 Task: Plan a trip to Solna, Sweden from 12th December, 2023 to 16th December, 2023 for 8 adults. Place can be private room with 8 bedrooms having 8 beds and 8 bathrooms. Property type can be house. Amenities needed are: wifi, TV, free parkinig on premises, gym, breakfast.
Action: Mouse moved to (443, 165)
Screenshot: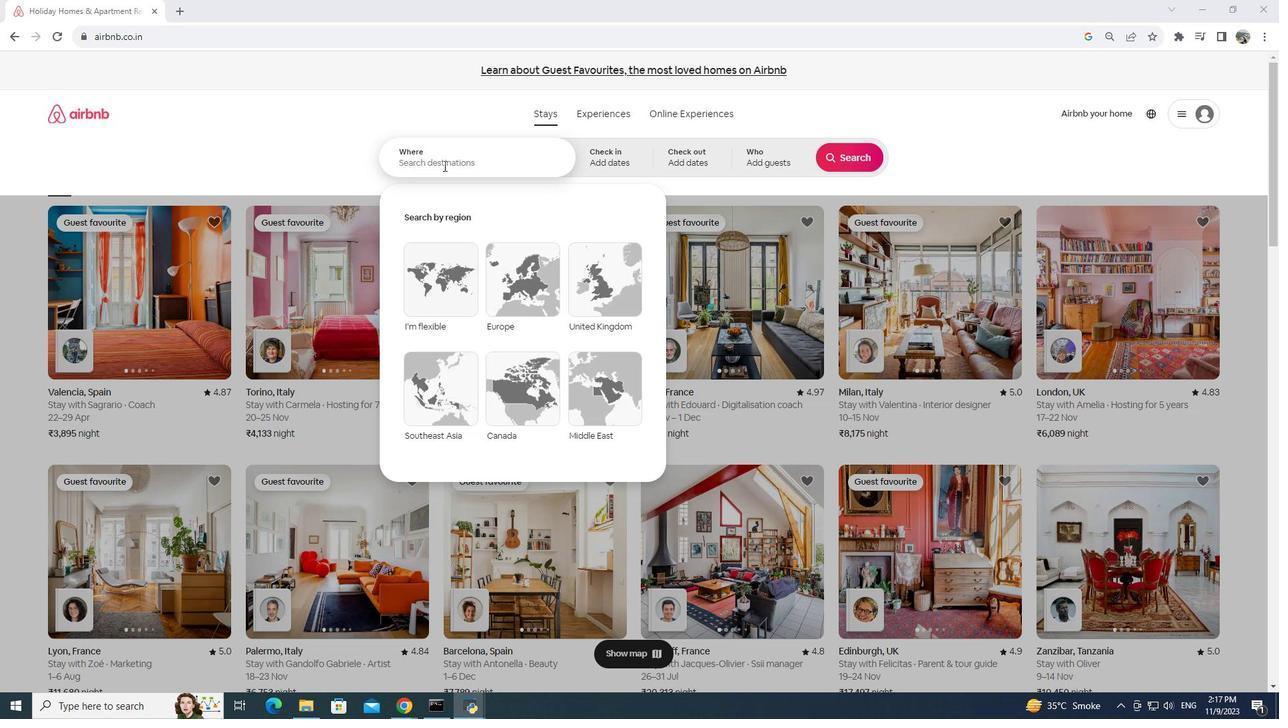
Action: Mouse pressed left at (443, 165)
Screenshot: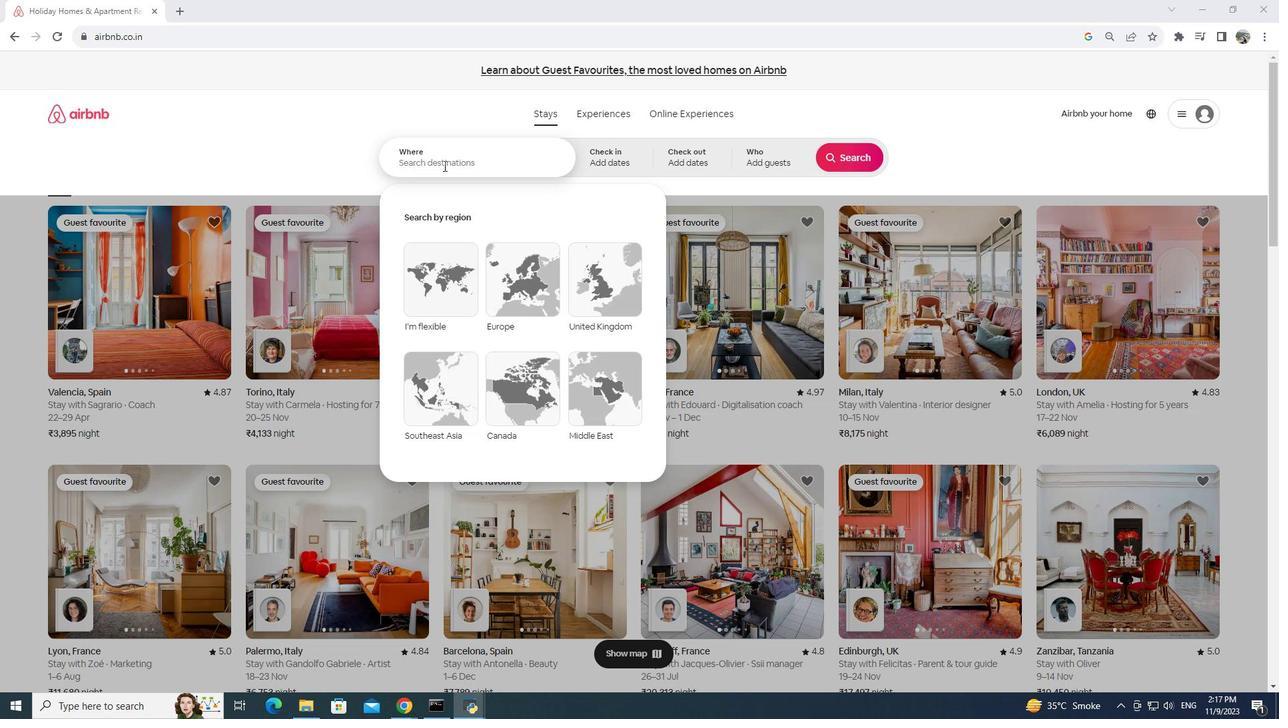 
Action: Mouse moved to (451, 163)
Screenshot: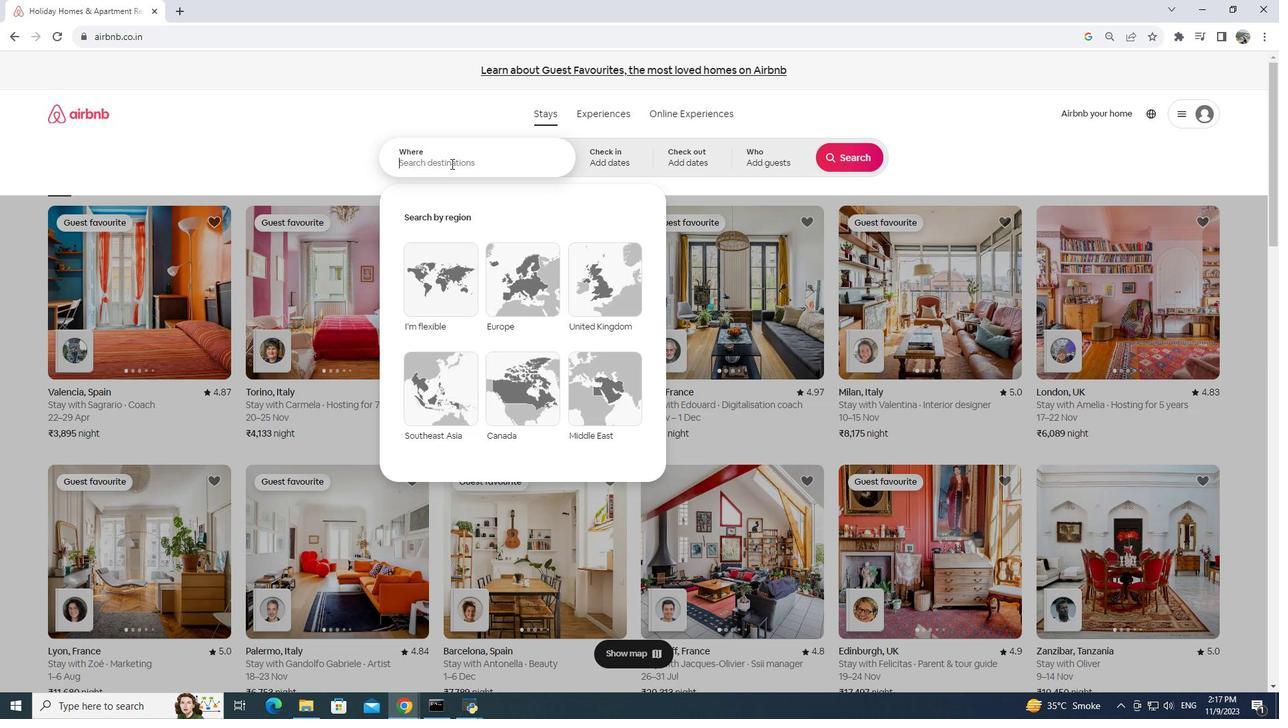 
Action: Key pressed solna,<Key.space>a<Key.backspace>sweden<Key.space>
Screenshot: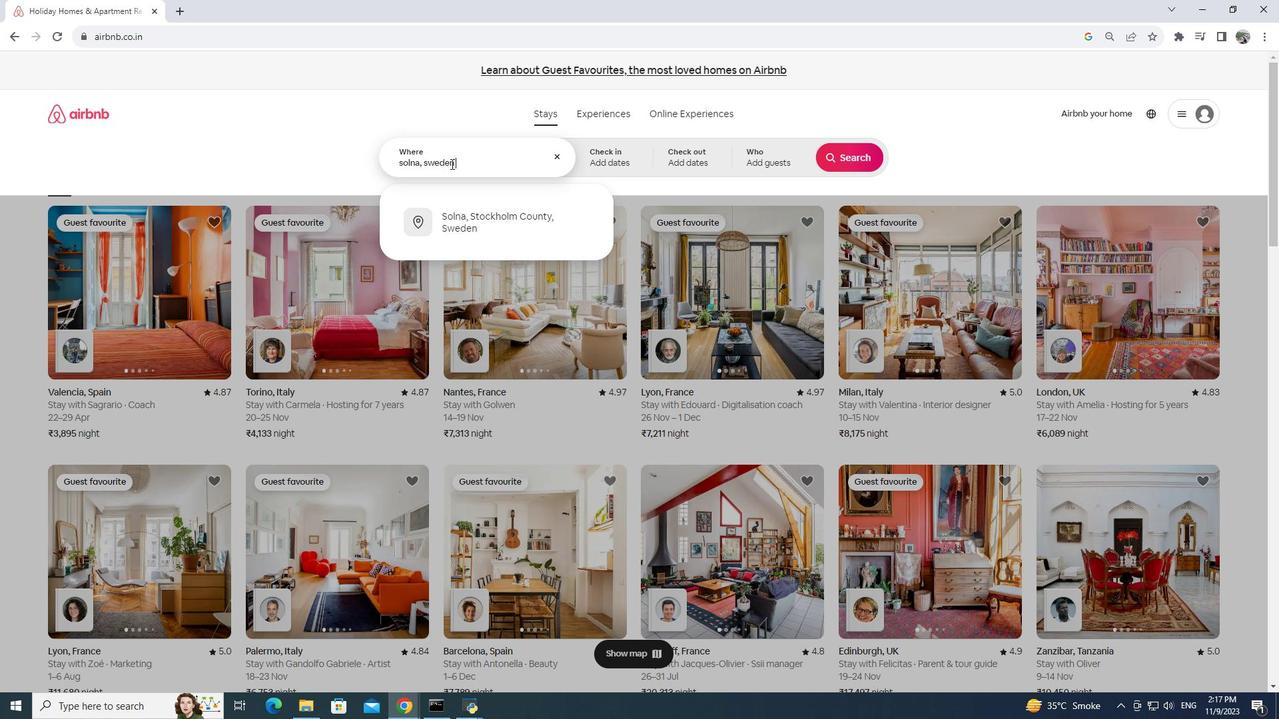 
Action: Mouse moved to (599, 153)
Screenshot: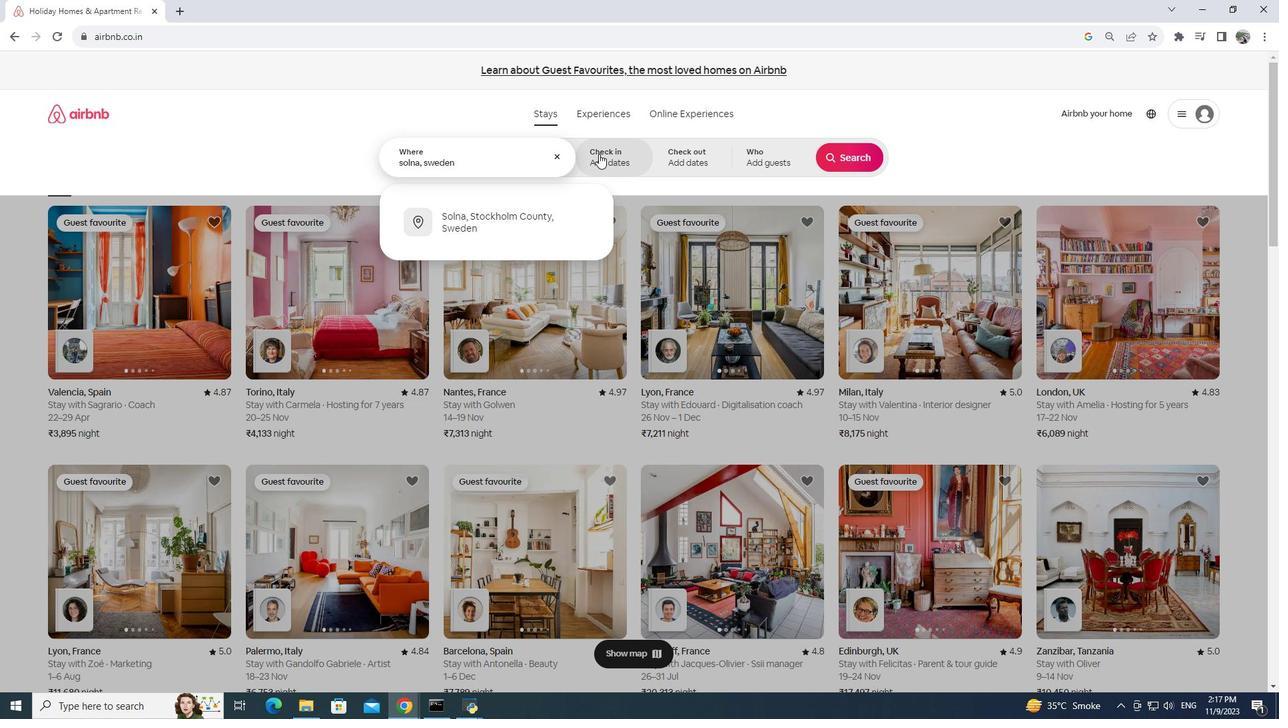 
Action: Mouse pressed left at (599, 153)
Screenshot: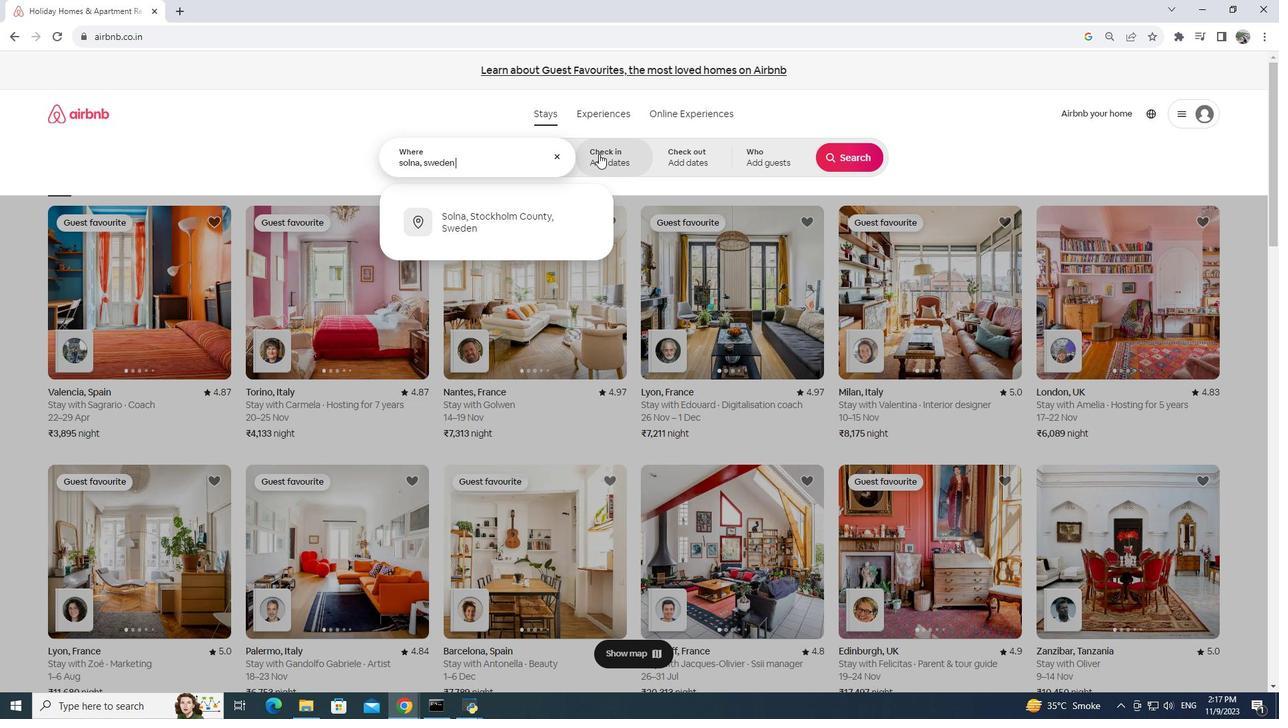 
Action: Mouse moved to (733, 362)
Screenshot: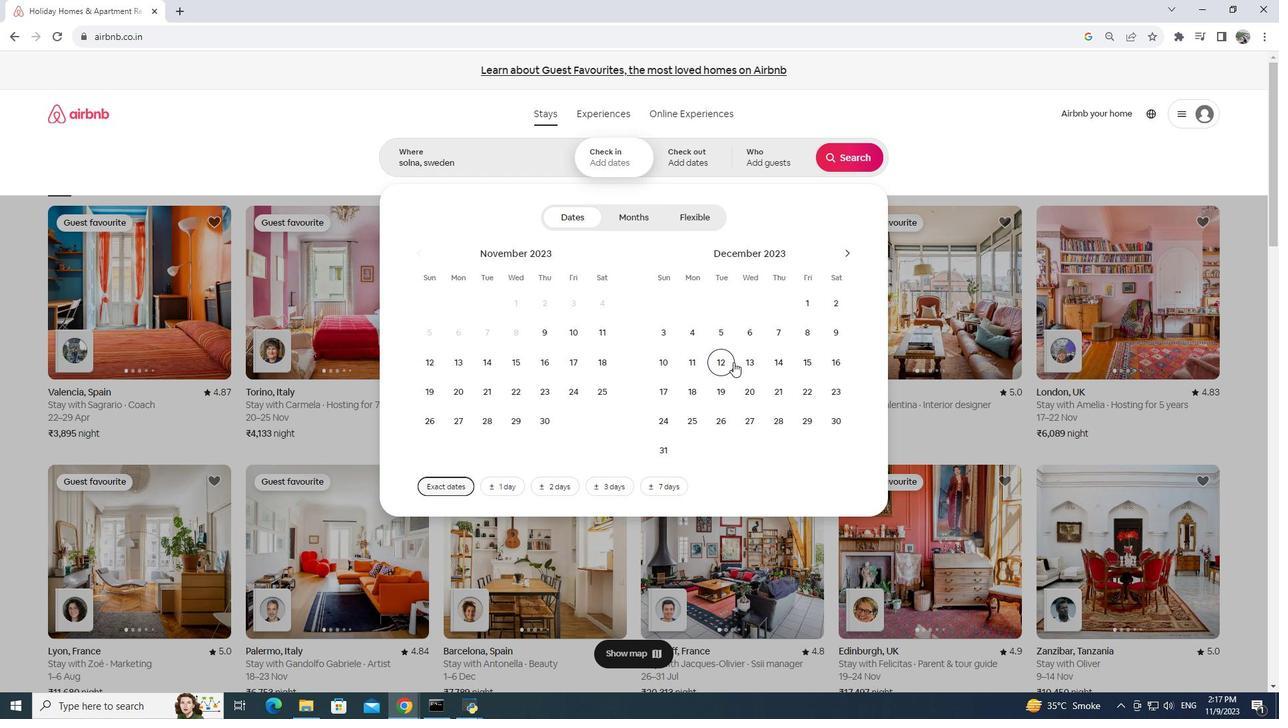 
Action: Mouse pressed left at (733, 362)
Screenshot: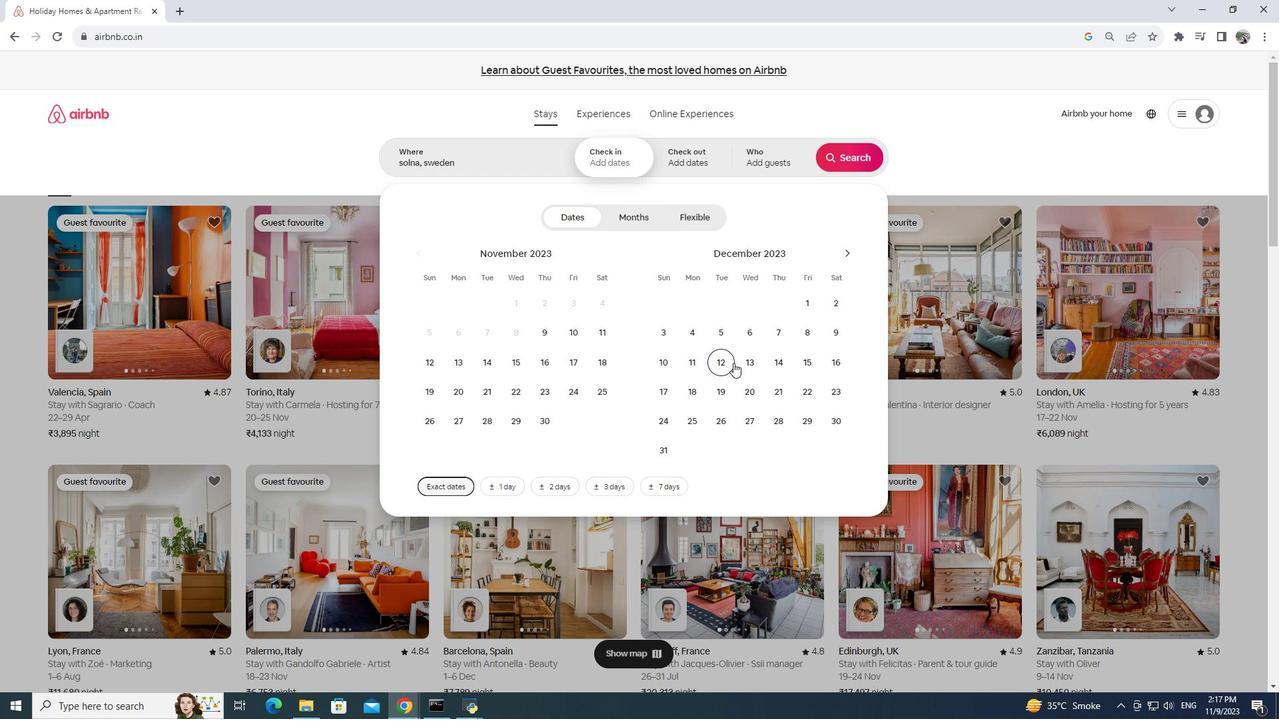 
Action: Mouse moved to (845, 364)
Screenshot: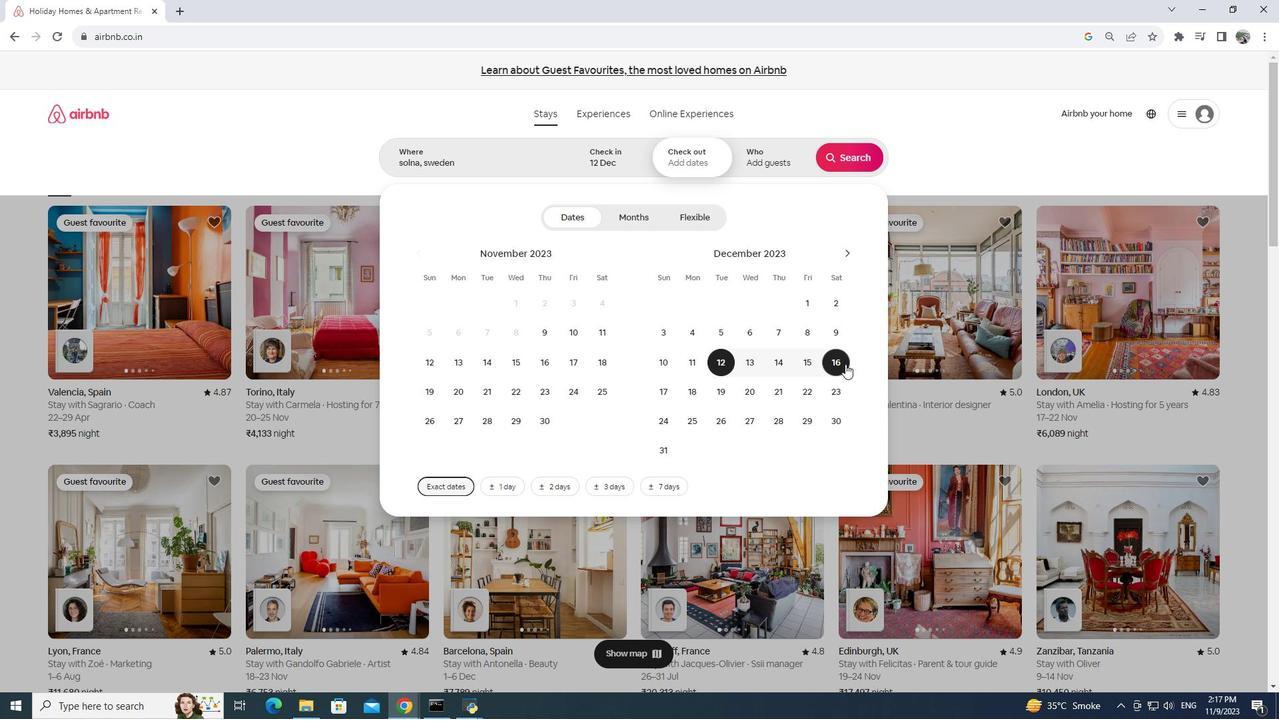 
Action: Mouse pressed left at (845, 364)
Screenshot: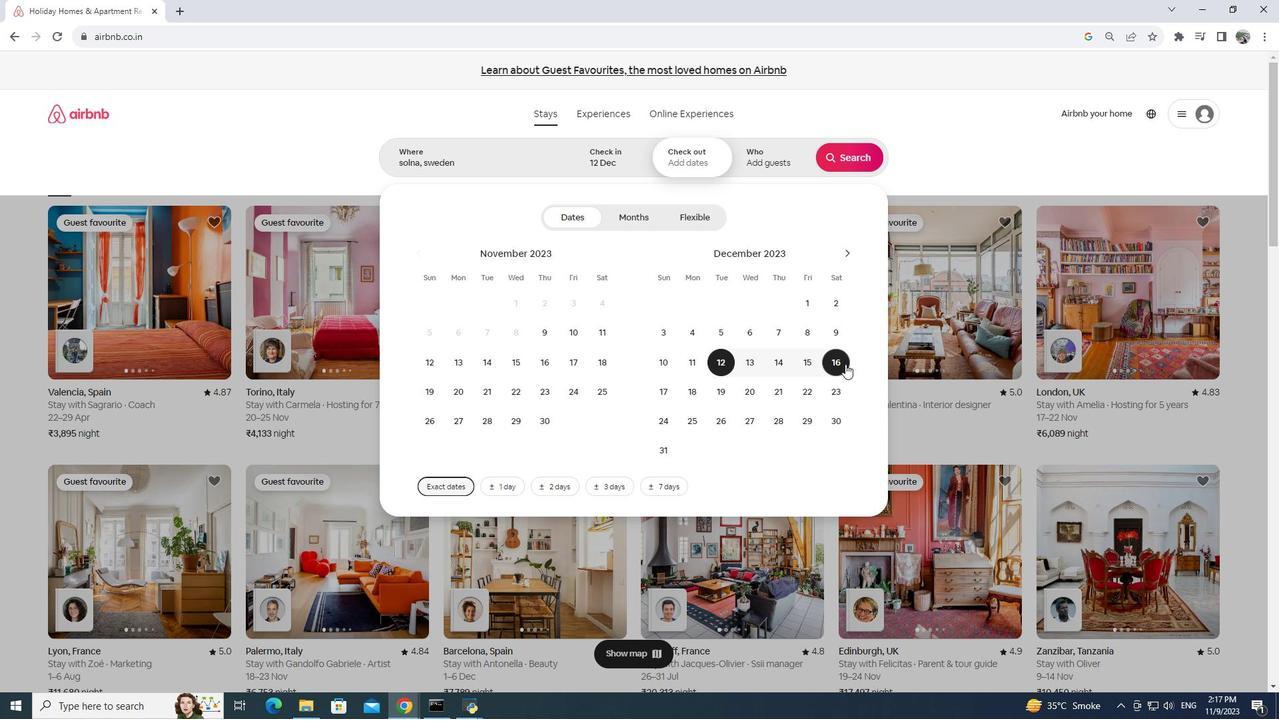 
Action: Mouse moved to (782, 157)
Screenshot: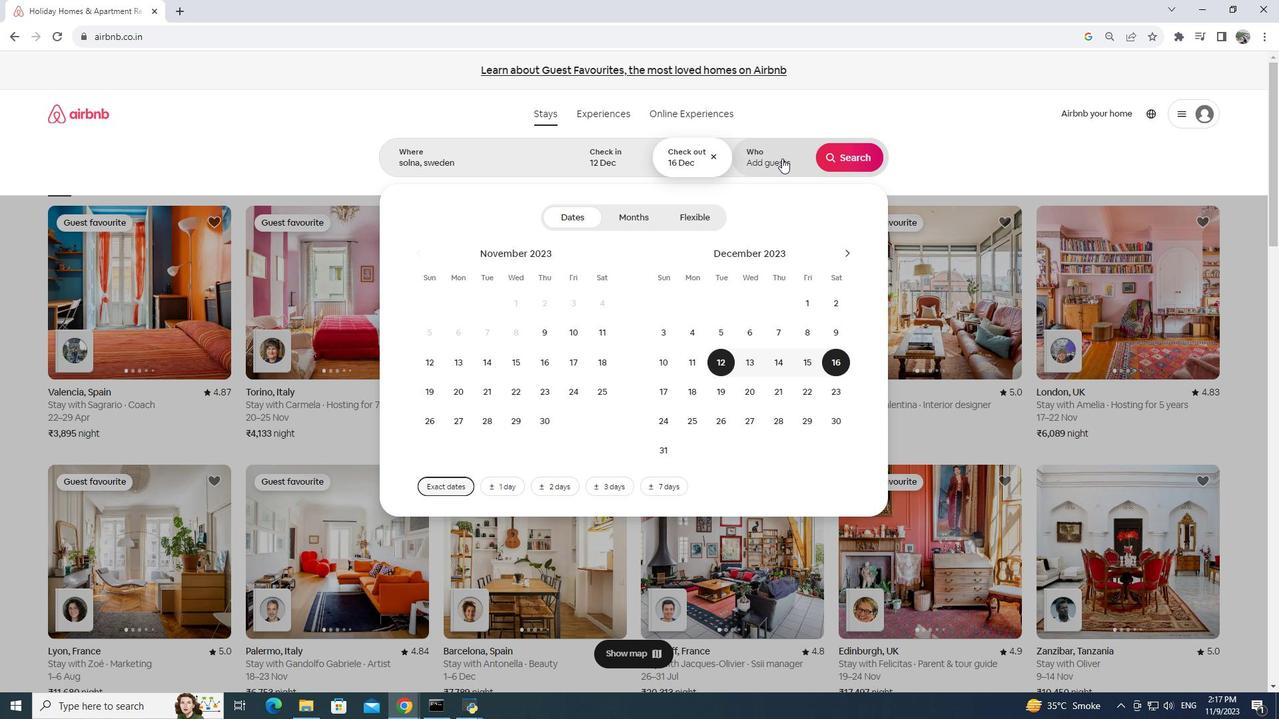 
Action: Mouse pressed left at (782, 157)
Screenshot: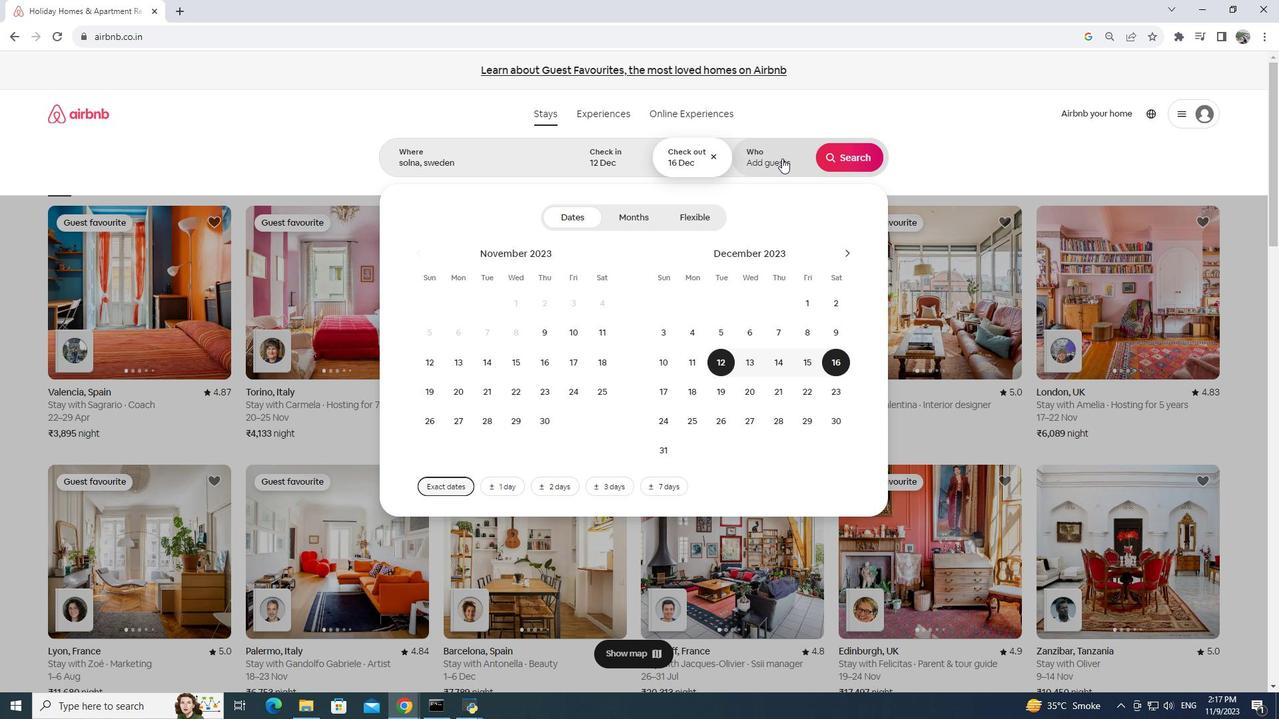 
Action: Mouse moved to (850, 215)
Screenshot: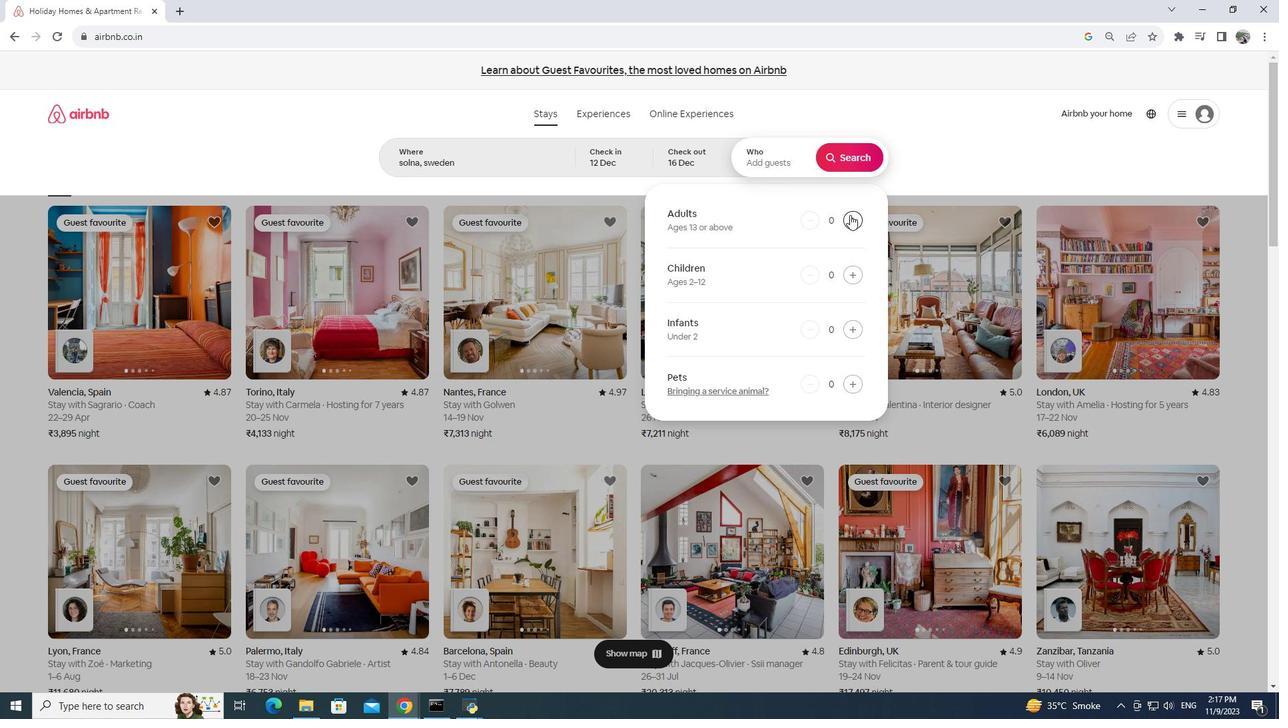 
Action: Mouse pressed left at (850, 215)
Screenshot: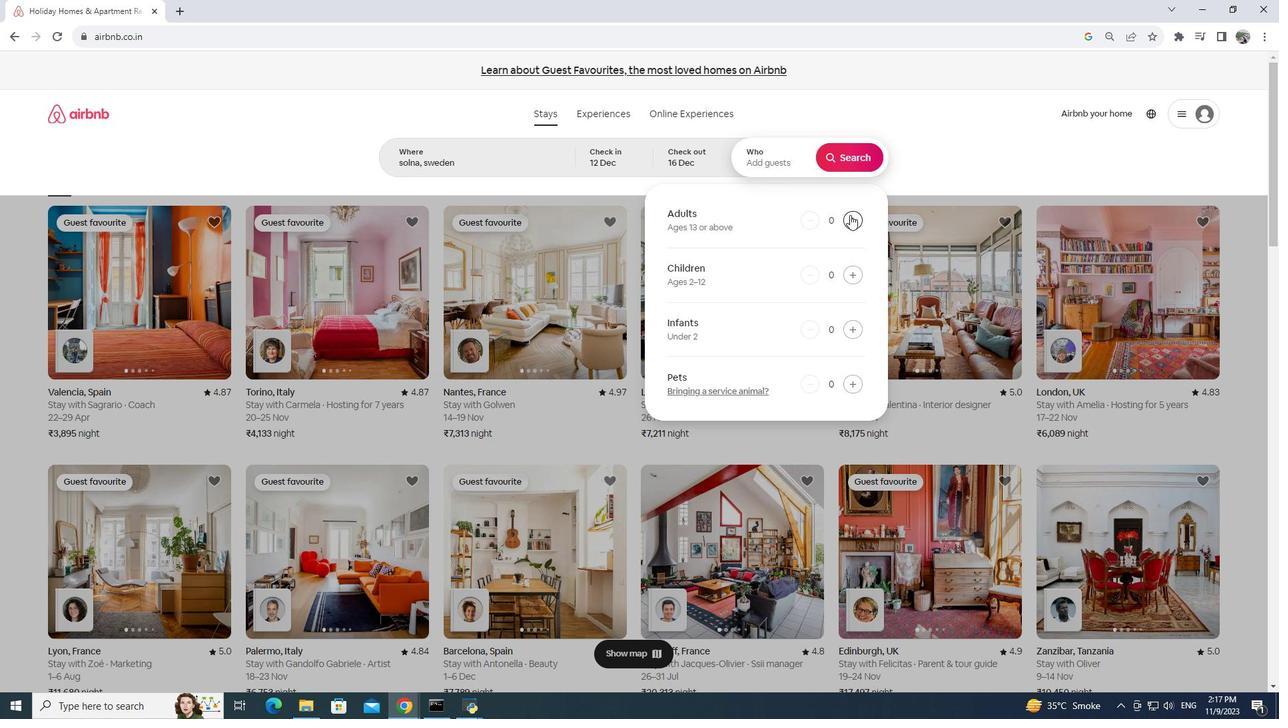 
Action: Mouse pressed left at (850, 215)
Screenshot: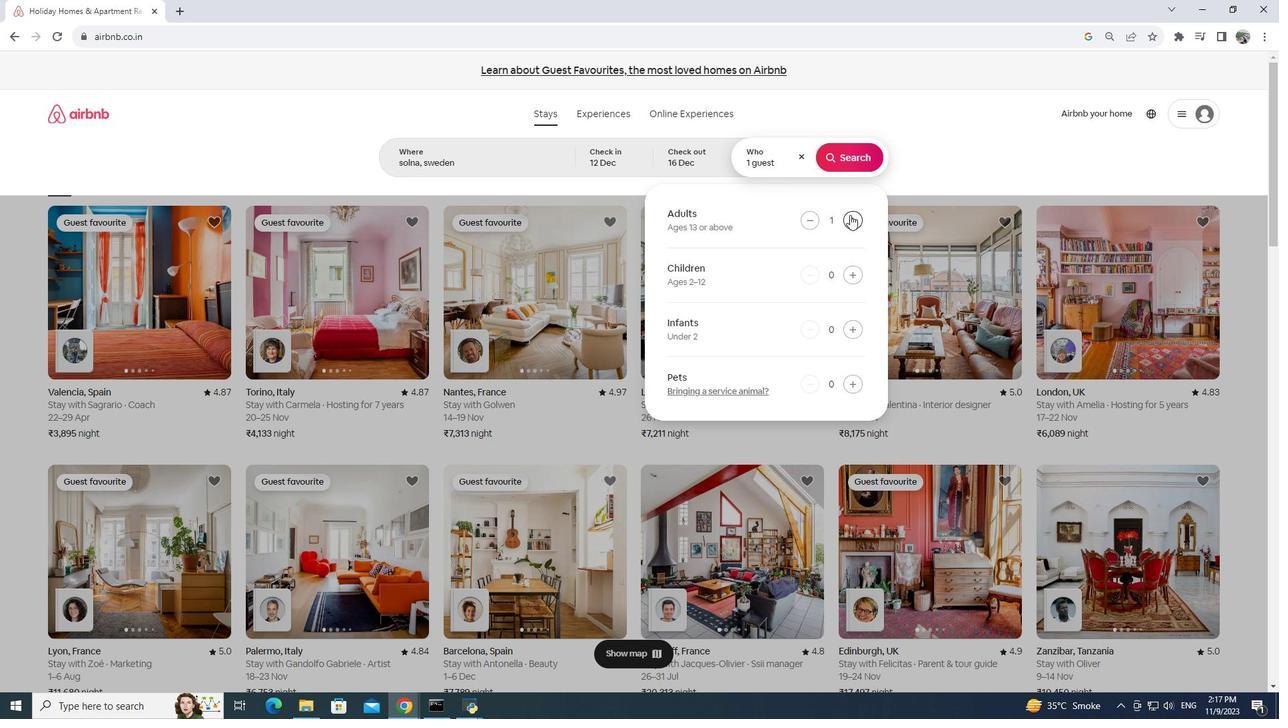 
Action: Mouse pressed left at (850, 215)
Screenshot: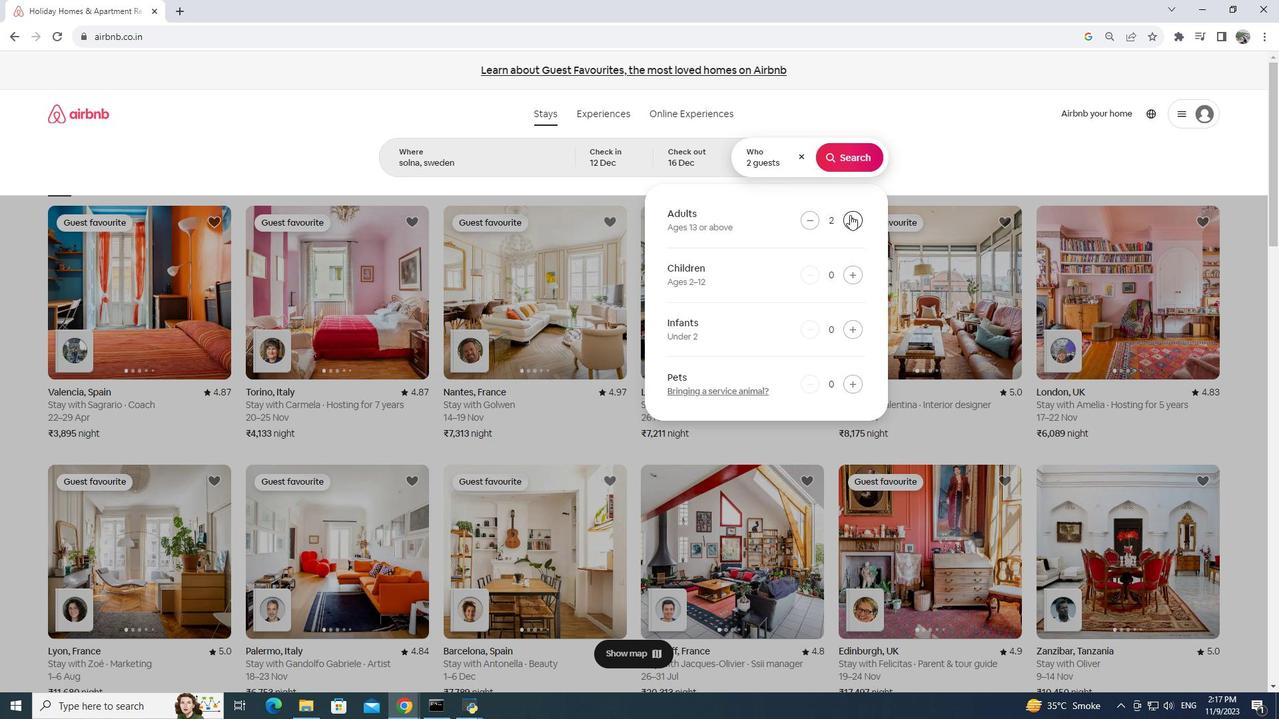 
Action: Mouse pressed left at (850, 215)
Screenshot: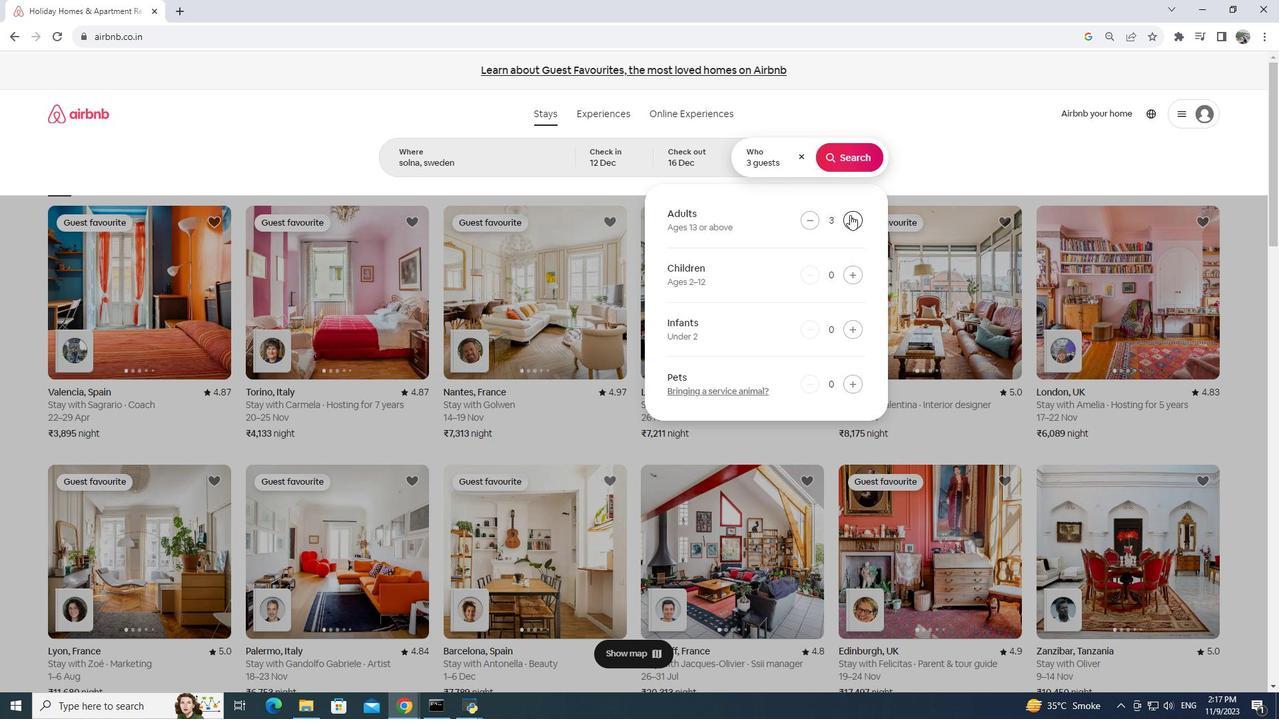 
Action: Mouse pressed left at (850, 215)
Screenshot: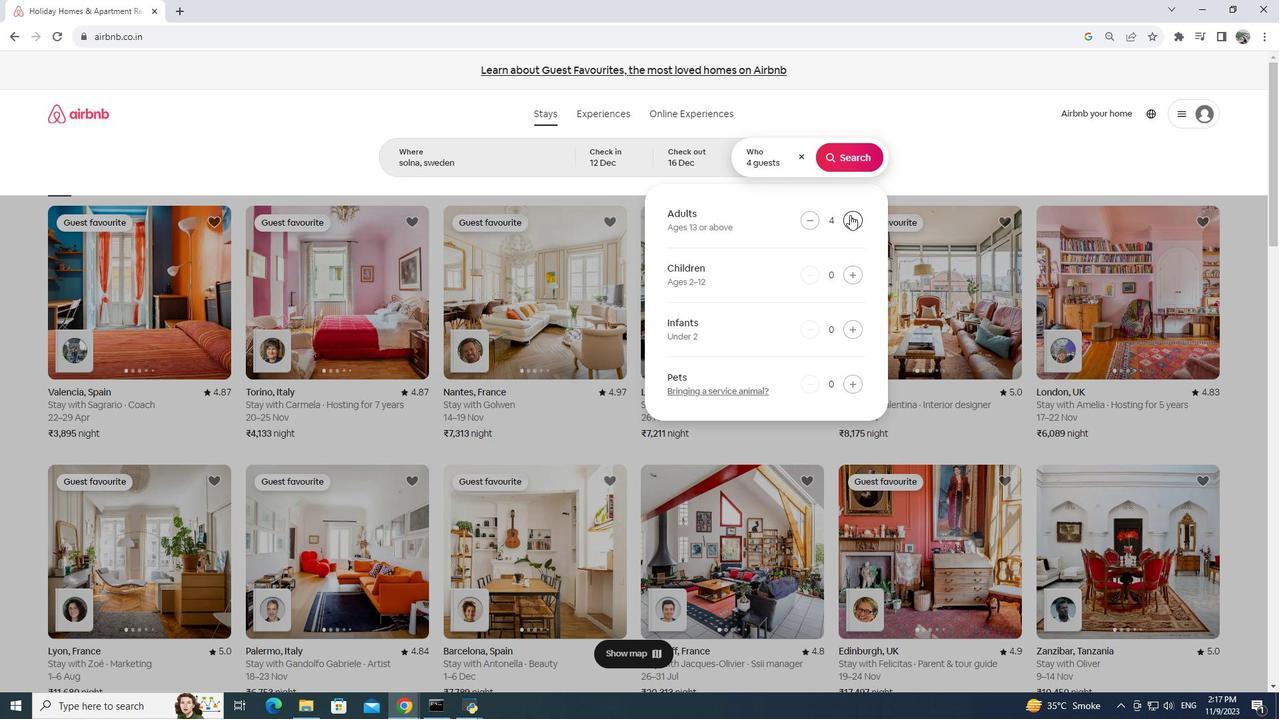 
Action: Mouse pressed left at (850, 215)
Screenshot: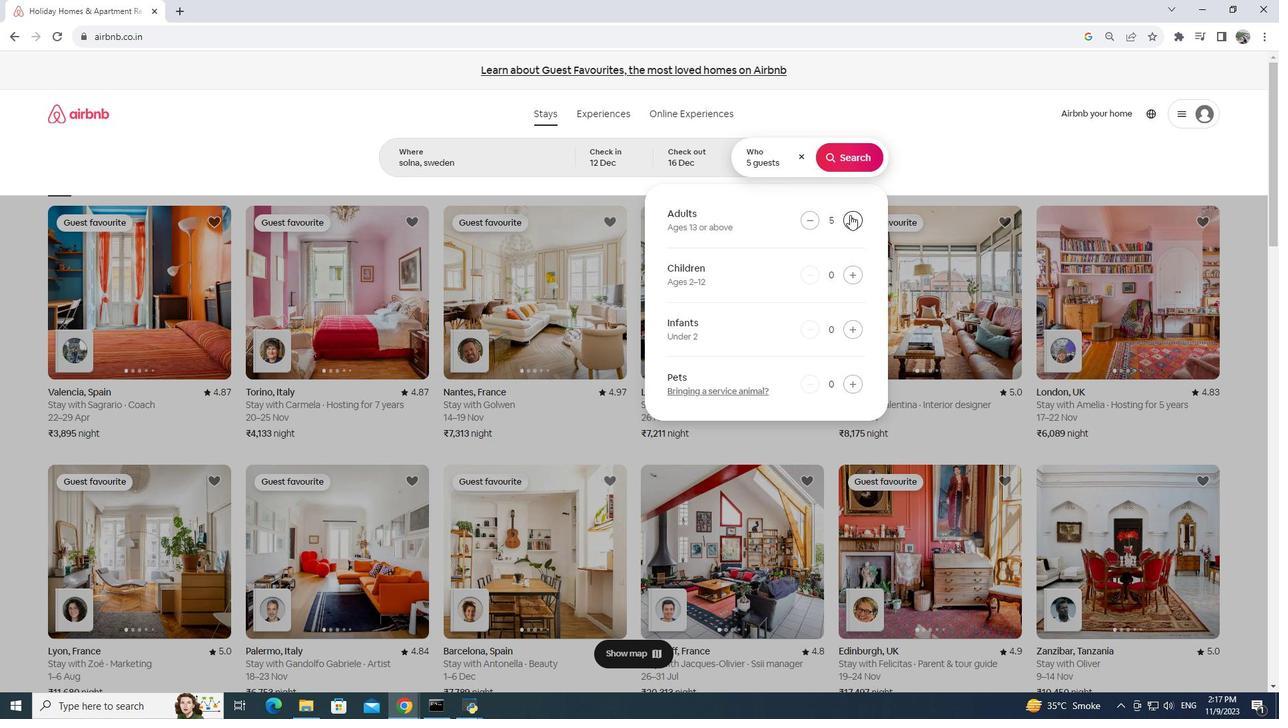
Action: Mouse pressed left at (850, 215)
Screenshot: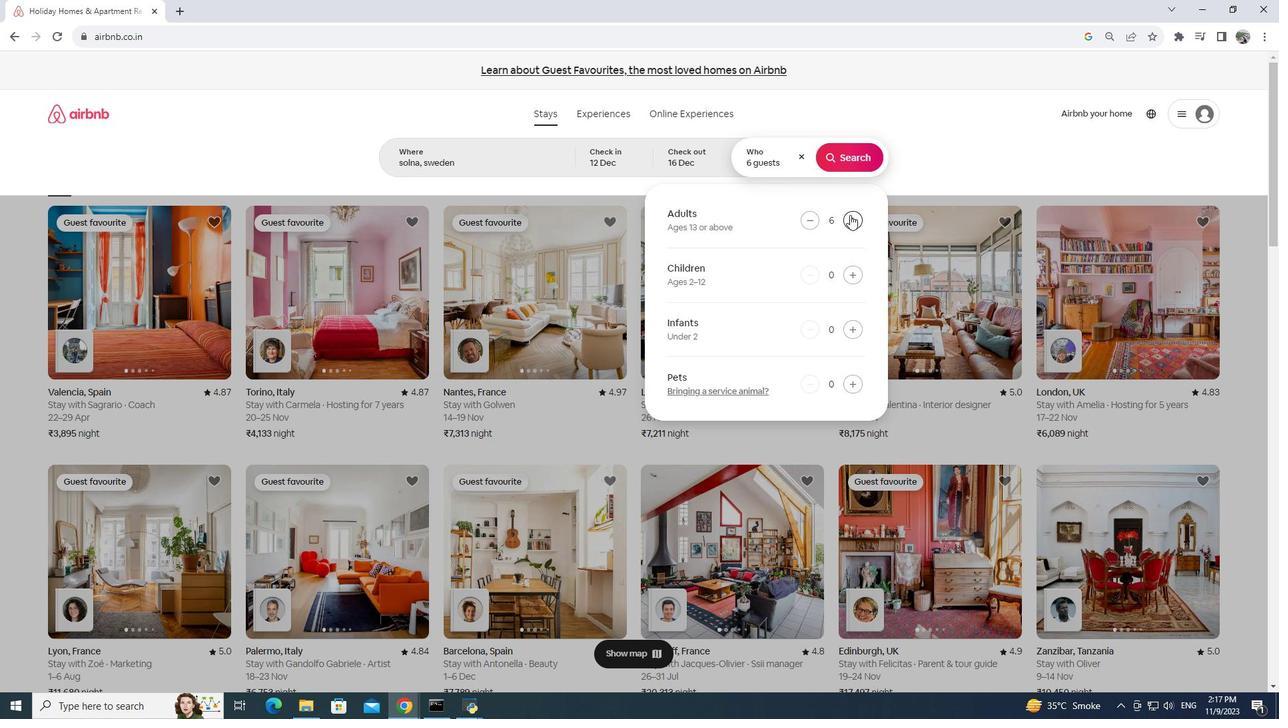 
Action: Mouse moved to (850, 215)
Screenshot: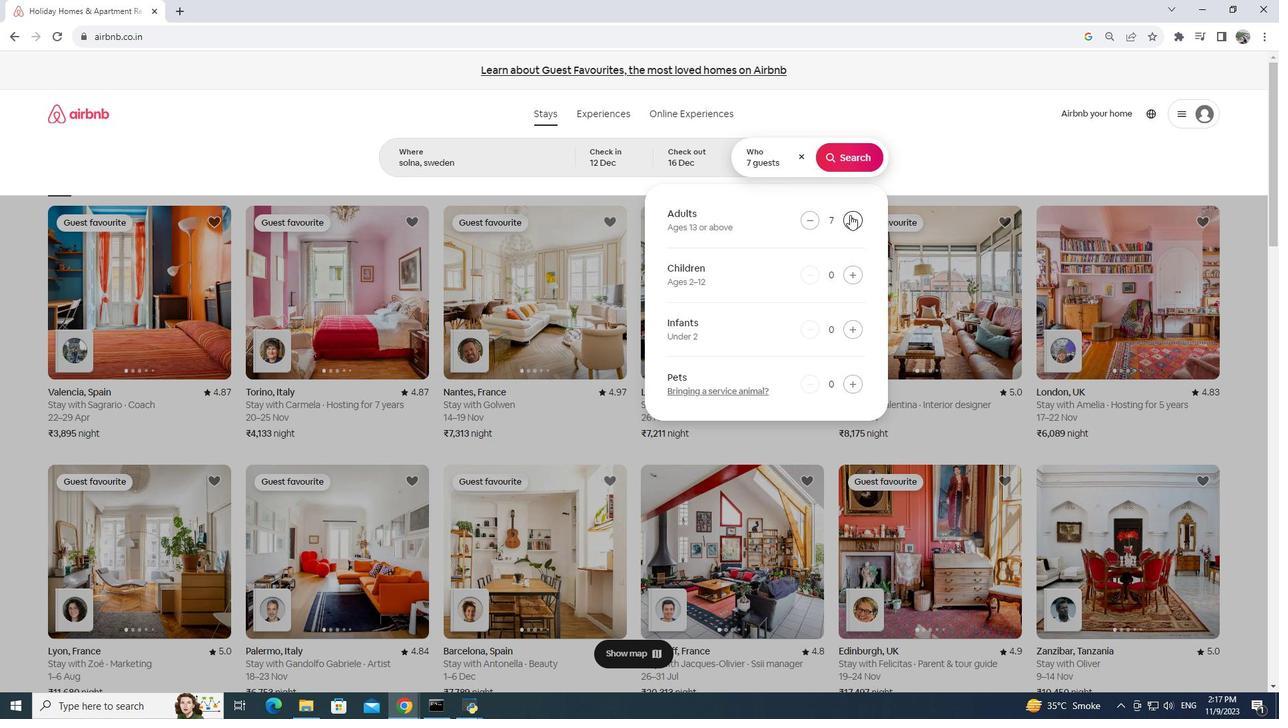 
Action: Mouse pressed left at (850, 215)
Screenshot: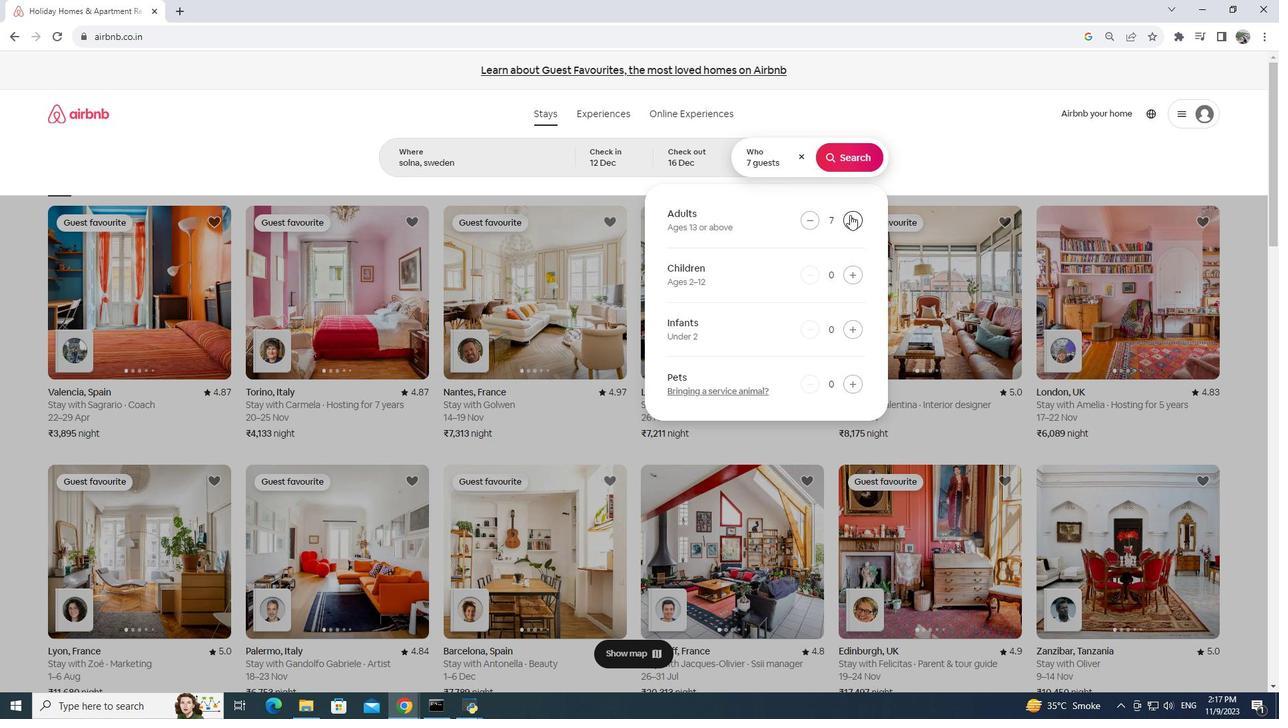 
Action: Mouse moved to (837, 147)
Screenshot: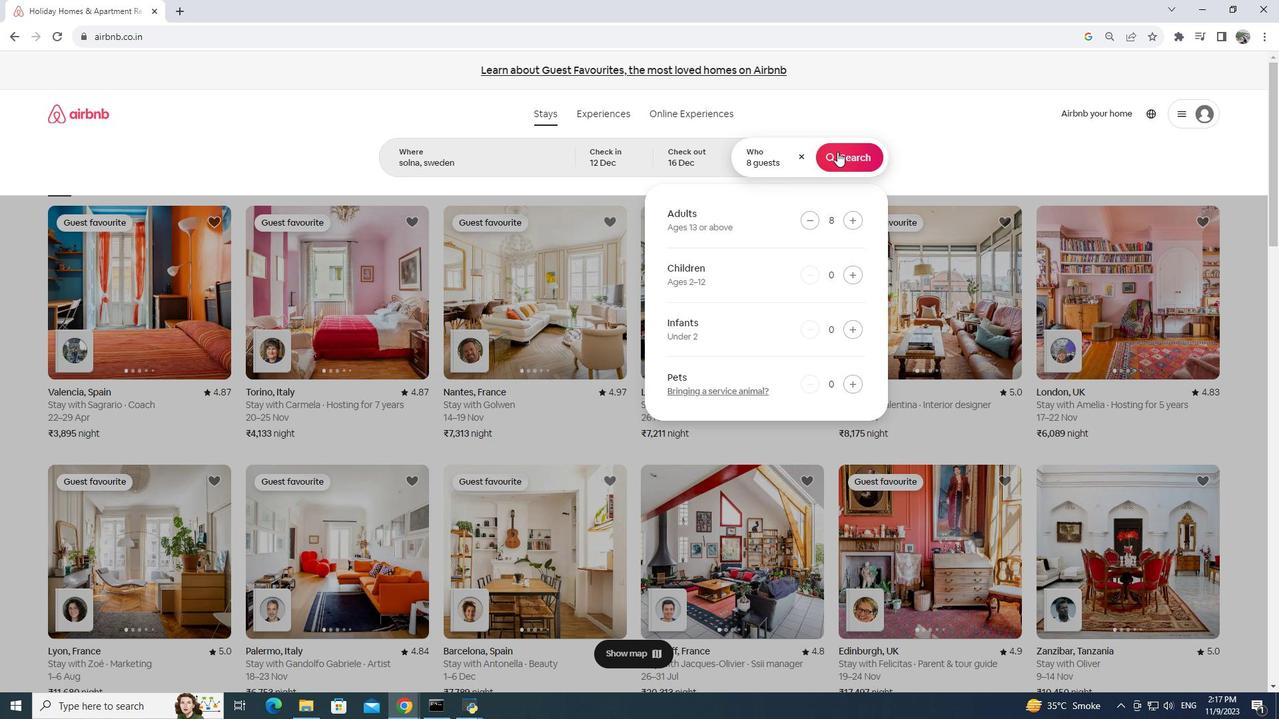 
Action: Mouse pressed left at (837, 147)
Screenshot: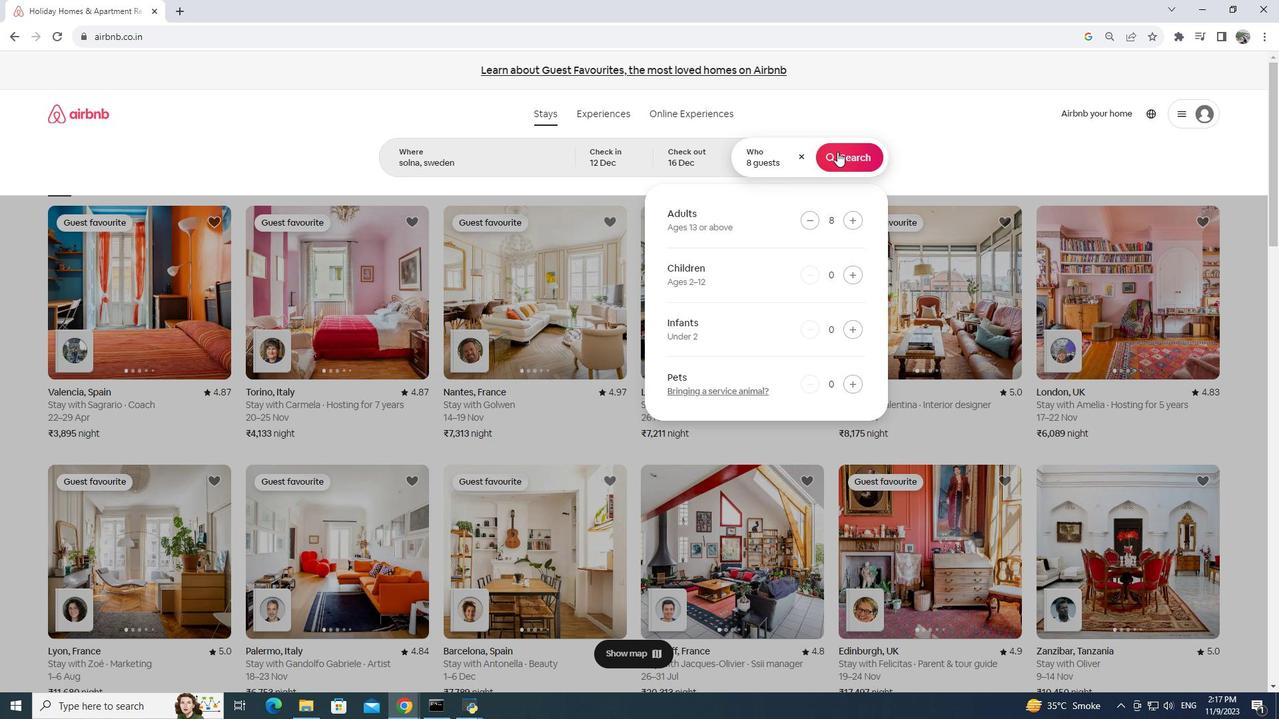 
Action: Mouse moved to (1080, 123)
Screenshot: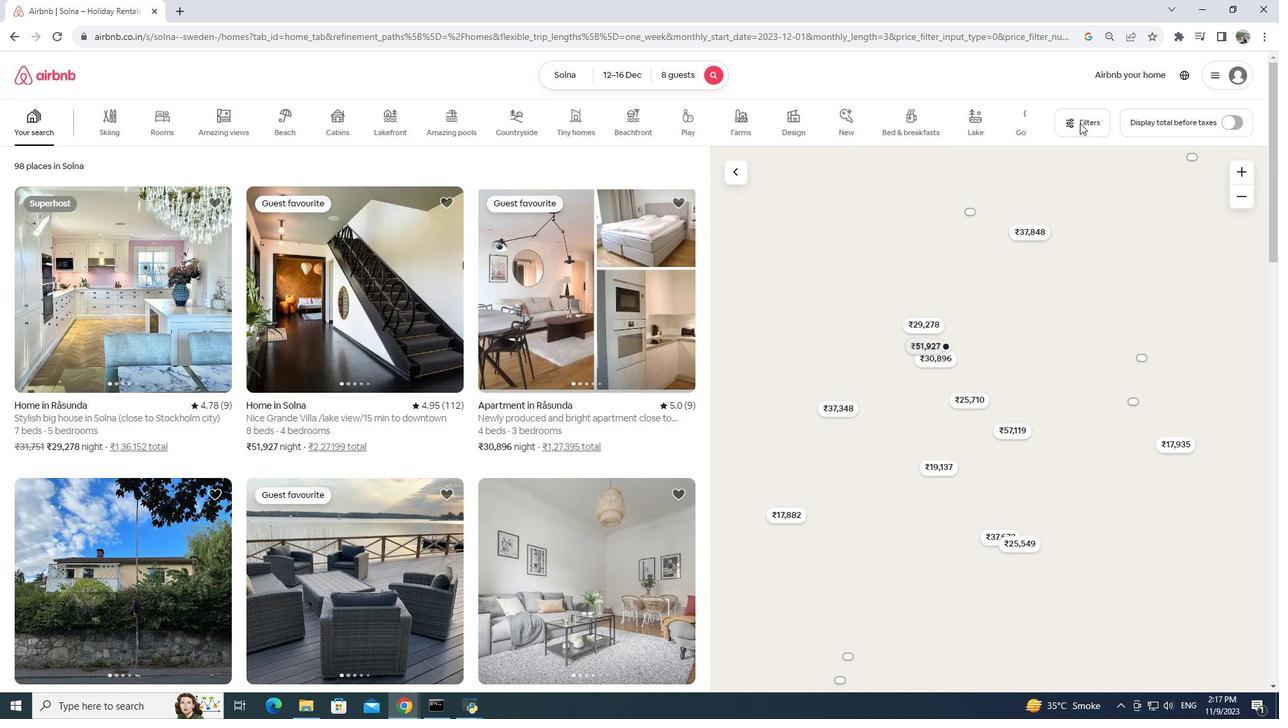 
Action: Mouse pressed left at (1080, 123)
Screenshot: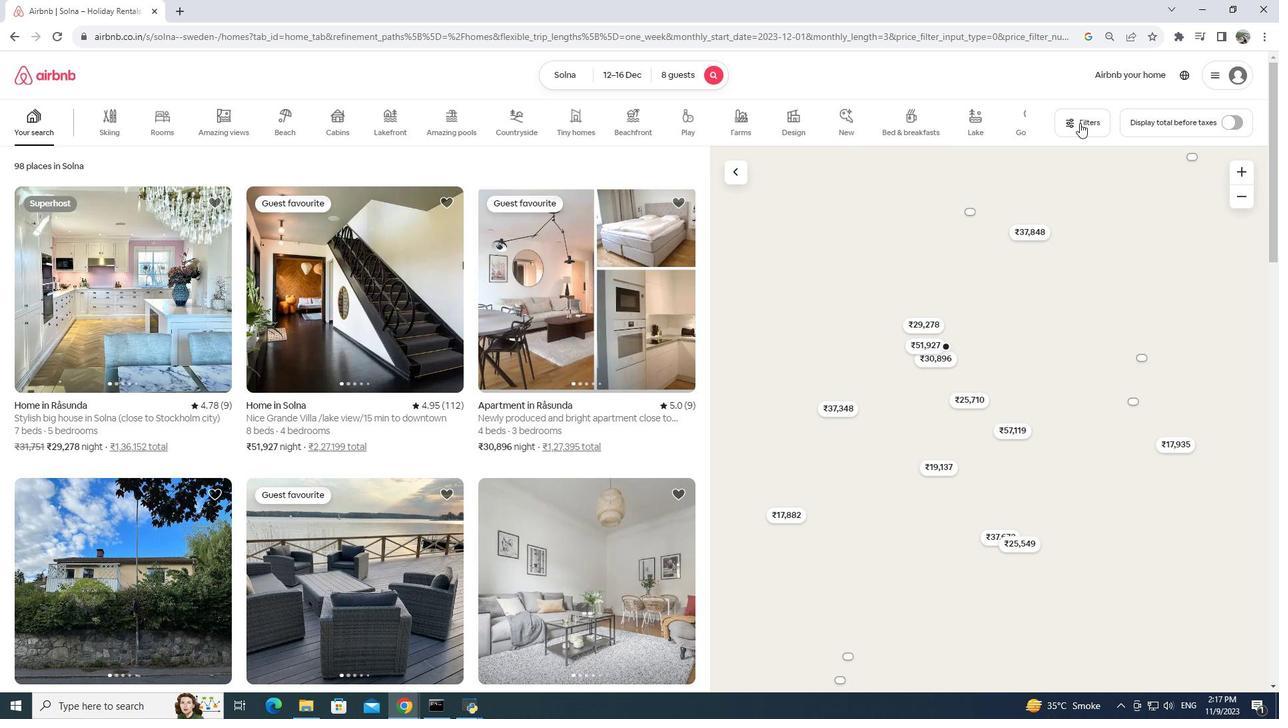 
Action: Mouse moved to (723, 420)
Screenshot: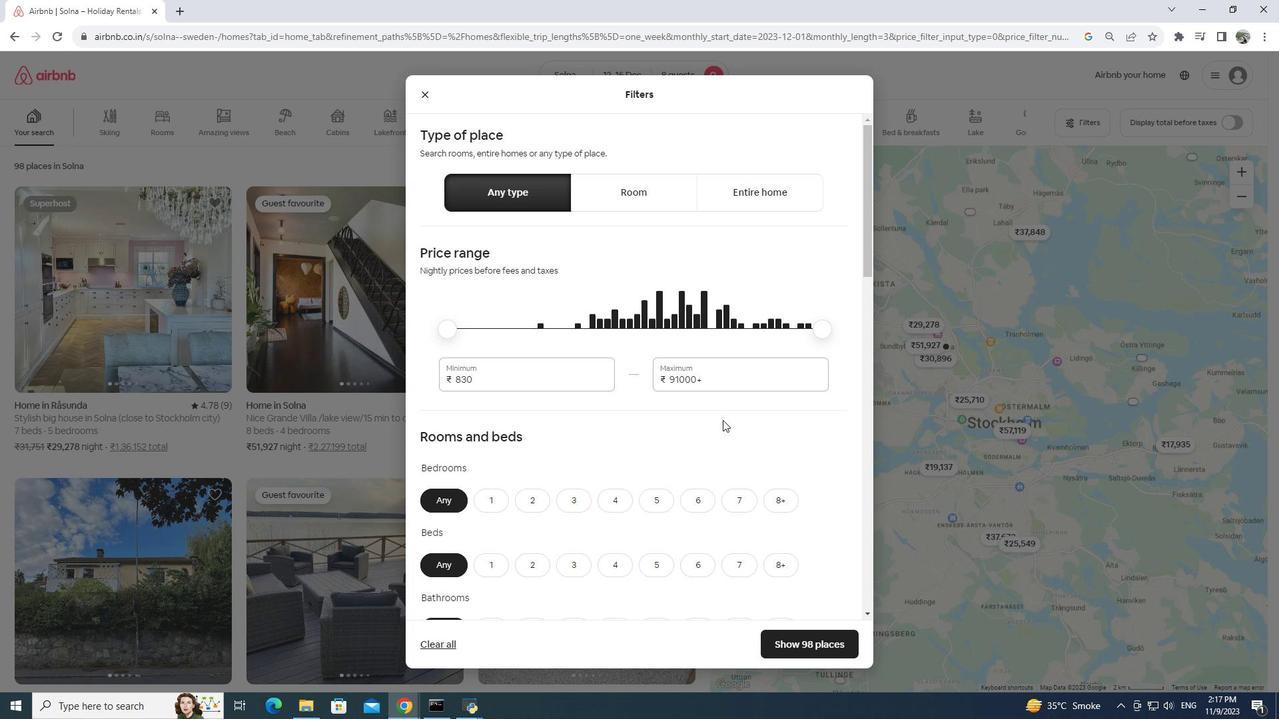 
Action: Mouse scrolled (723, 419) with delta (0, 0)
Screenshot: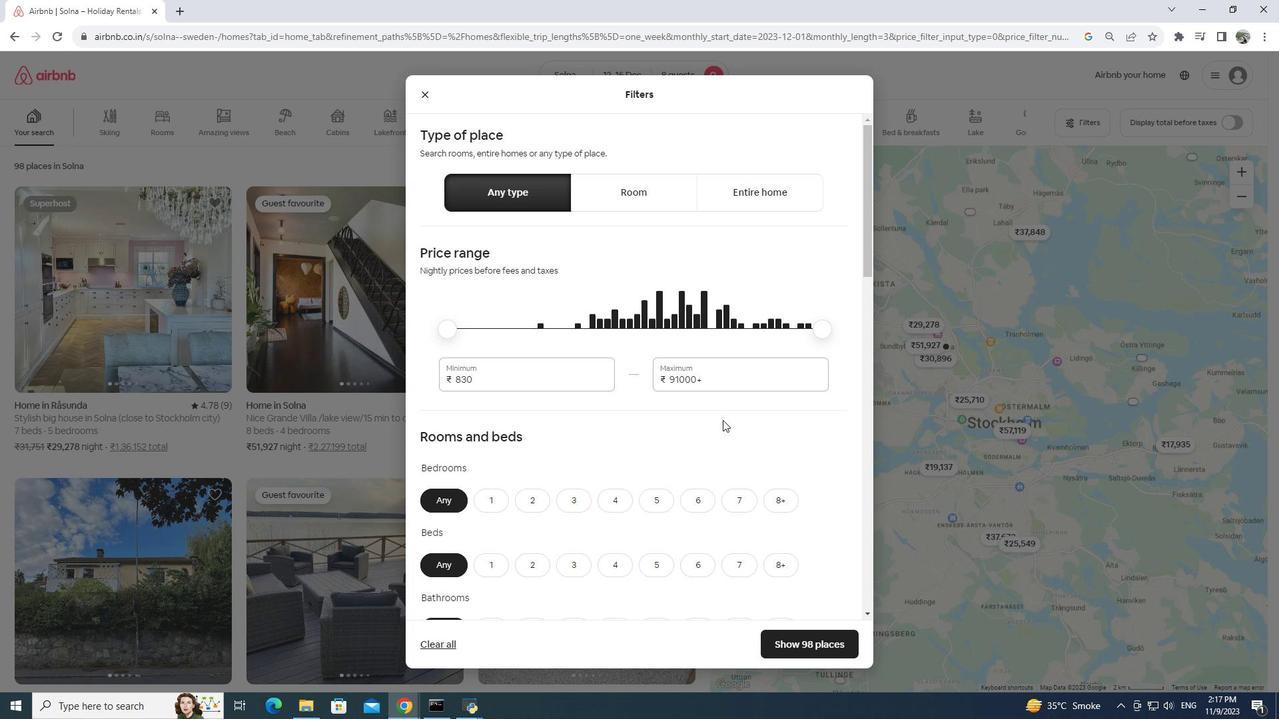 
Action: Mouse scrolled (723, 419) with delta (0, 0)
Screenshot: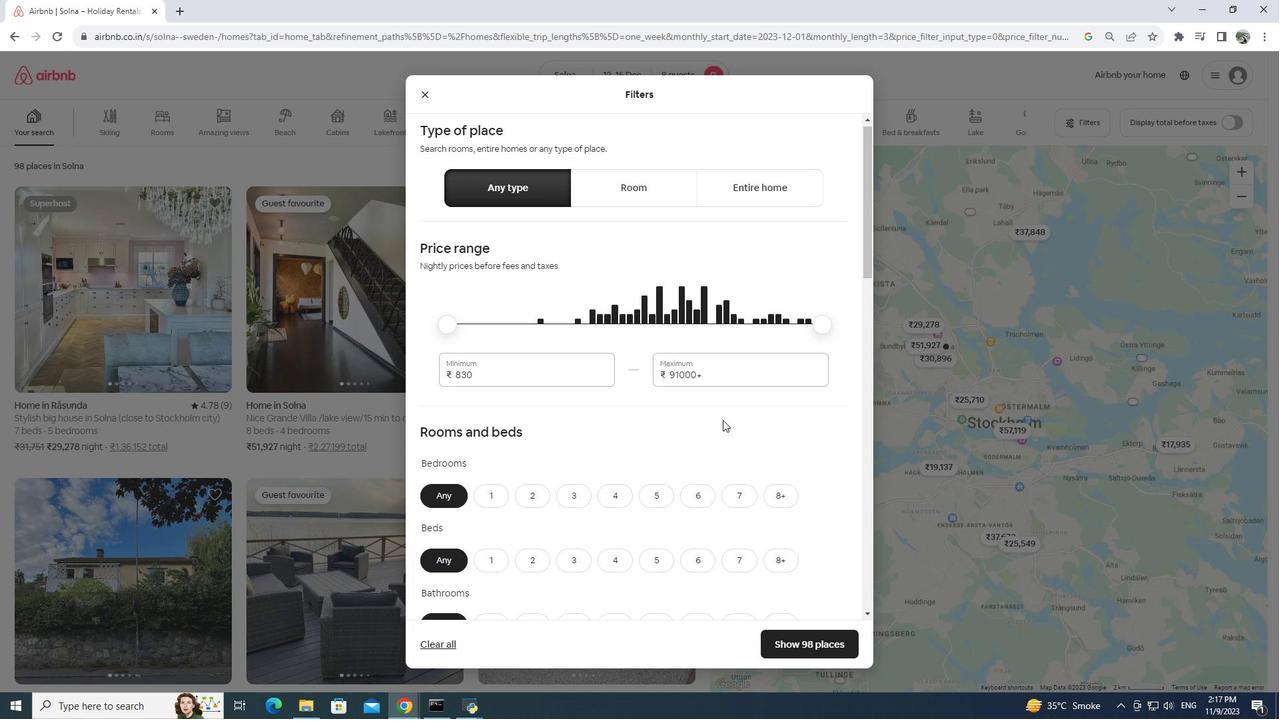 
Action: Mouse scrolled (723, 419) with delta (0, 0)
Screenshot: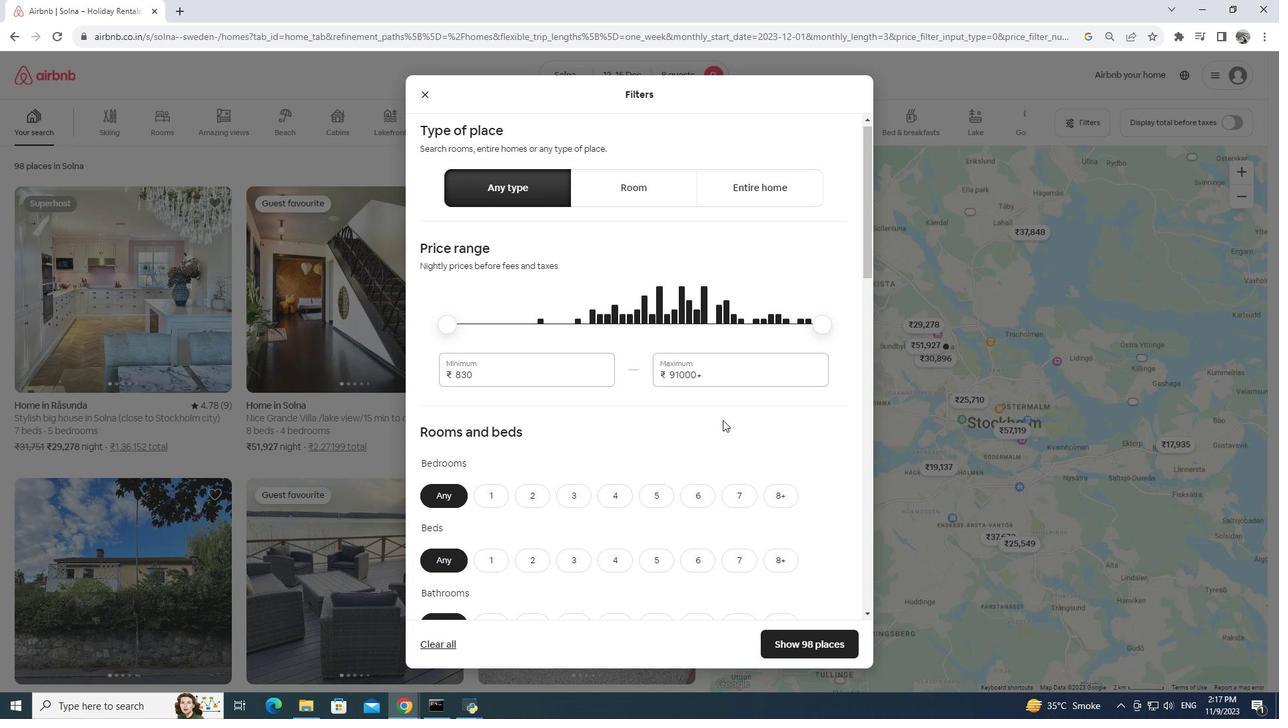 
Action: Mouse moved to (781, 301)
Screenshot: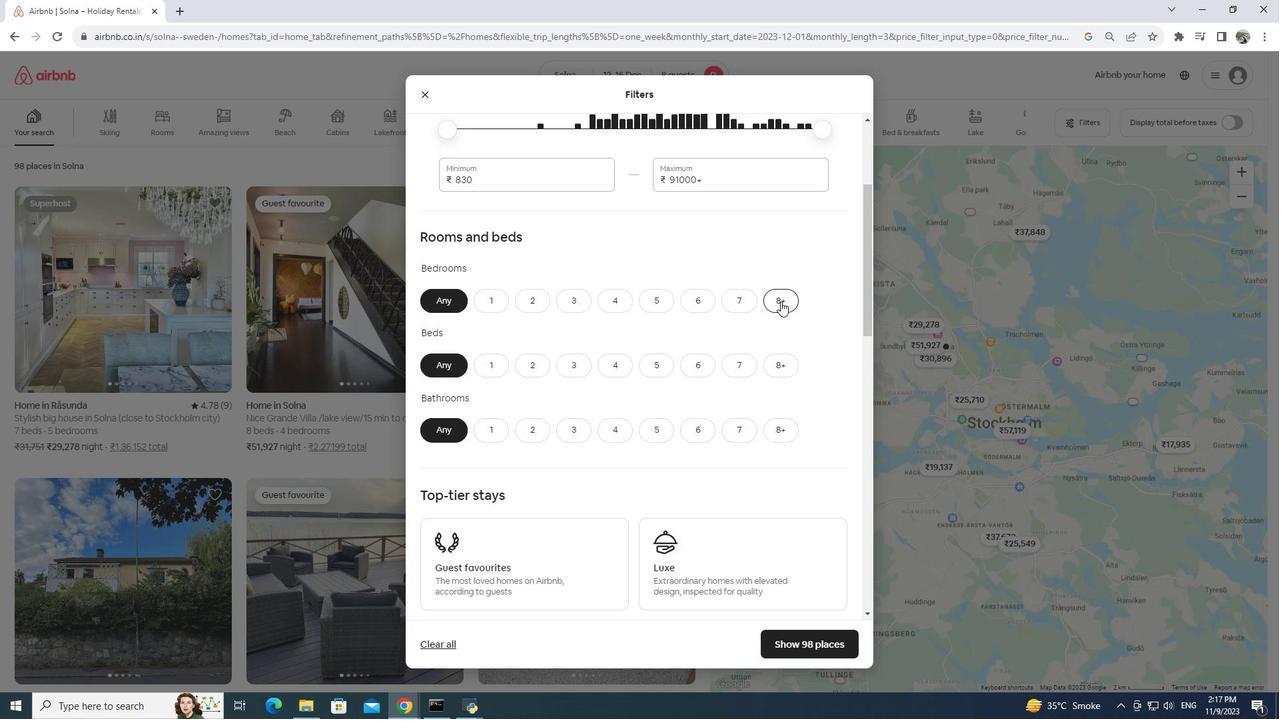 
Action: Mouse pressed left at (781, 301)
Screenshot: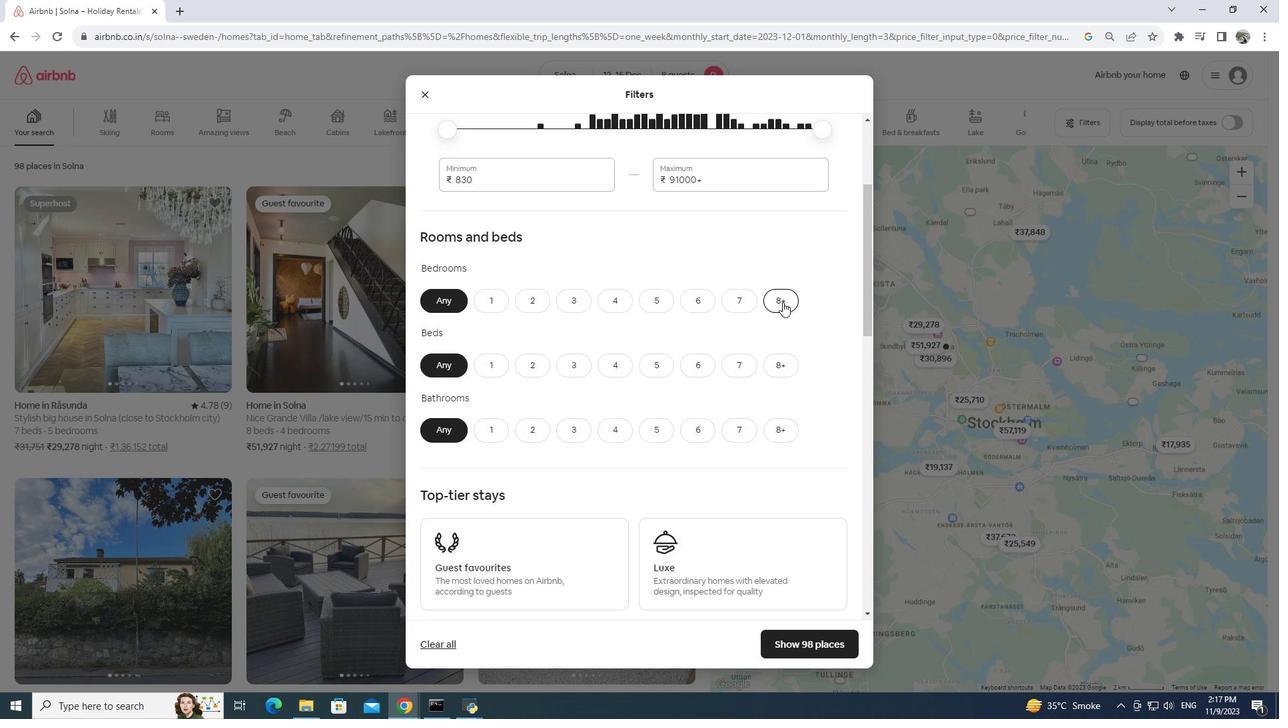 
Action: Mouse moved to (778, 370)
Screenshot: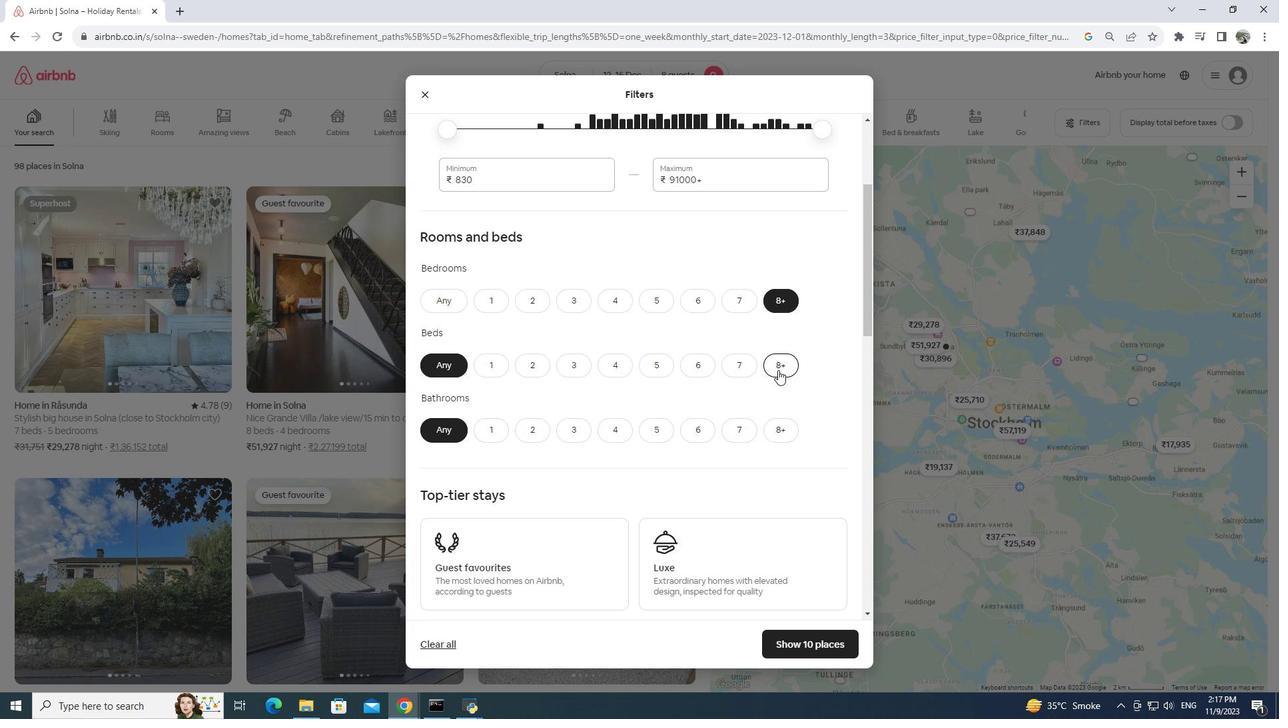 
Action: Mouse pressed left at (778, 370)
Screenshot: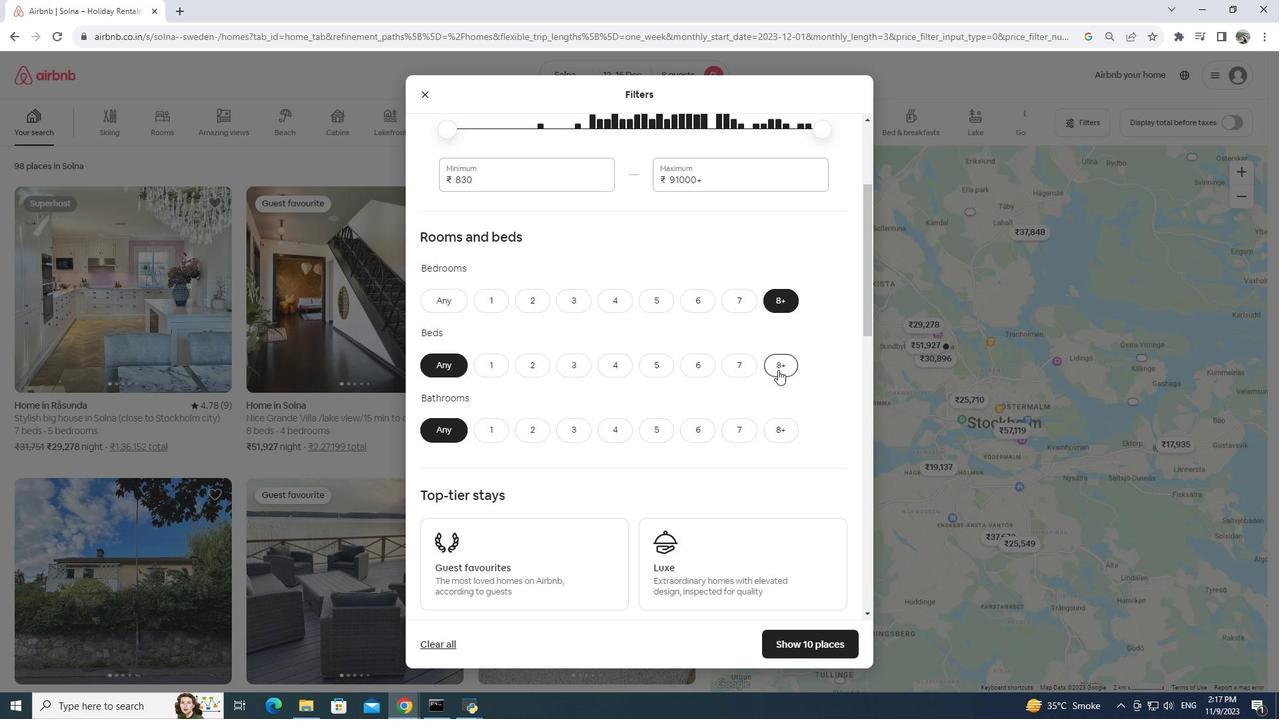 
Action: Mouse moved to (774, 433)
Screenshot: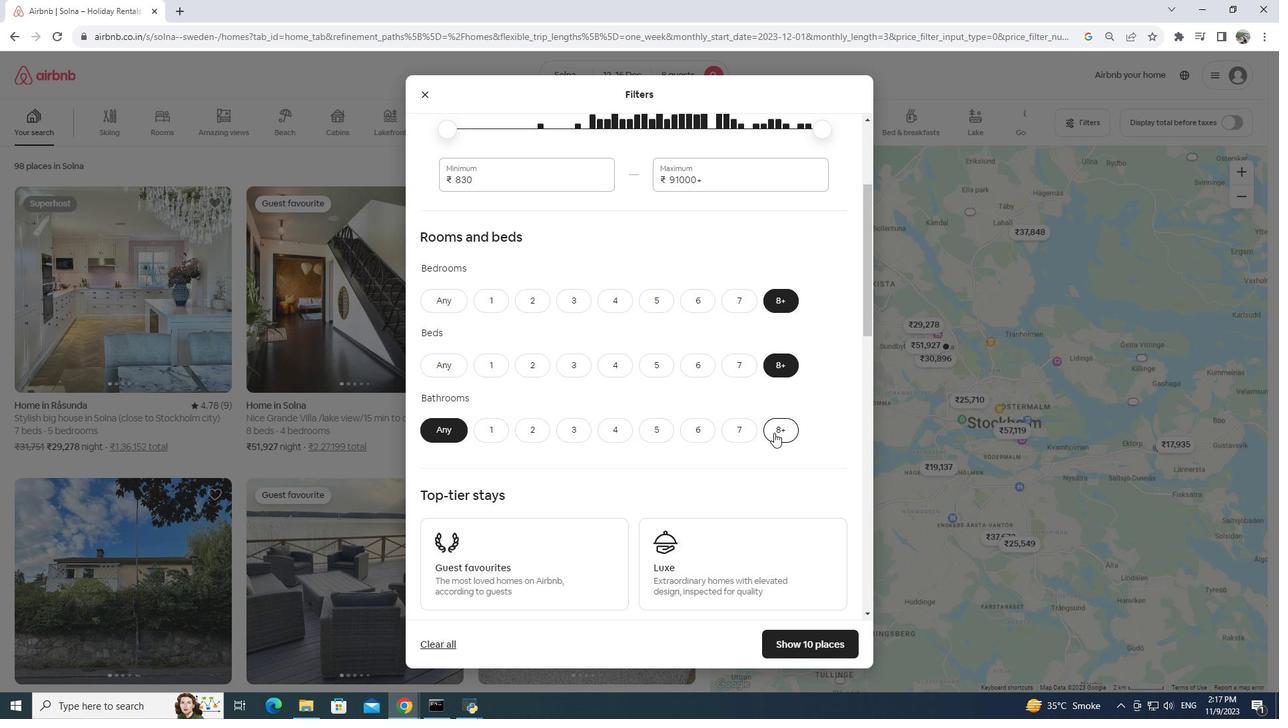 
Action: Mouse pressed left at (774, 433)
Screenshot: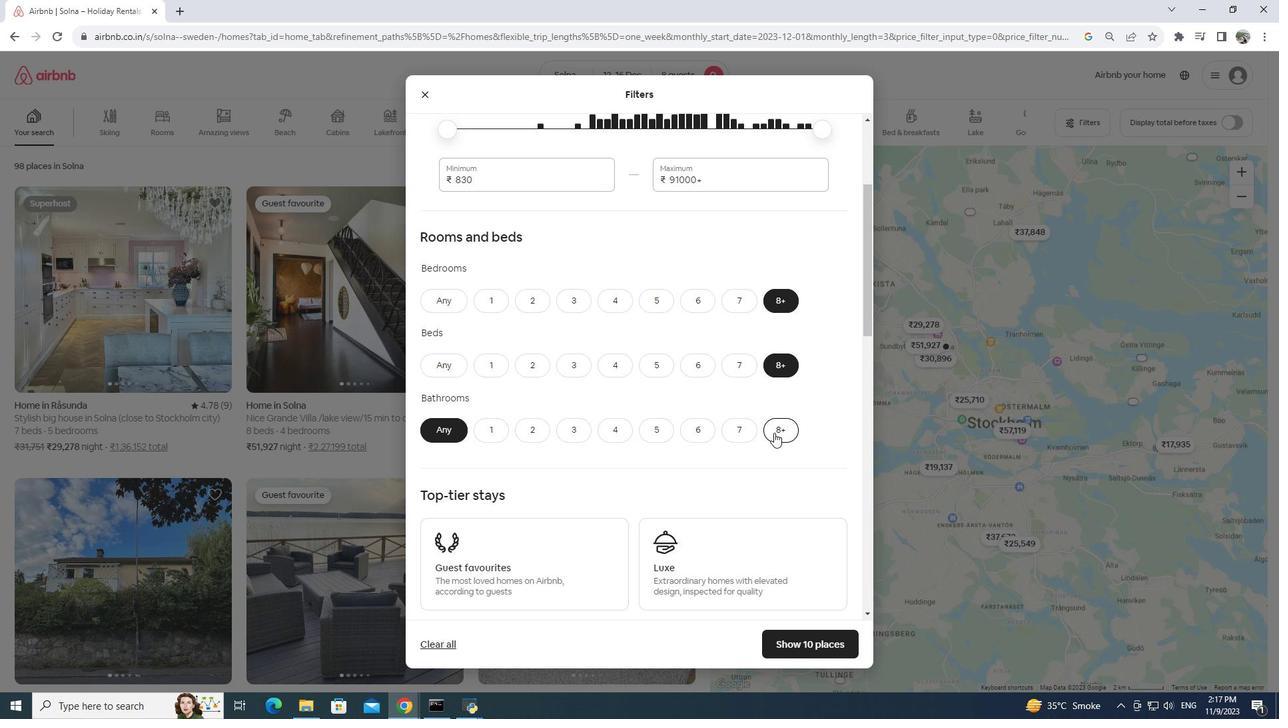 
Action: Mouse moved to (688, 390)
Screenshot: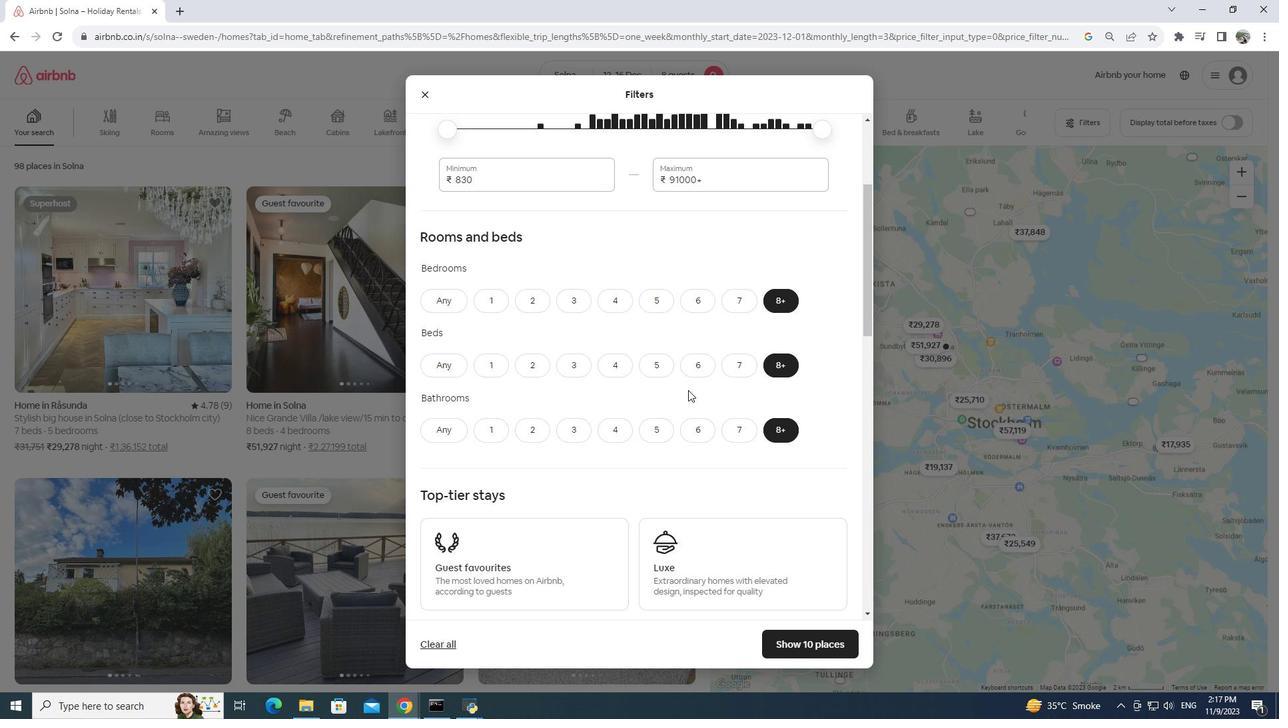 
Action: Mouse scrolled (688, 391) with delta (0, 0)
Screenshot: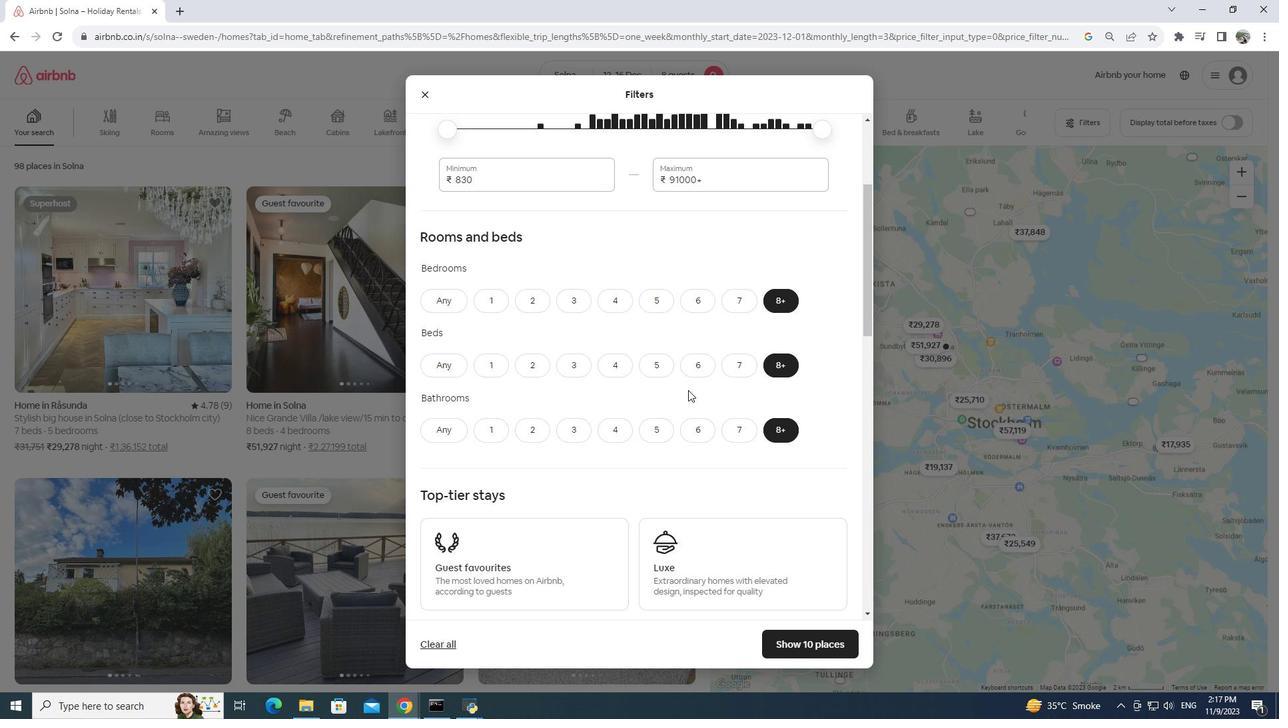 
Action: Mouse scrolled (688, 391) with delta (0, 0)
Screenshot: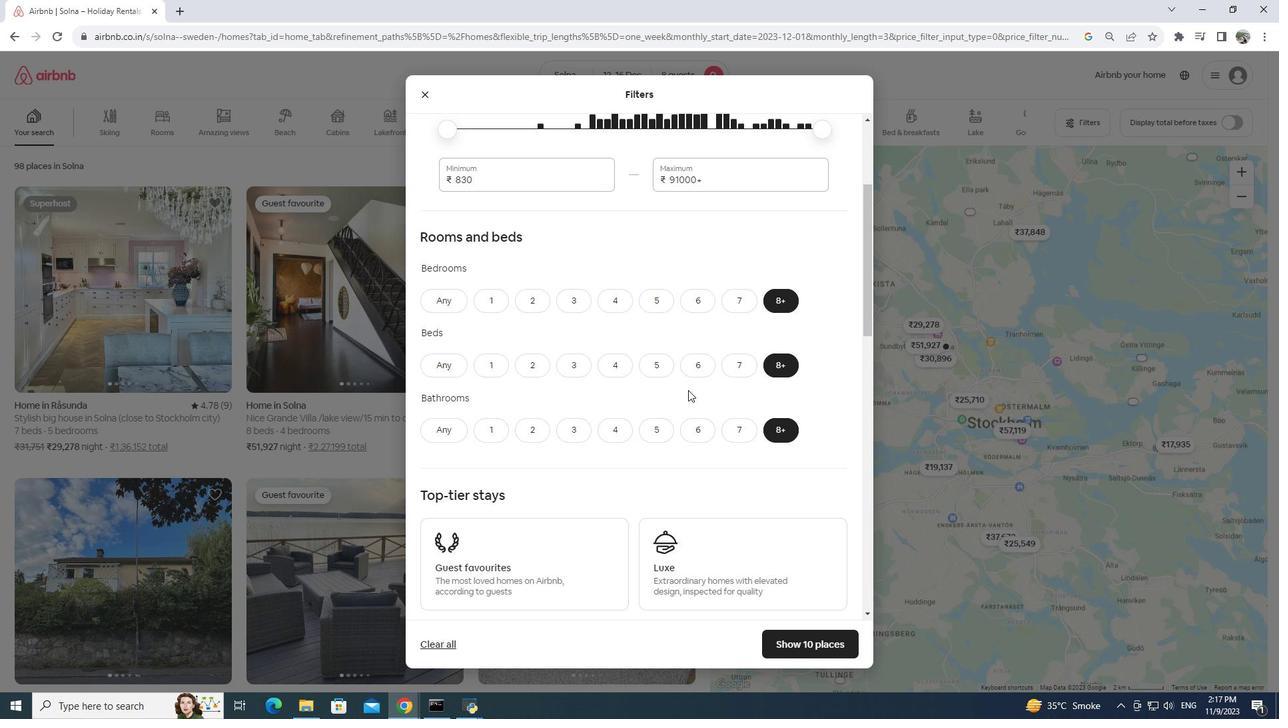 
Action: Mouse scrolled (688, 391) with delta (0, 0)
Screenshot: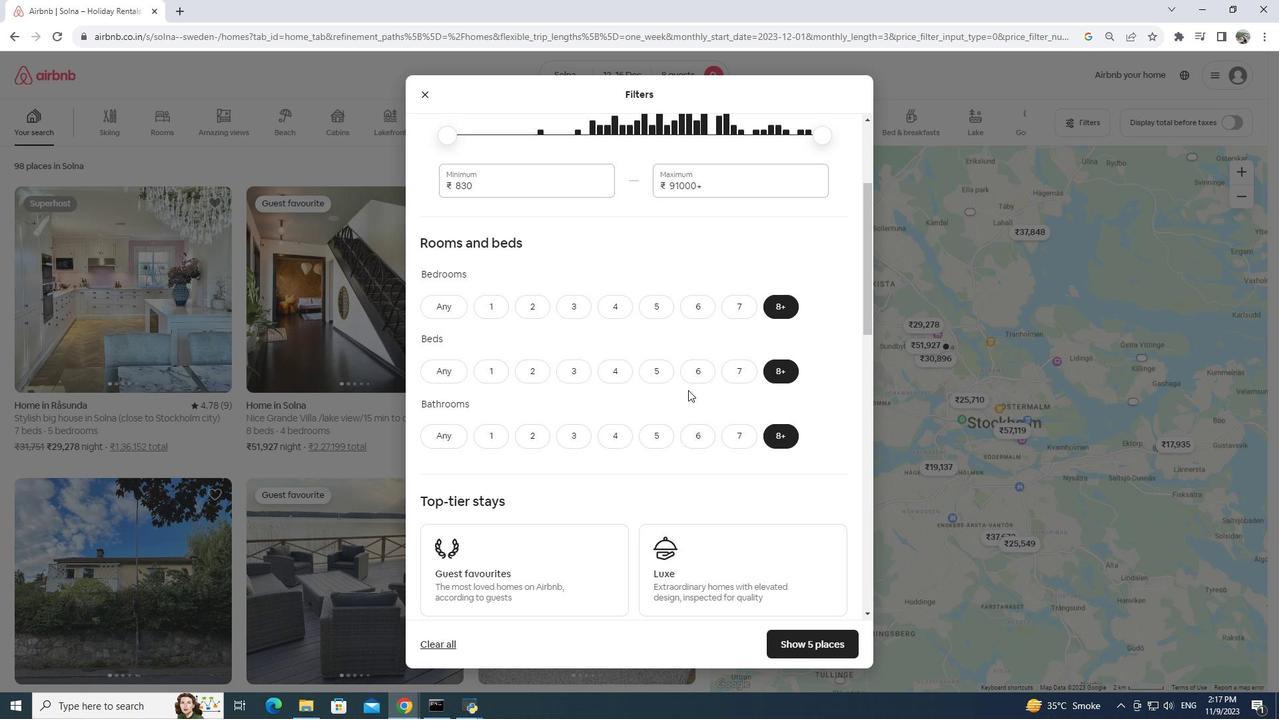 
Action: Mouse moved to (671, 197)
Screenshot: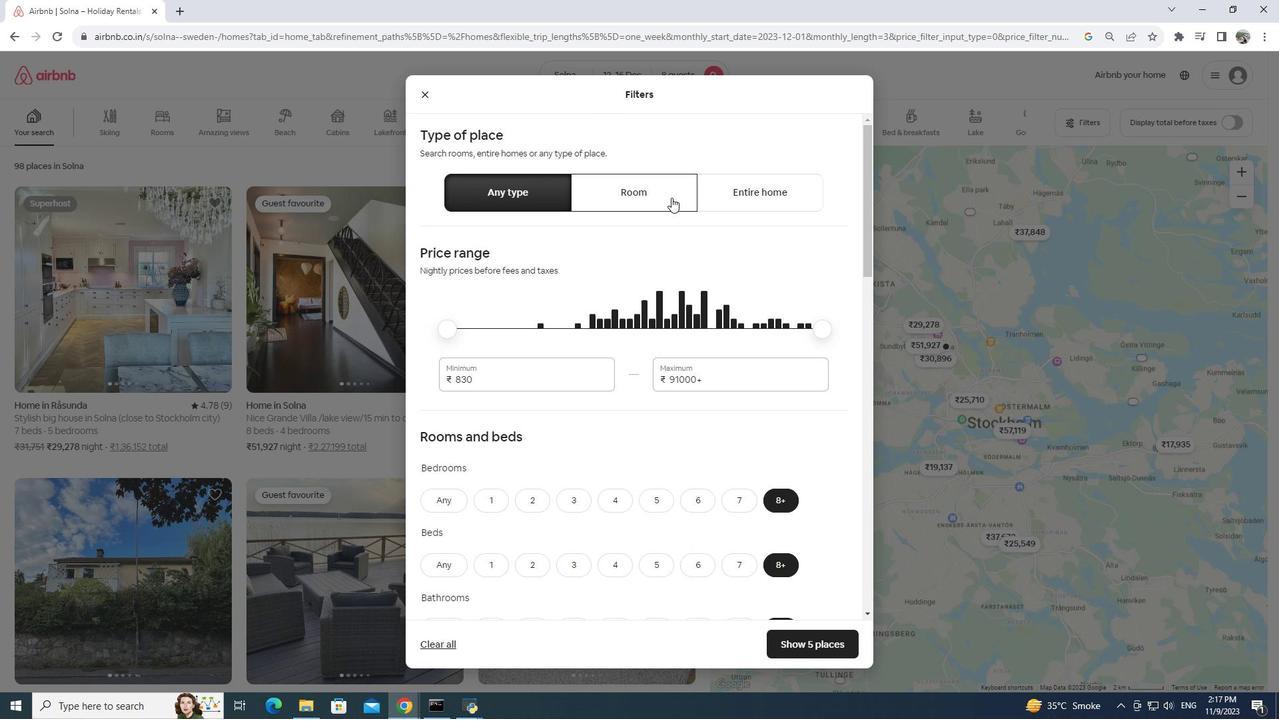 
Action: Mouse pressed left at (671, 197)
Screenshot: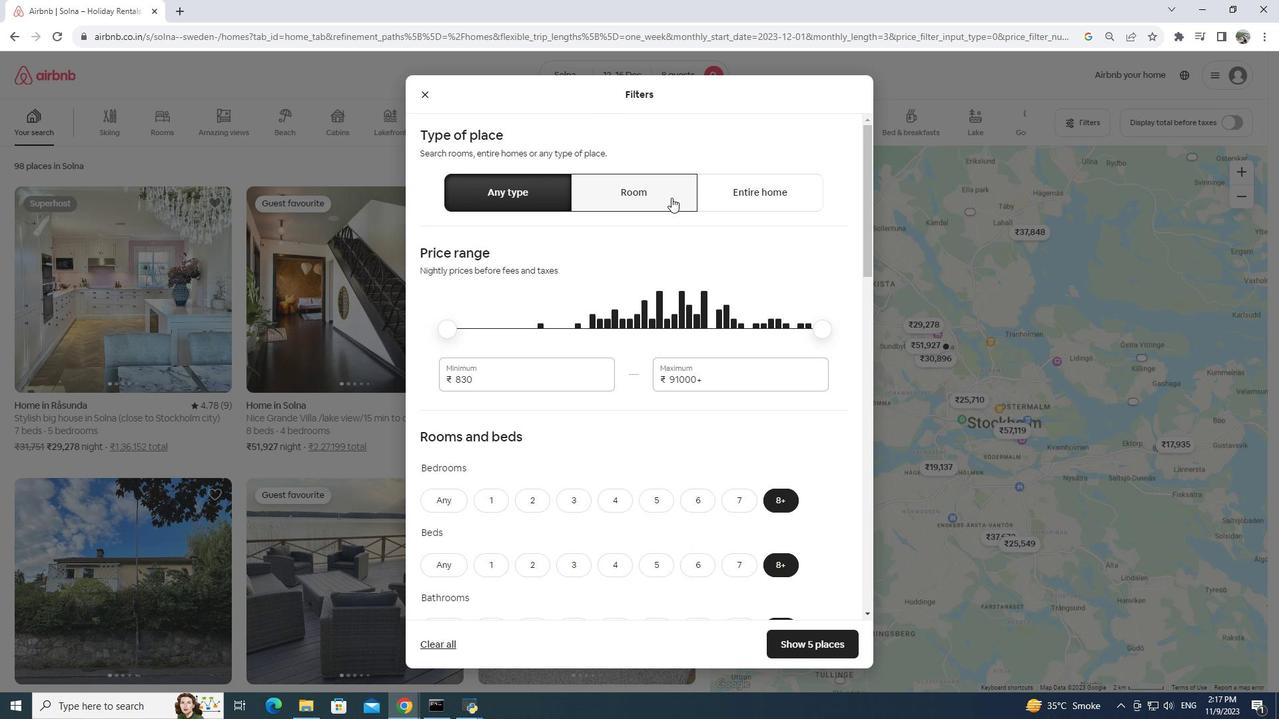 
Action: Mouse moved to (623, 377)
Screenshot: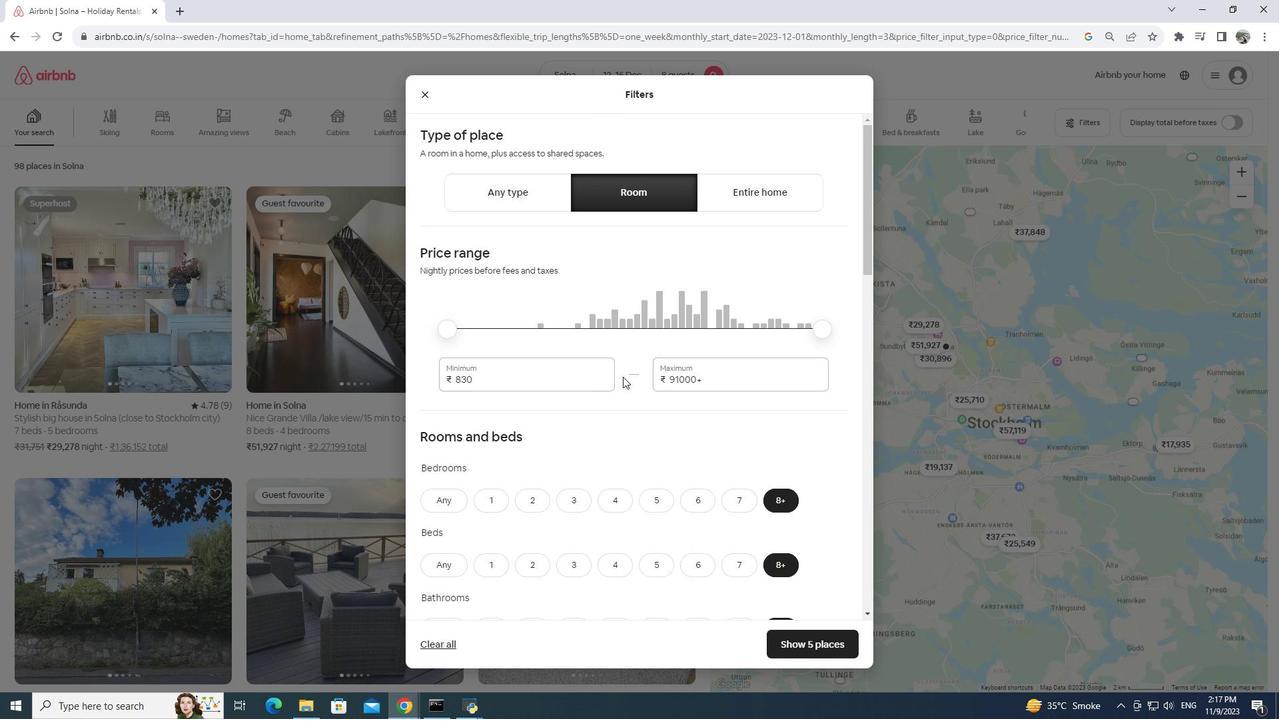 
Action: Mouse scrolled (623, 378) with delta (0, 0)
Screenshot: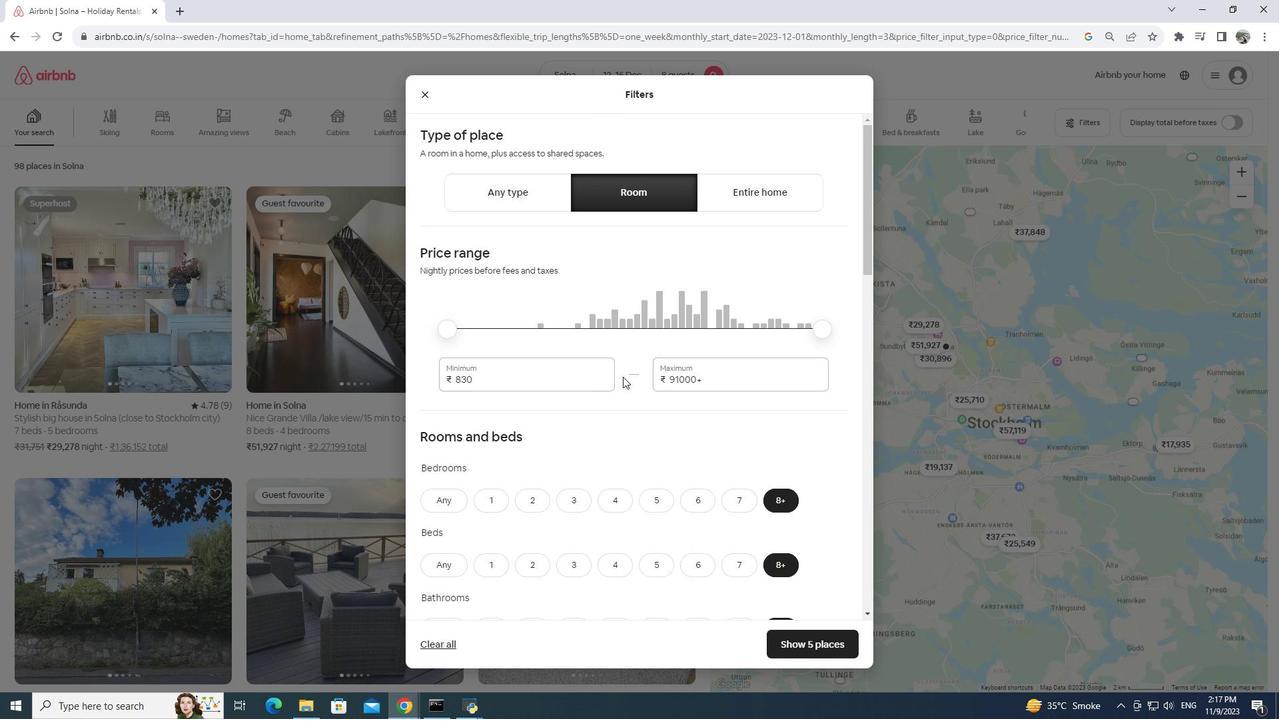 
Action: Mouse moved to (623, 377)
Screenshot: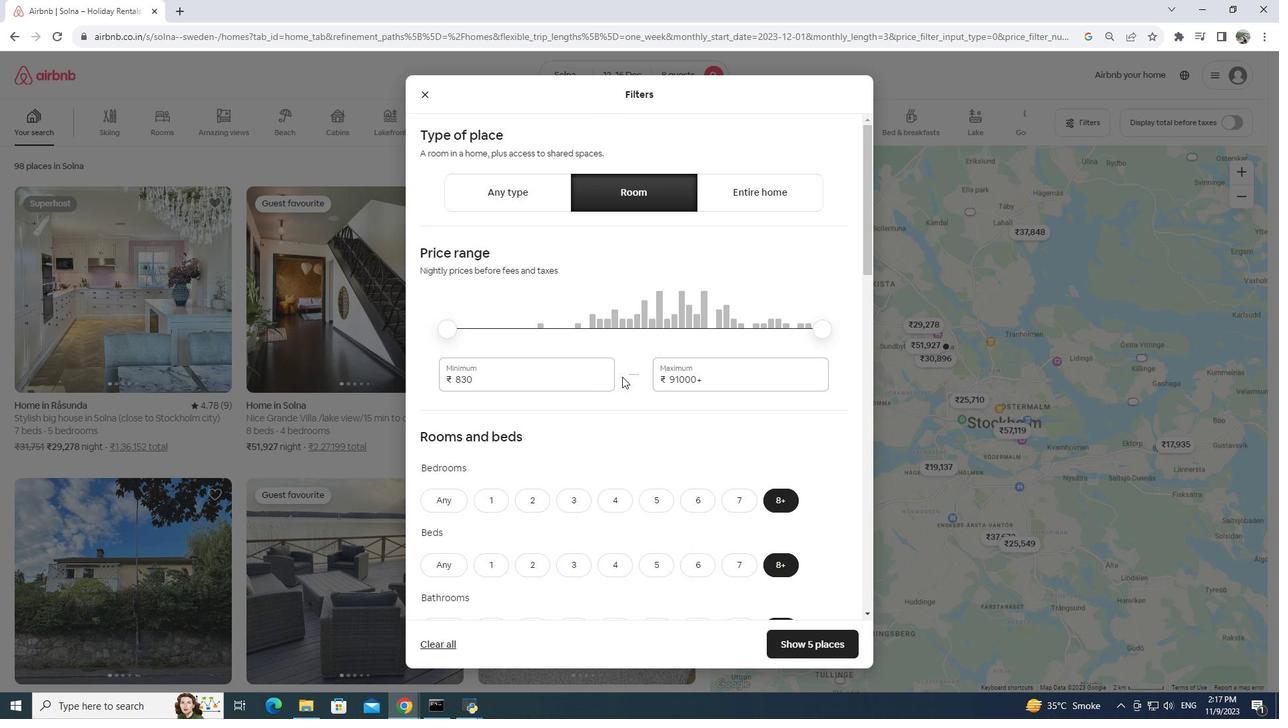 
Action: Mouse scrolled (623, 377) with delta (0, 0)
Screenshot: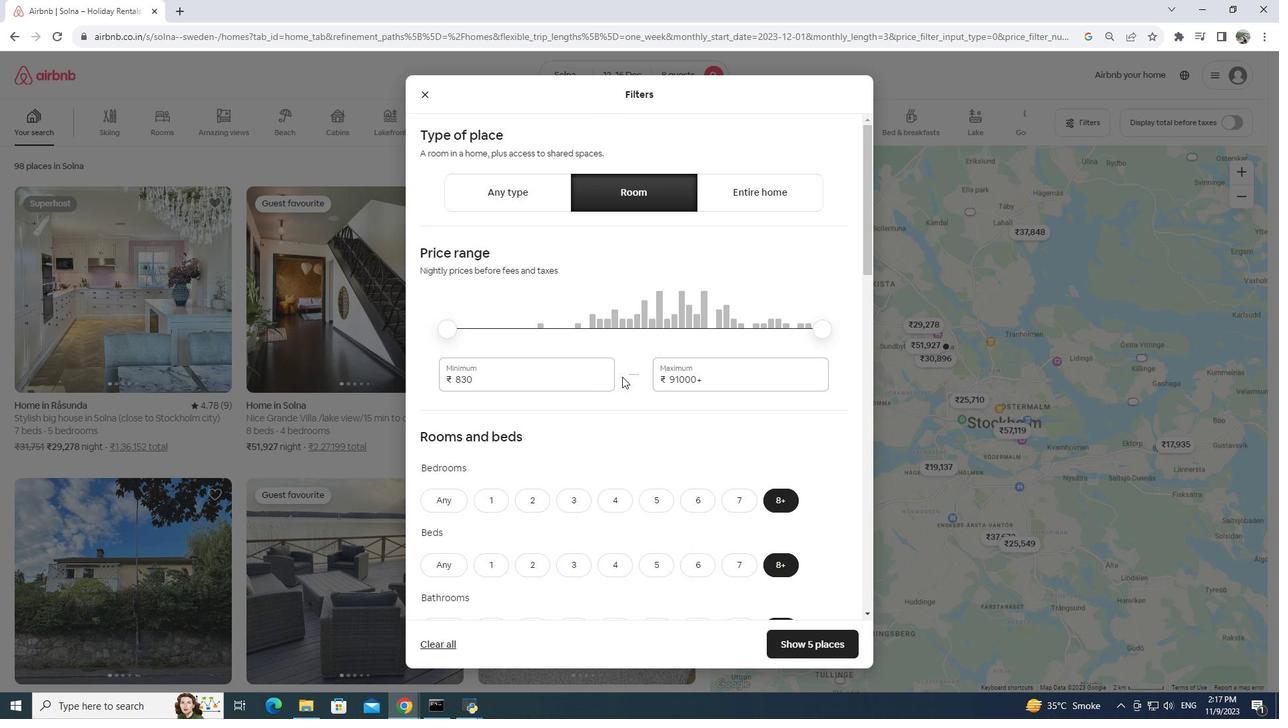
Action: Mouse moved to (622, 377)
Screenshot: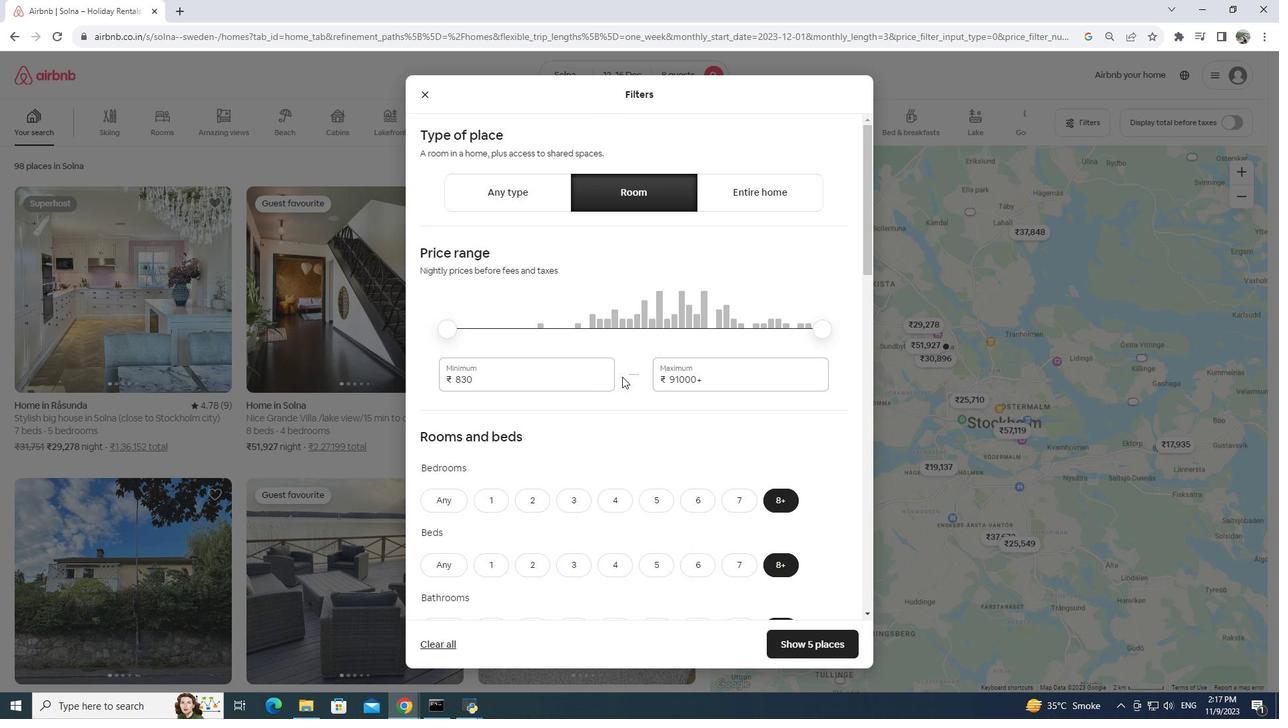 
Action: Mouse scrolled (622, 377) with delta (0, 0)
Screenshot: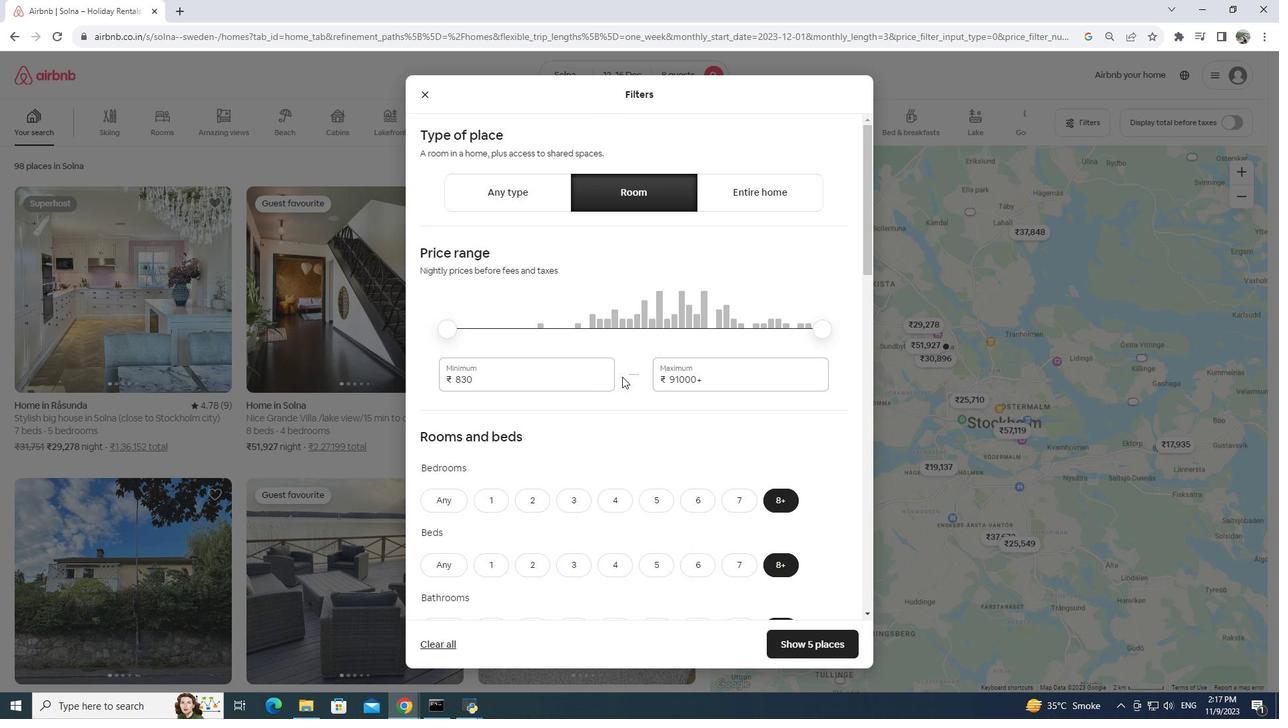 
Action: Mouse moved to (621, 377)
Screenshot: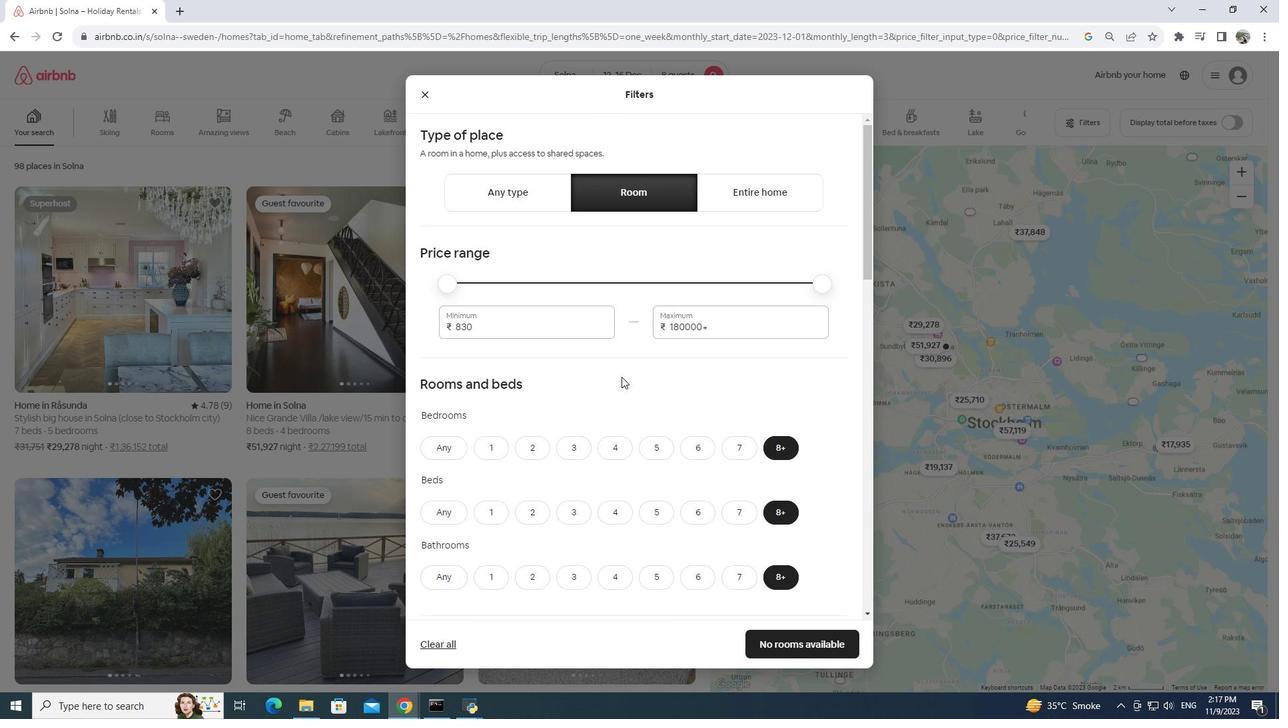 
Action: Mouse scrolled (621, 376) with delta (0, 0)
Screenshot: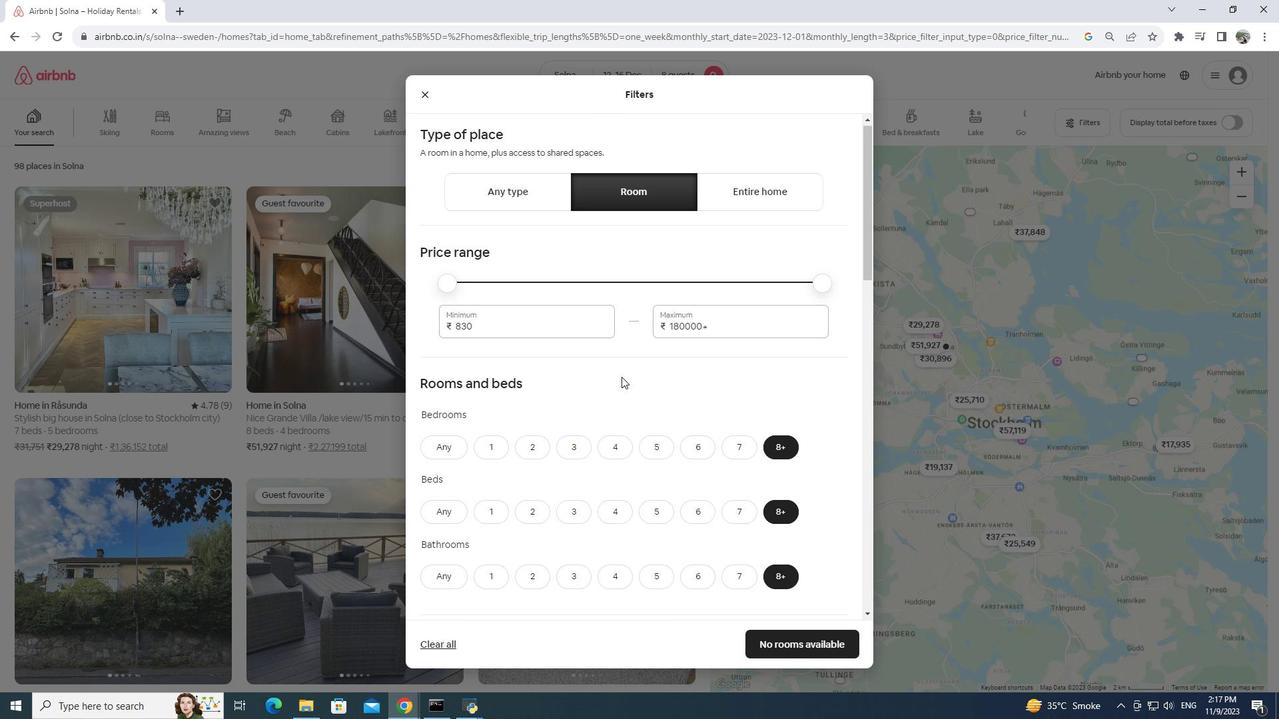 
Action: Mouse scrolled (621, 376) with delta (0, 0)
Screenshot: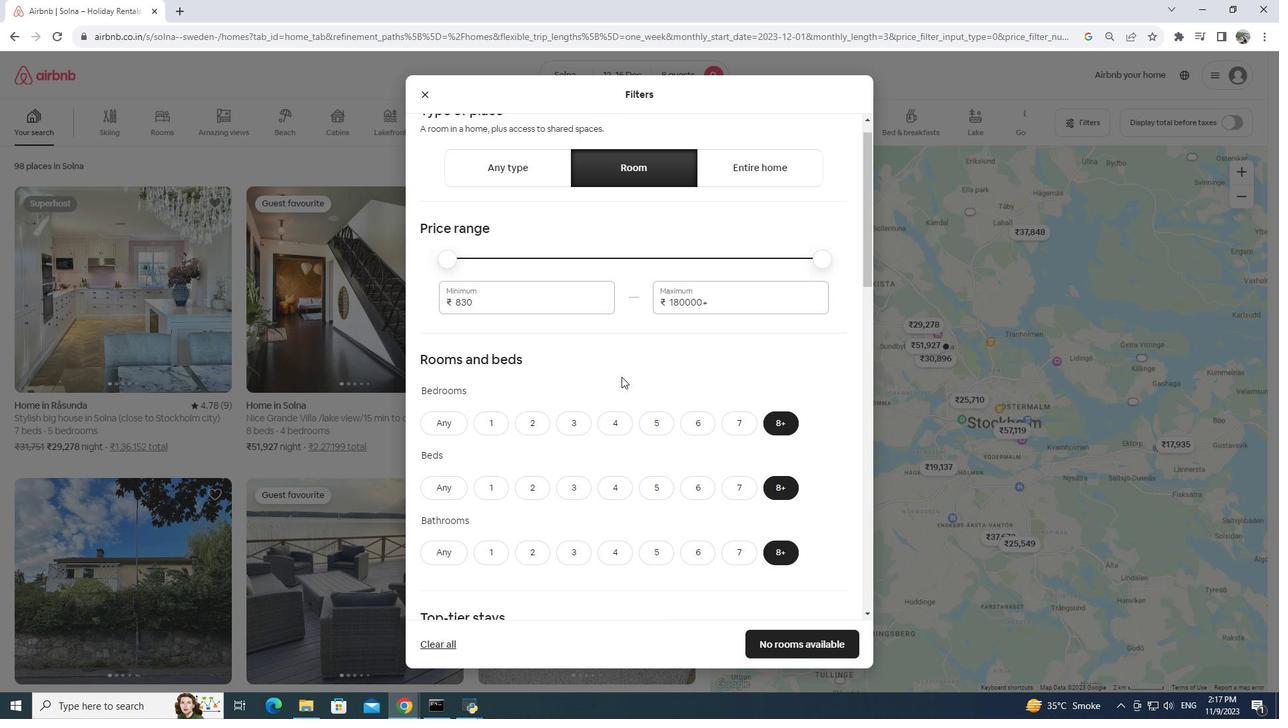 
Action: Mouse scrolled (621, 376) with delta (0, 0)
Screenshot: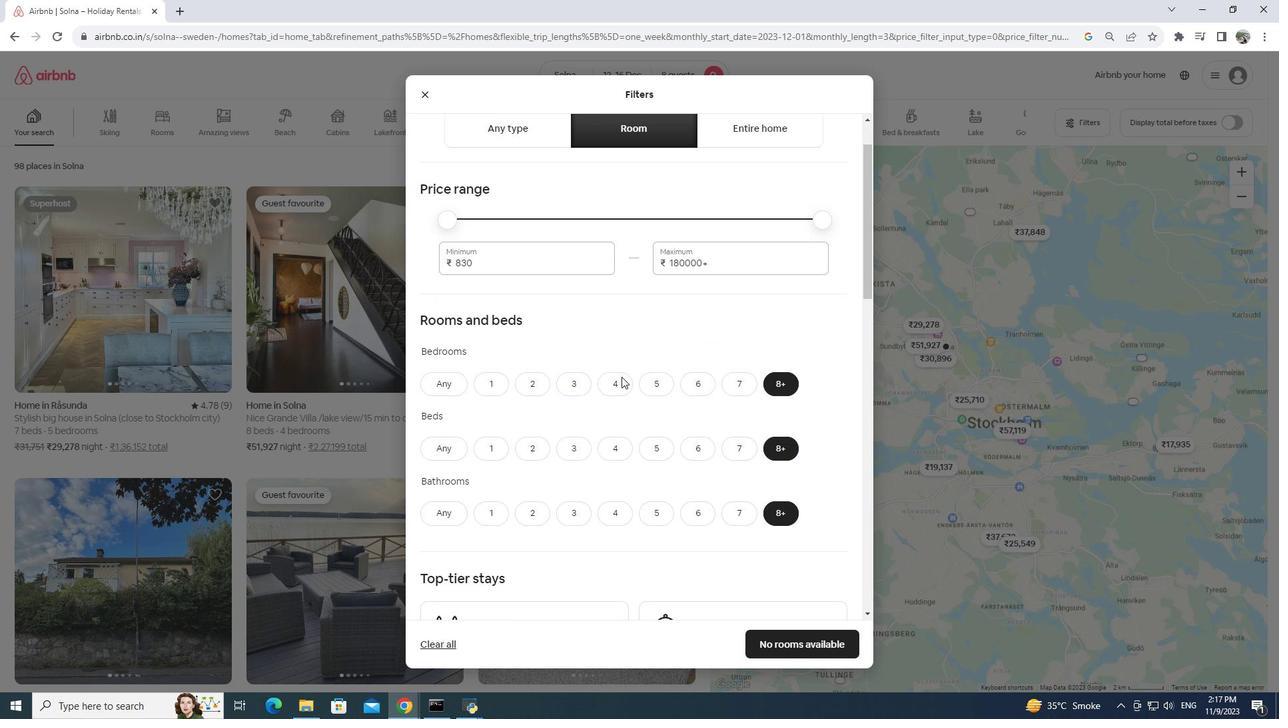 
Action: Mouse scrolled (621, 376) with delta (0, 0)
Screenshot: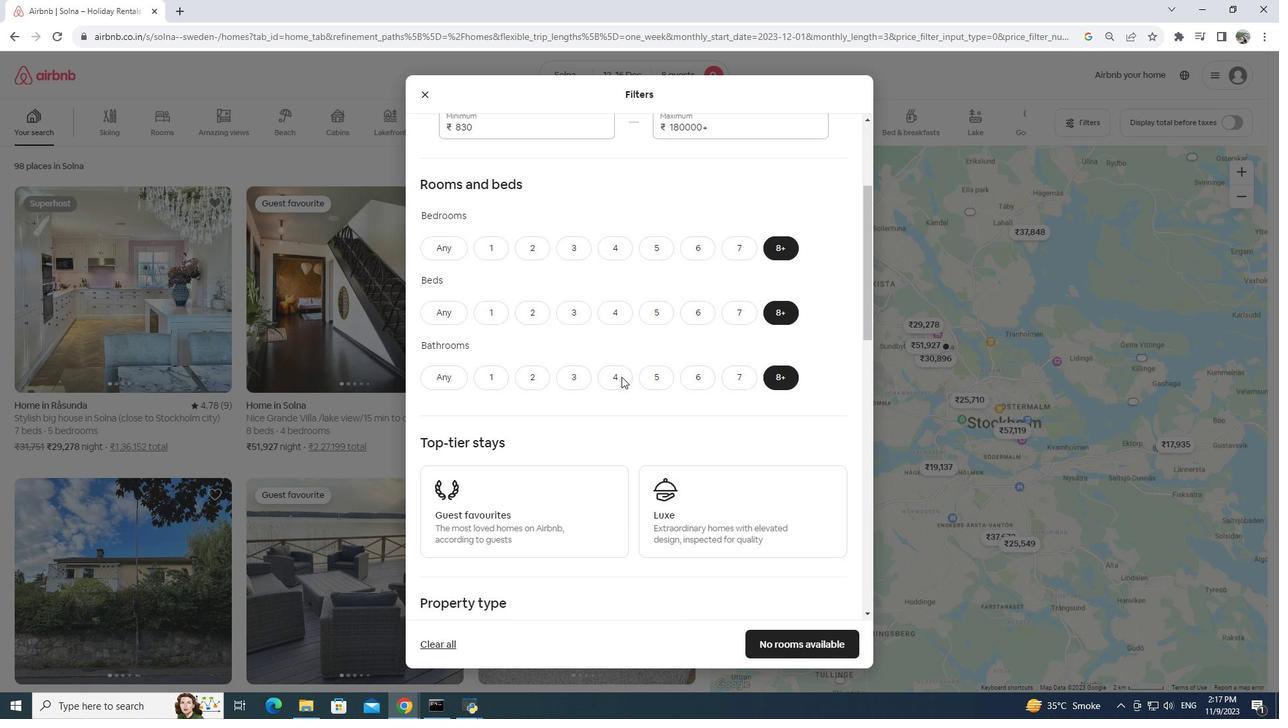 
Action: Mouse moved to (619, 365)
Screenshot: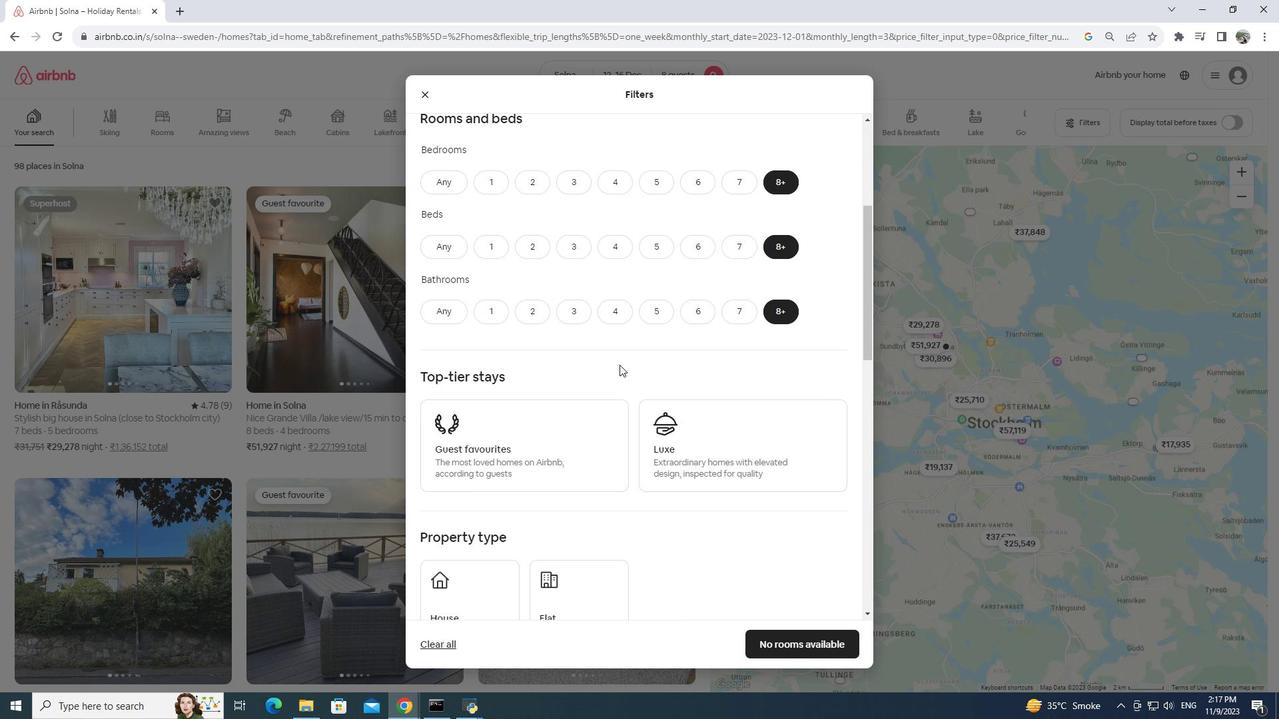 
Action: Mouse scrolled (619, 366) with delta (0, 0)
Screenshot: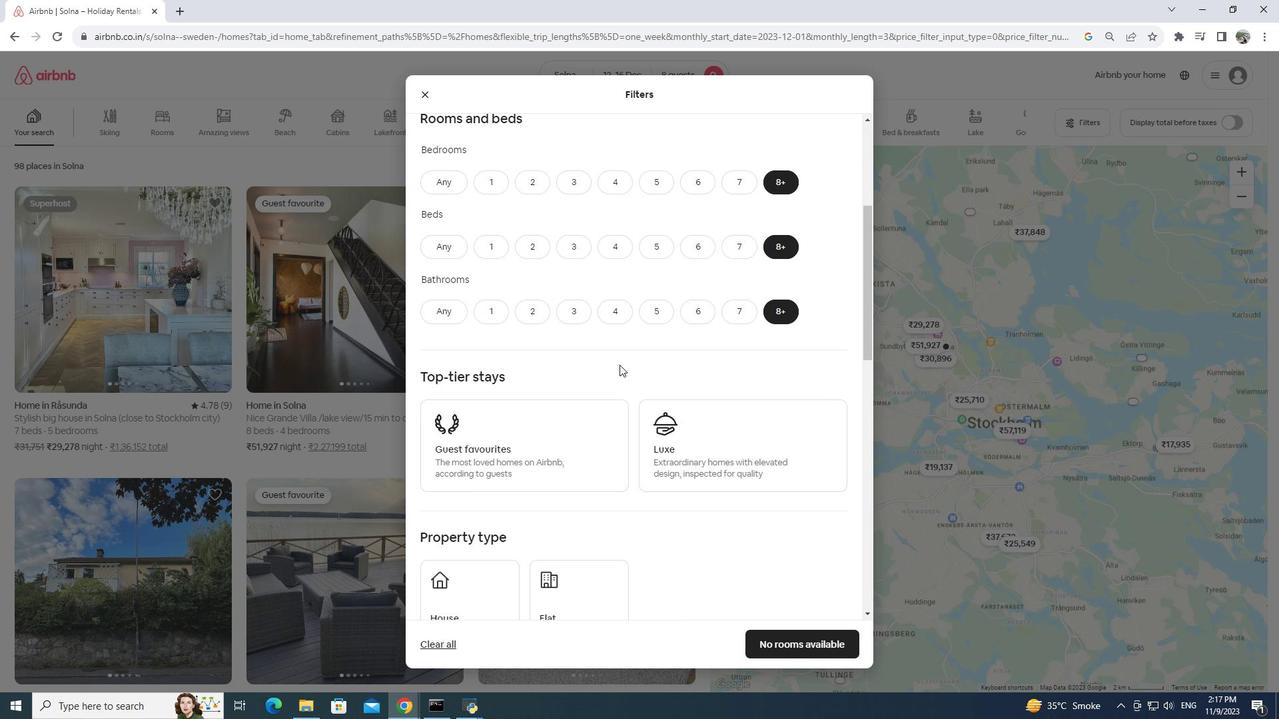 
Action: Mouse moved to (620, 361)
Screenshot: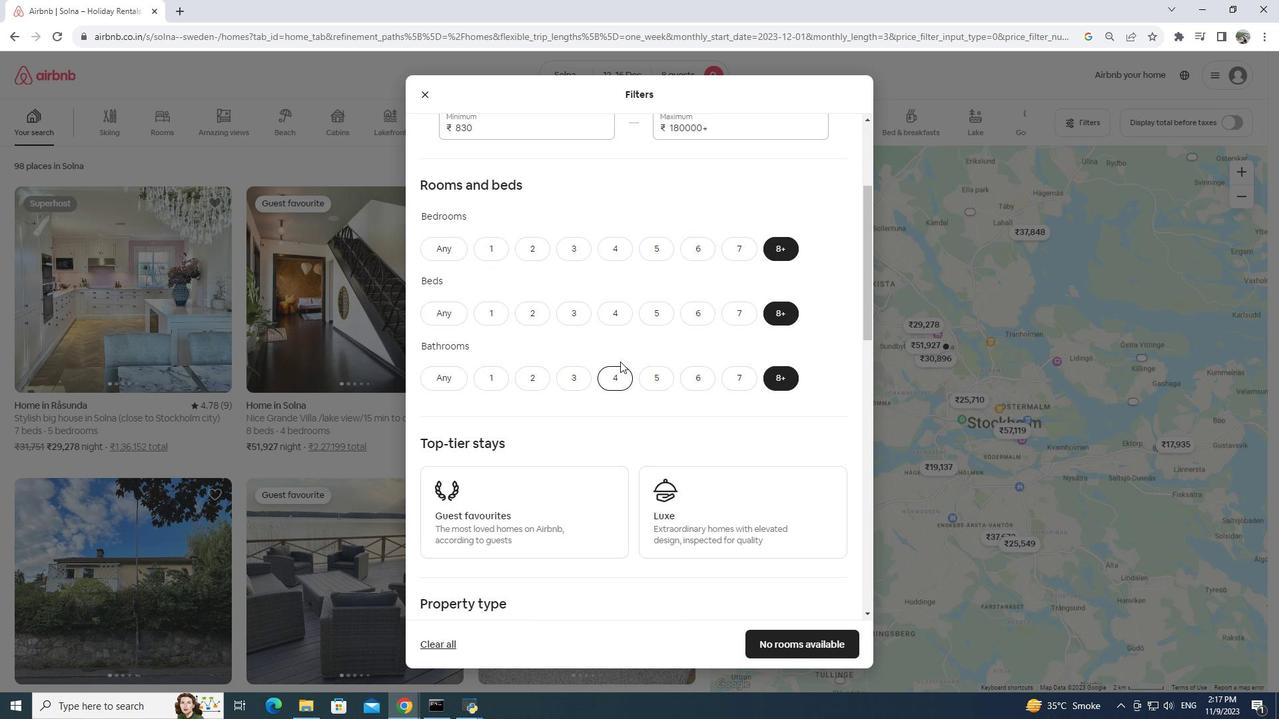 
Action: Mouse scrolled (620, 362) with delta (0, 0)
Screenshot: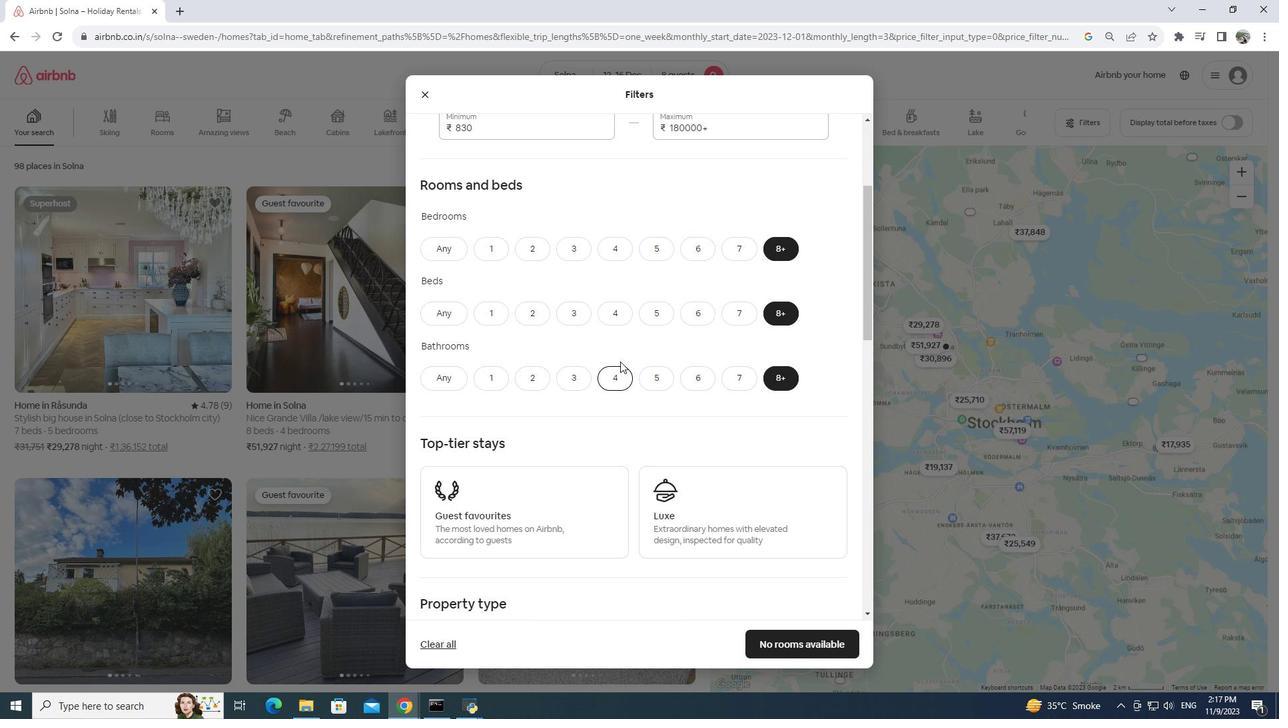 
Action: Mouse moved to (615, 357)
Screenshot: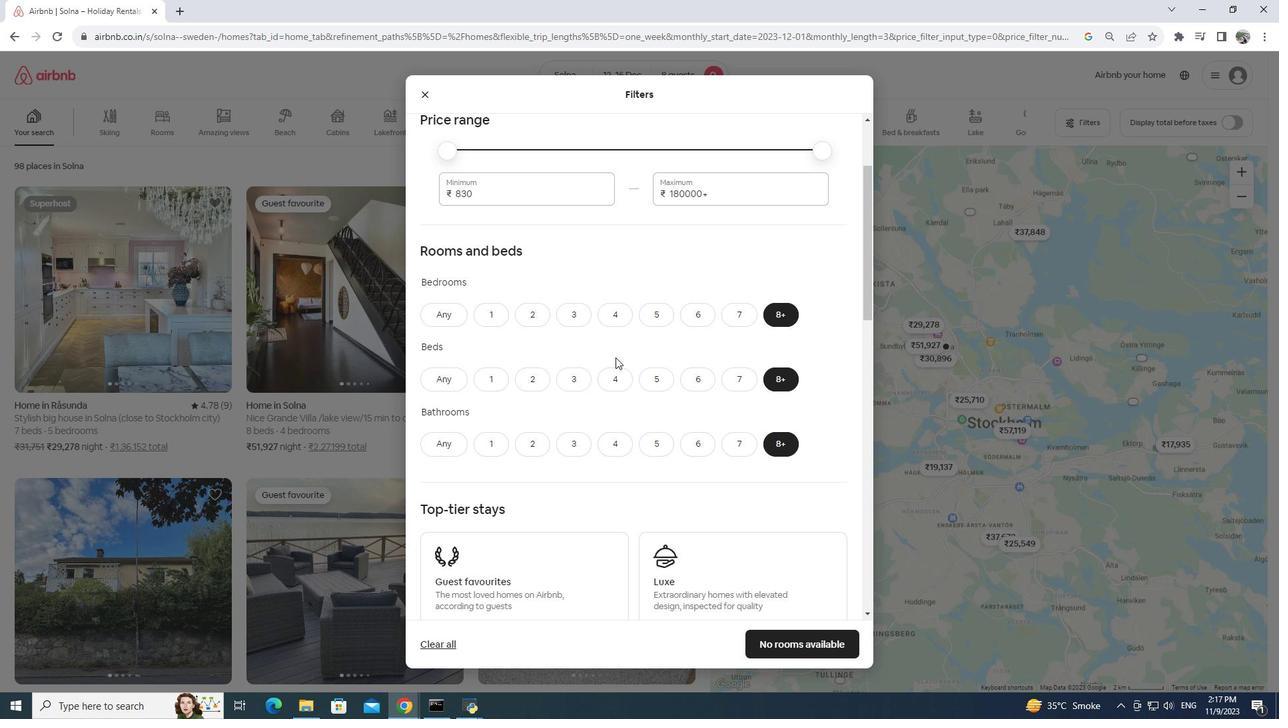 
Action: Mouse scrolled (615, 357) with delta (0, 0)
Screenshot: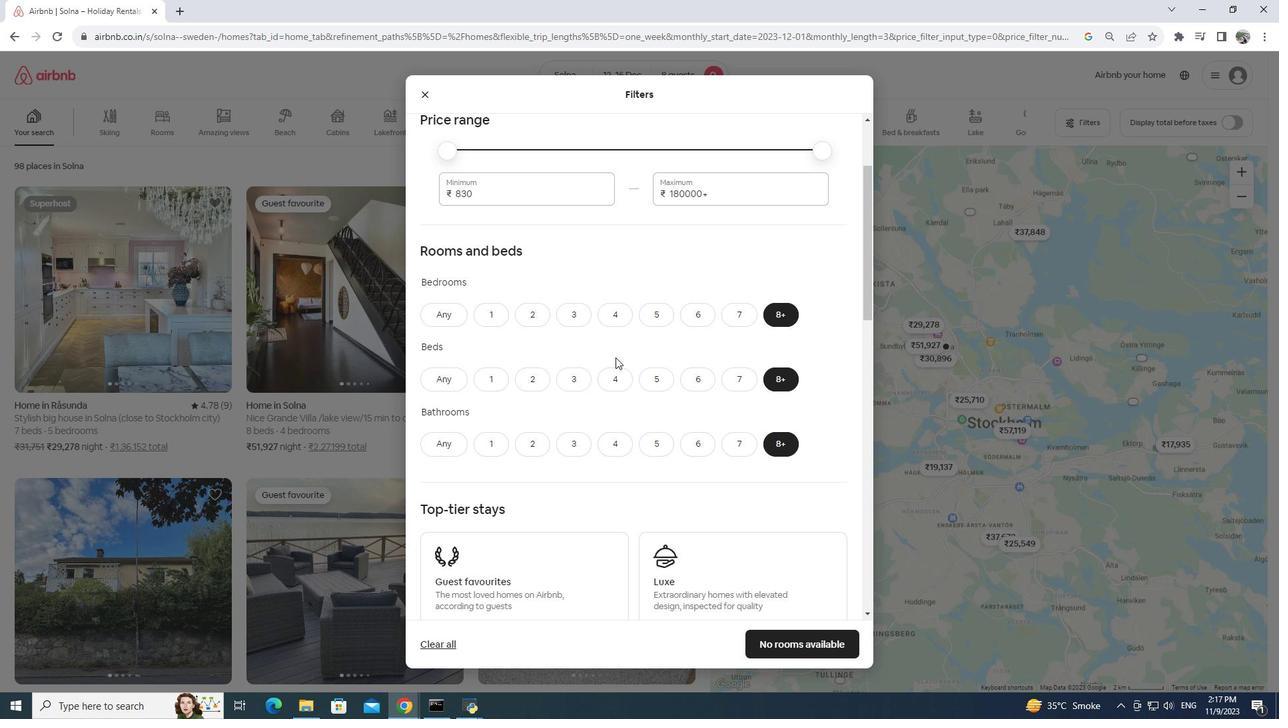 
Action: Mouse scrolled (615, 357) with delta (0, 0)
Screenshot: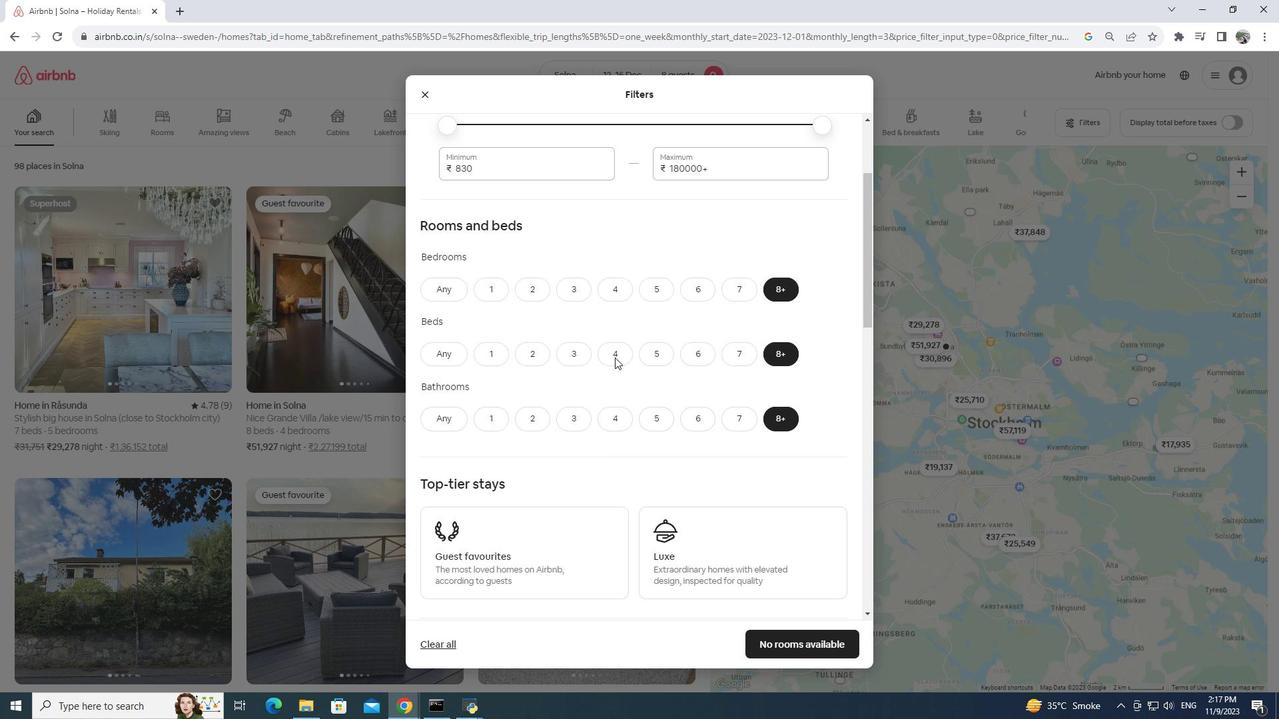 
Action: Mouse scrolled (615, 357) with delta (0, 0)
Screenshot: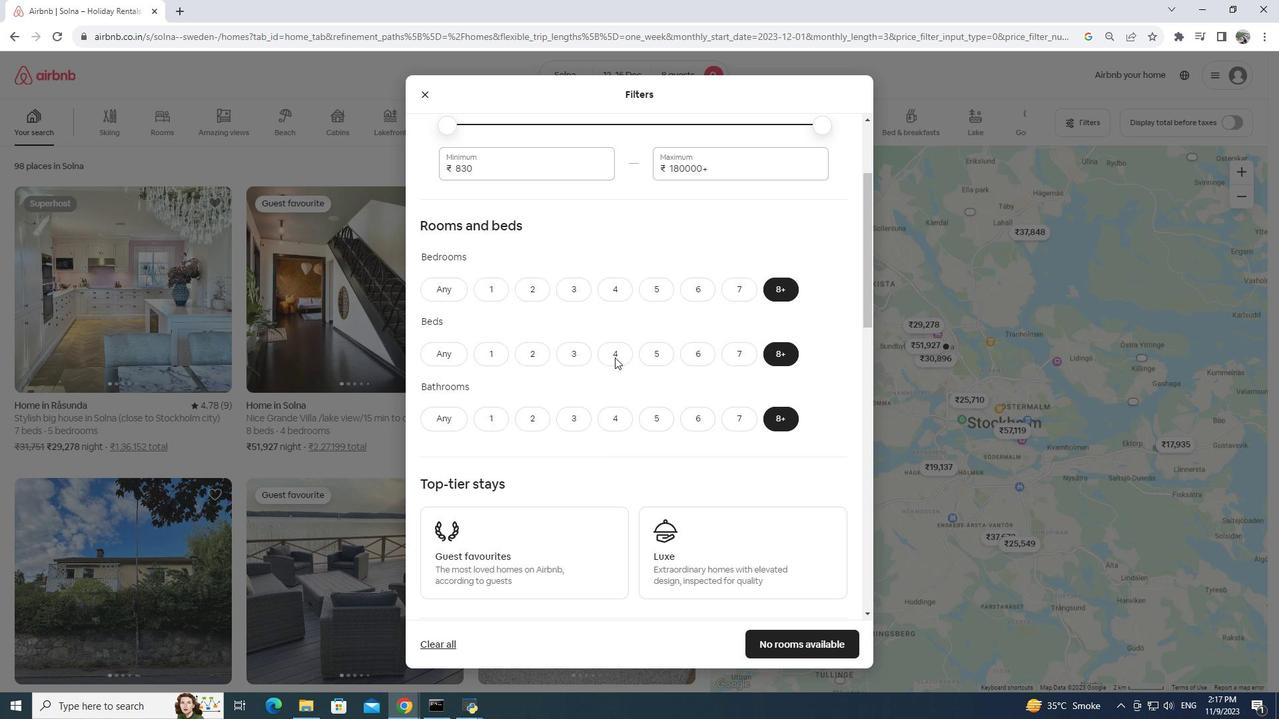 
Action: Mouse moved to (614, 355)
Screenshot: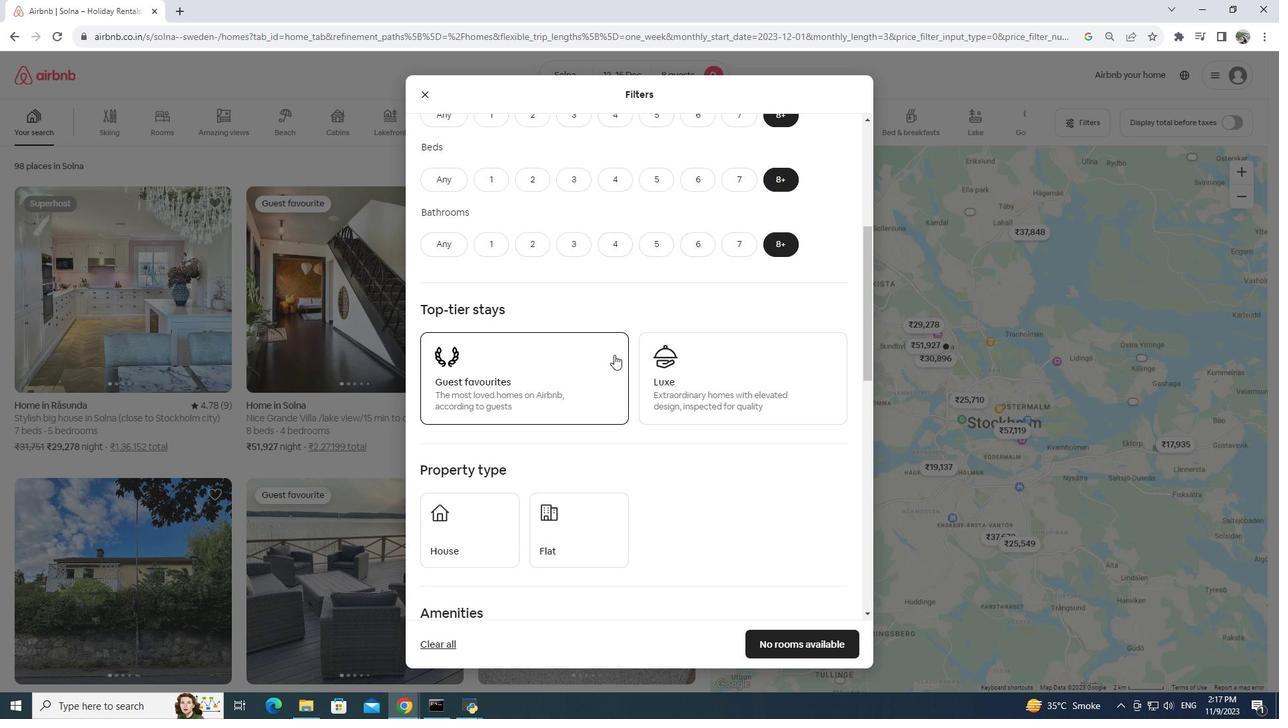 
Action: Mouse scrolled (614, 354) with delta (0, 0)
Screenshot: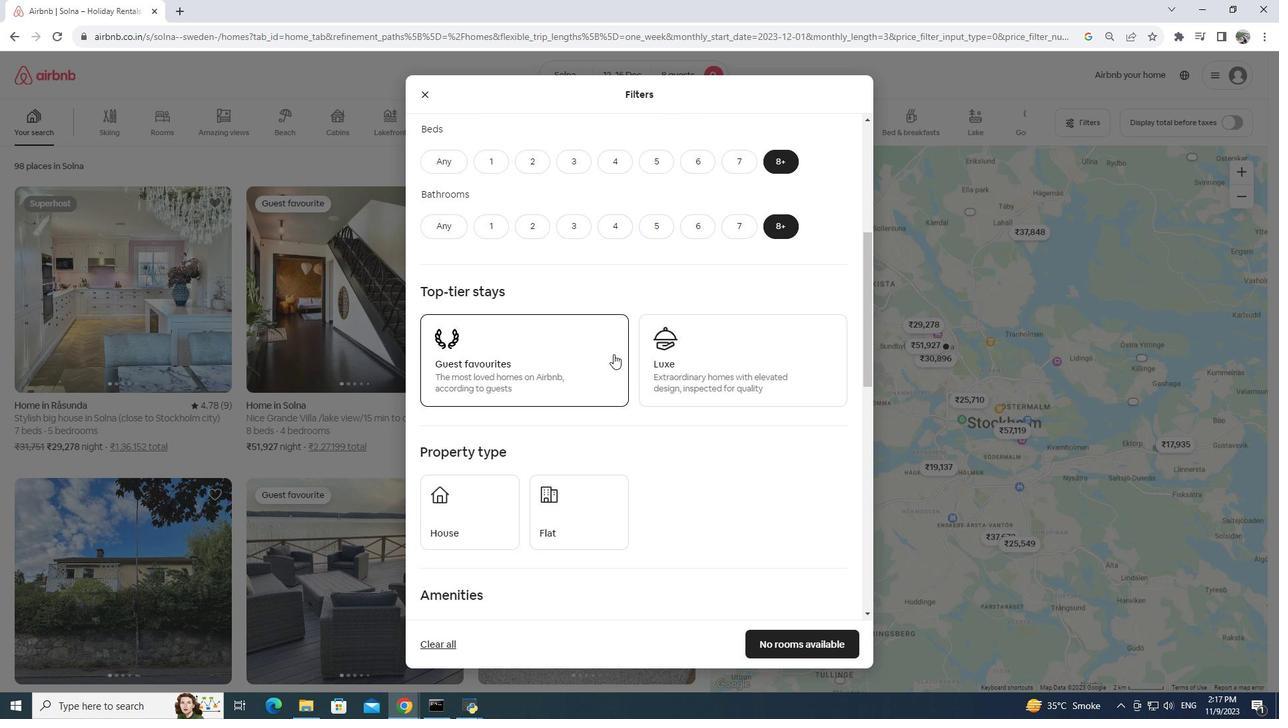 
Action: Mouse scrolled (614, 354) with delta (0, 0)
Screenshot: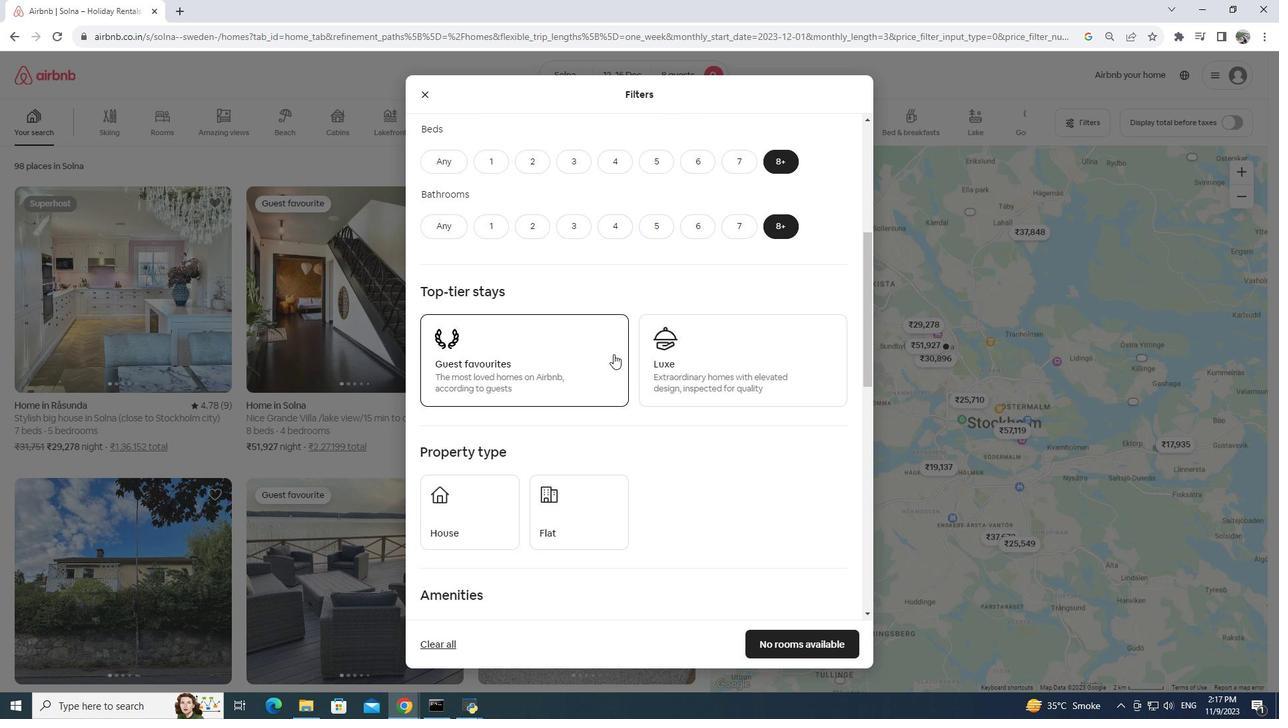 
Action: Mouse scrolled (614, 354) with delta (0, 0)
Screenshot: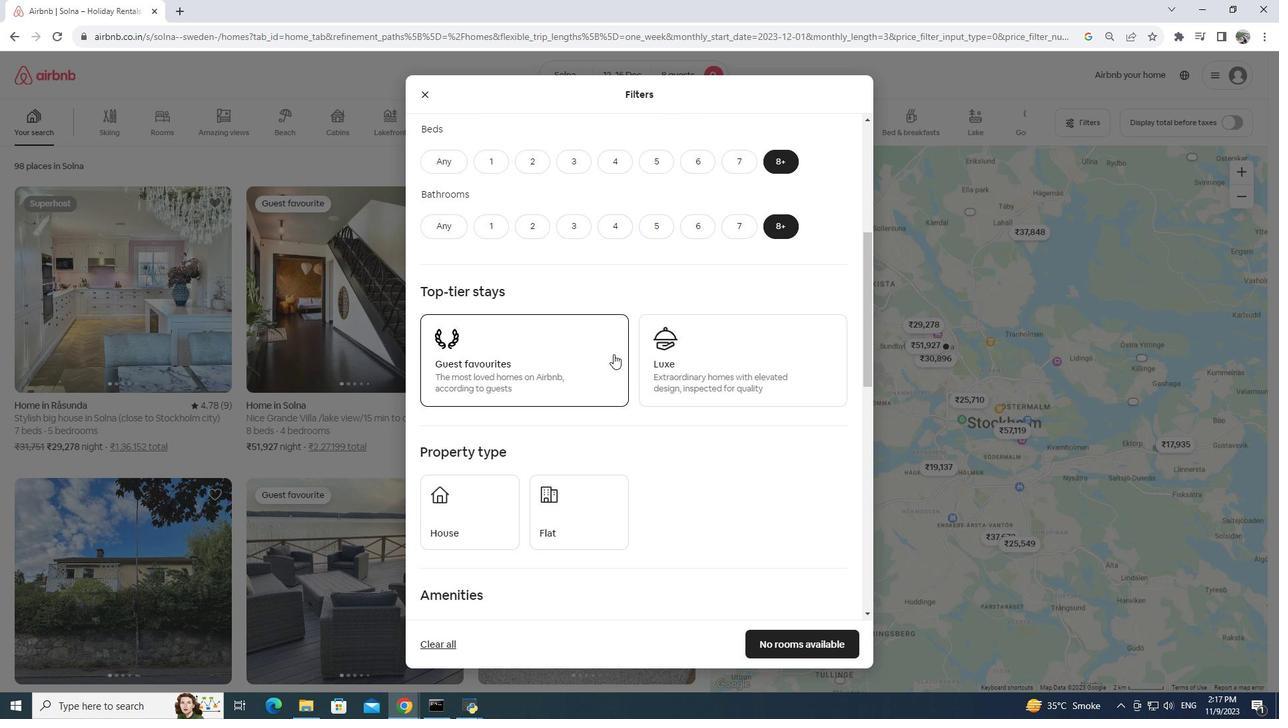 
Action: Mouse moved to (467, 358)
Screenshot: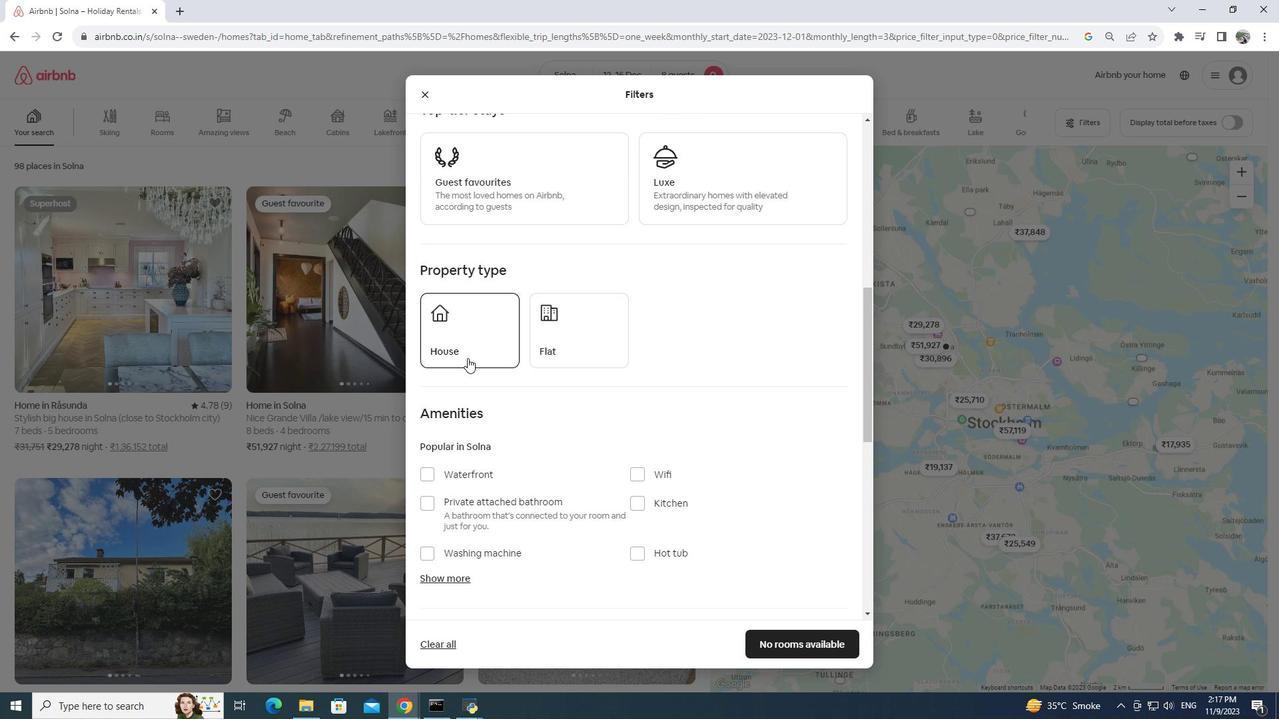
Action: Mouse pressed left at (467, 358)
Screenshot: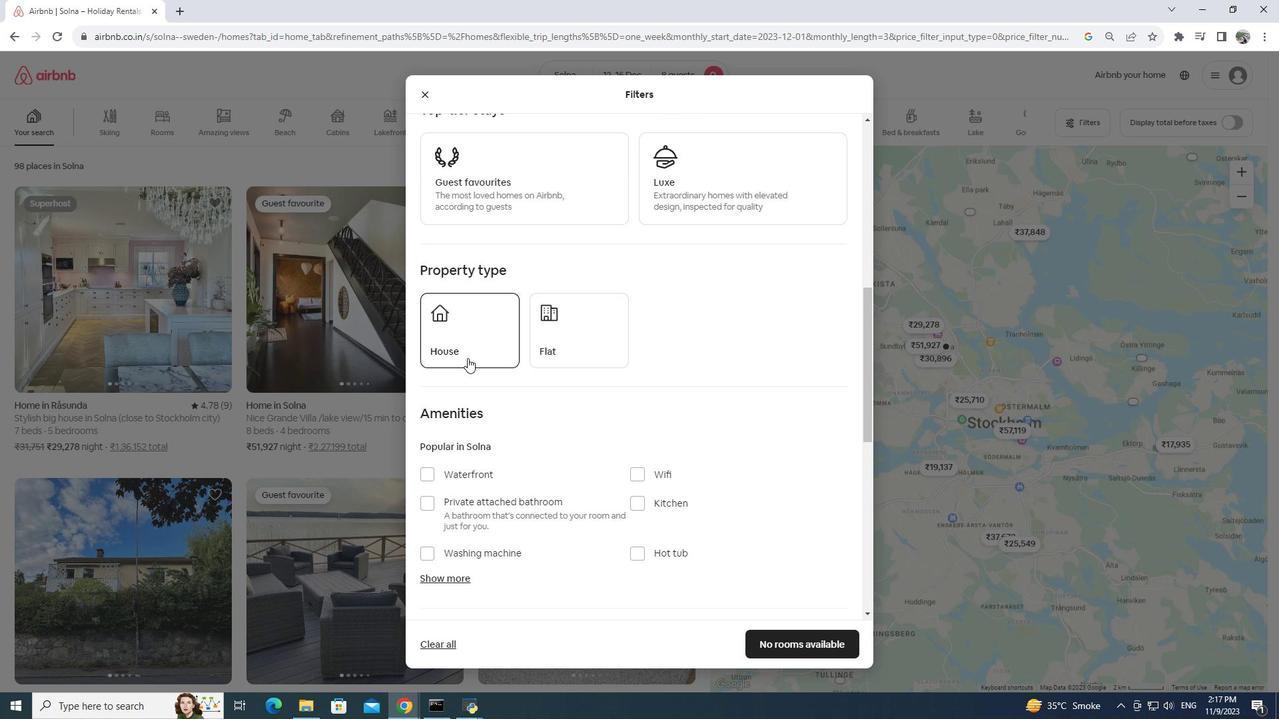 
Action: Mouse moved to (575, 366)
Screenshot: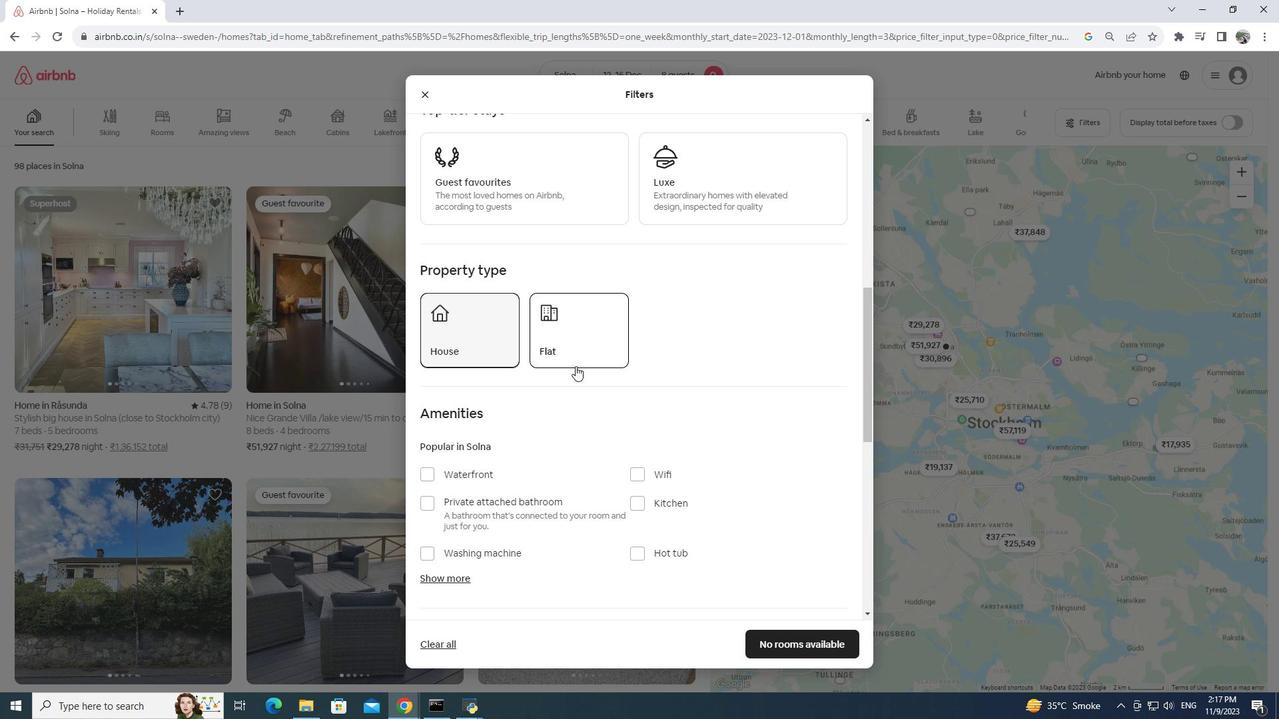 
Action: Mouse scrolled (575, 365) with delta (0, 0)
Screenshot: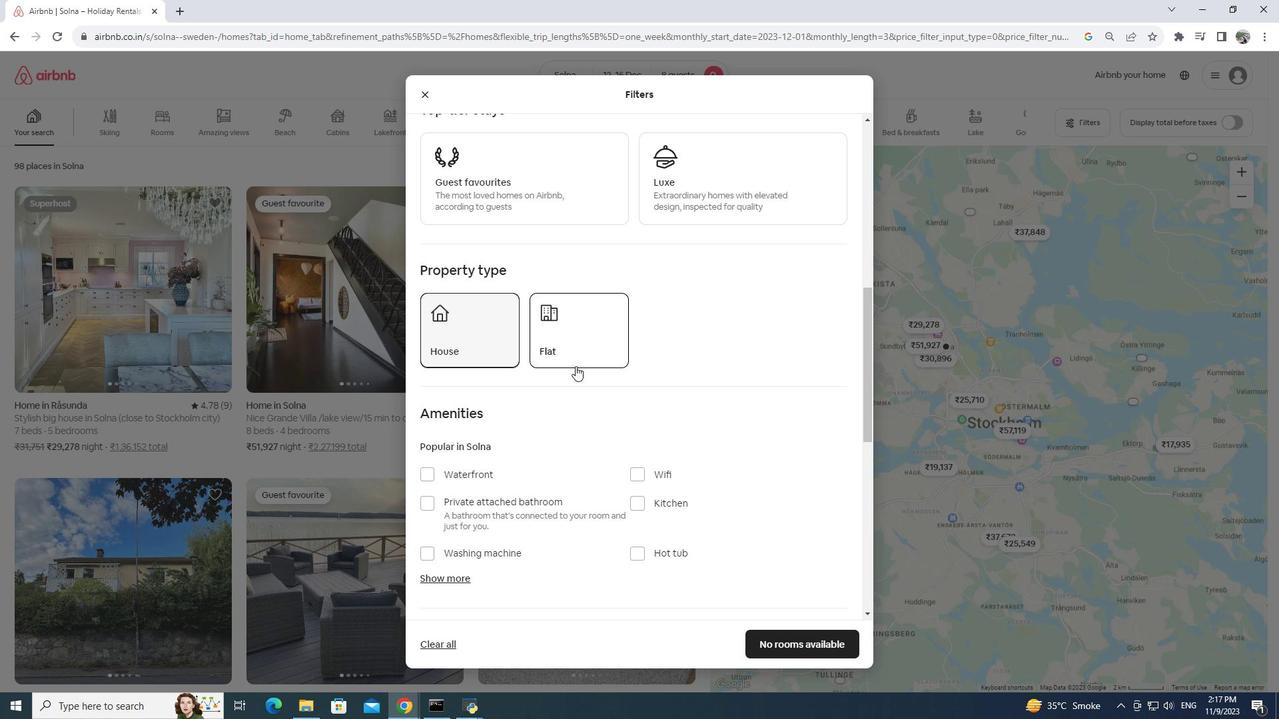 
Action: Mouse scrolled (575, 365) with delta (0, 0)
Screenshot: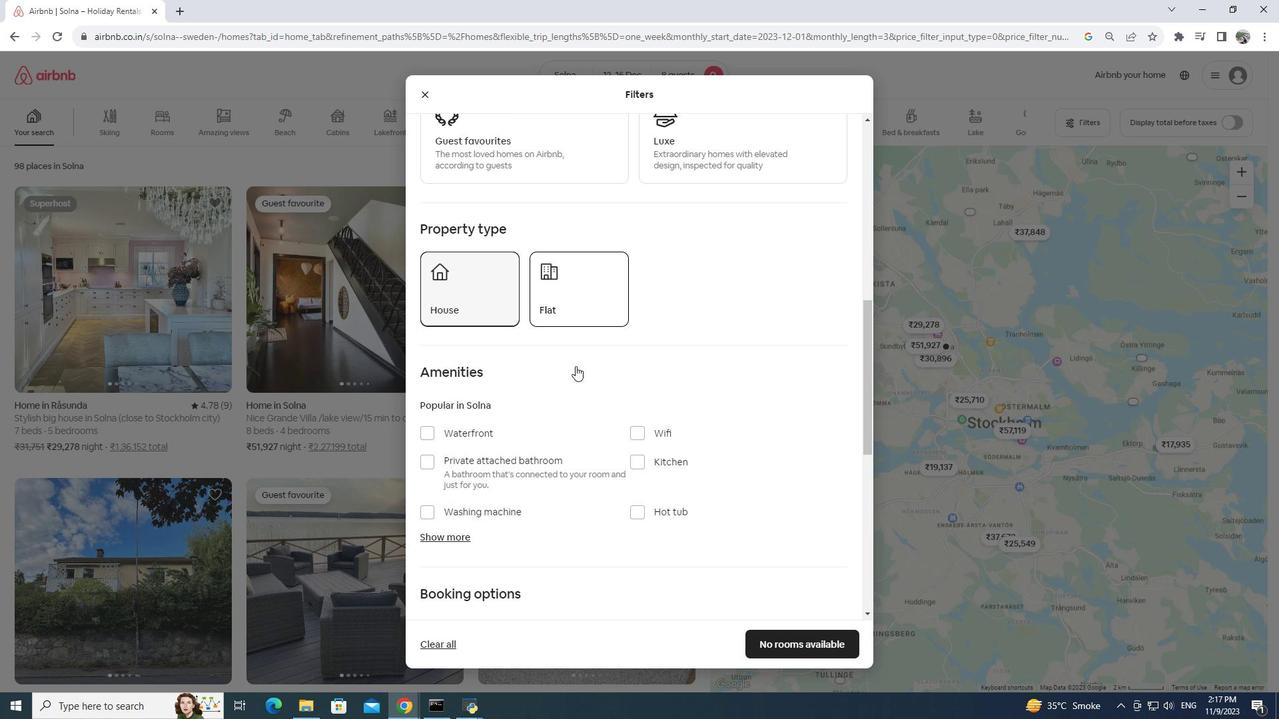 
Action: Mouse scrolled (575, 365) with delta (0, 0)
Screenshot: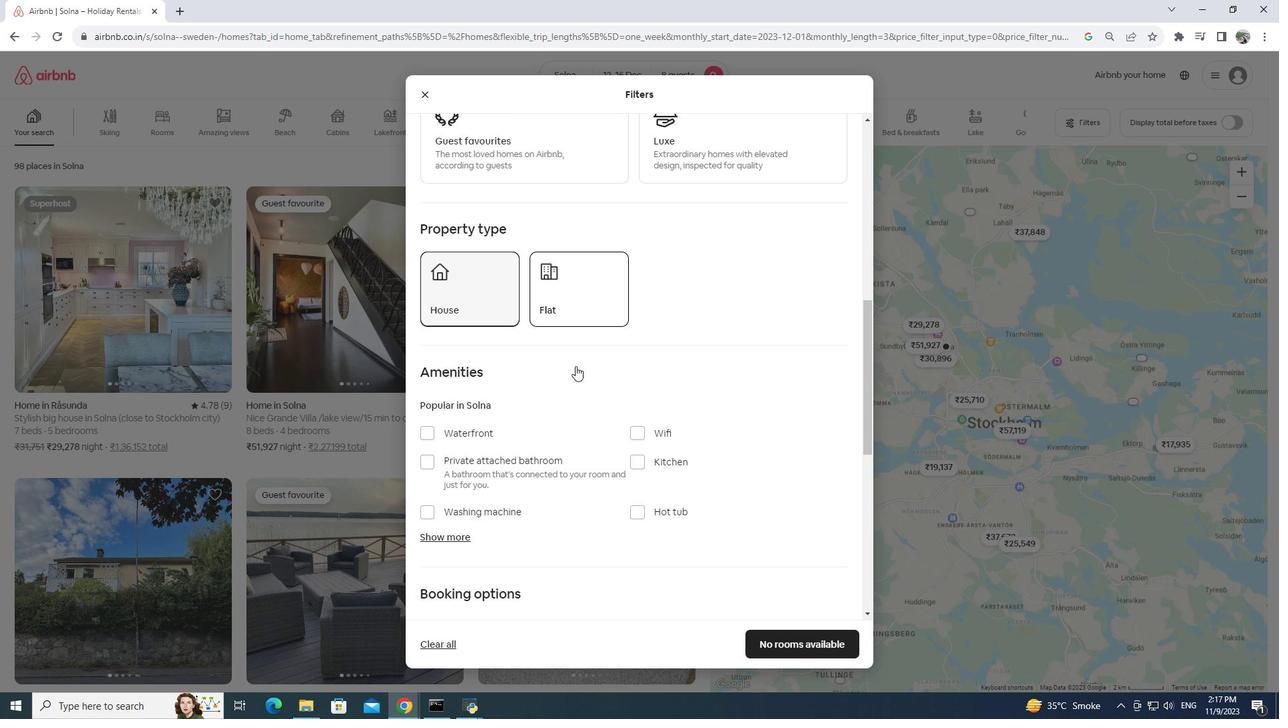 
Action: Mouse moved to (635, 277)
Screenshot: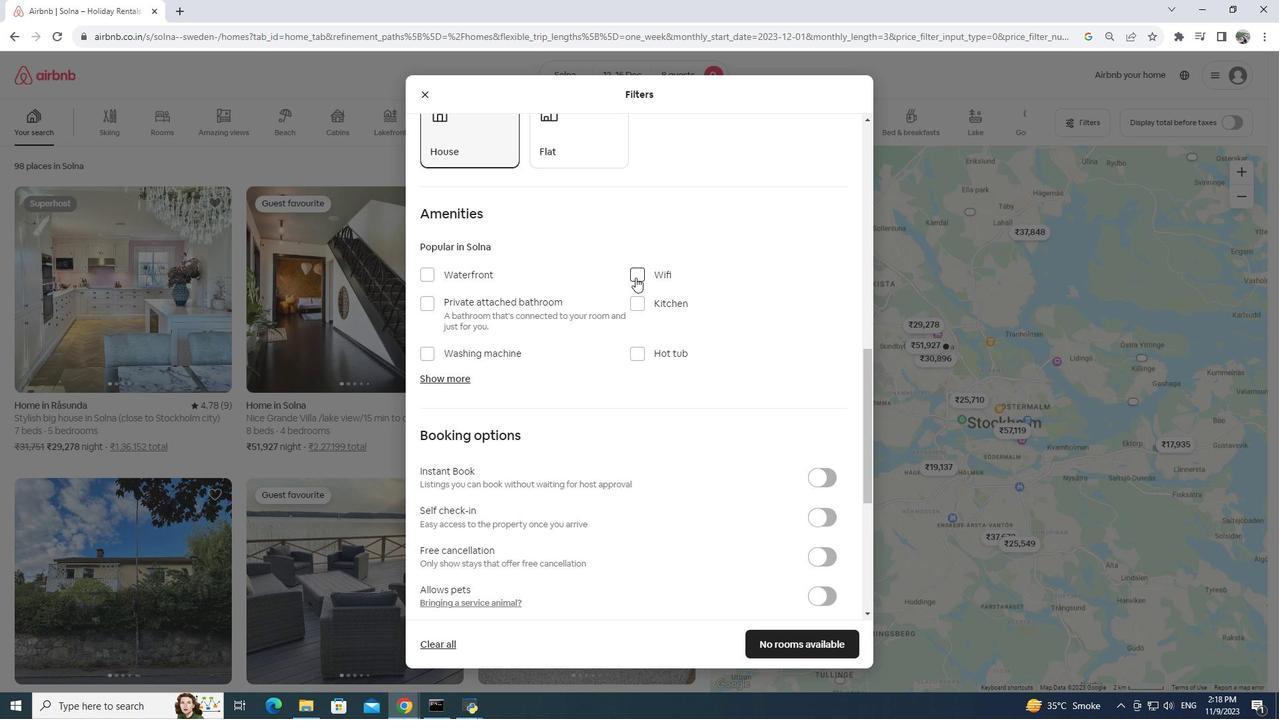 
Action: Mouse pressed left at (635, 277)
Screenshot: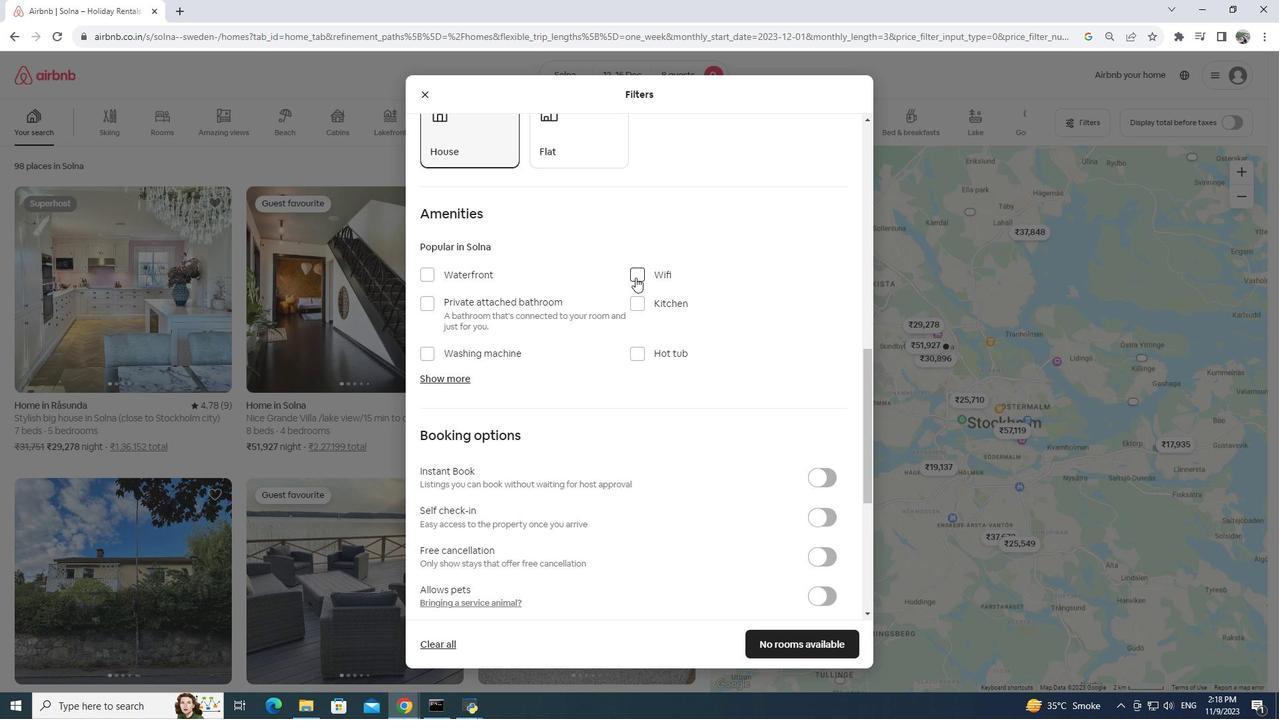 
Action: Mouse moved to (462, 373)
Screenshot: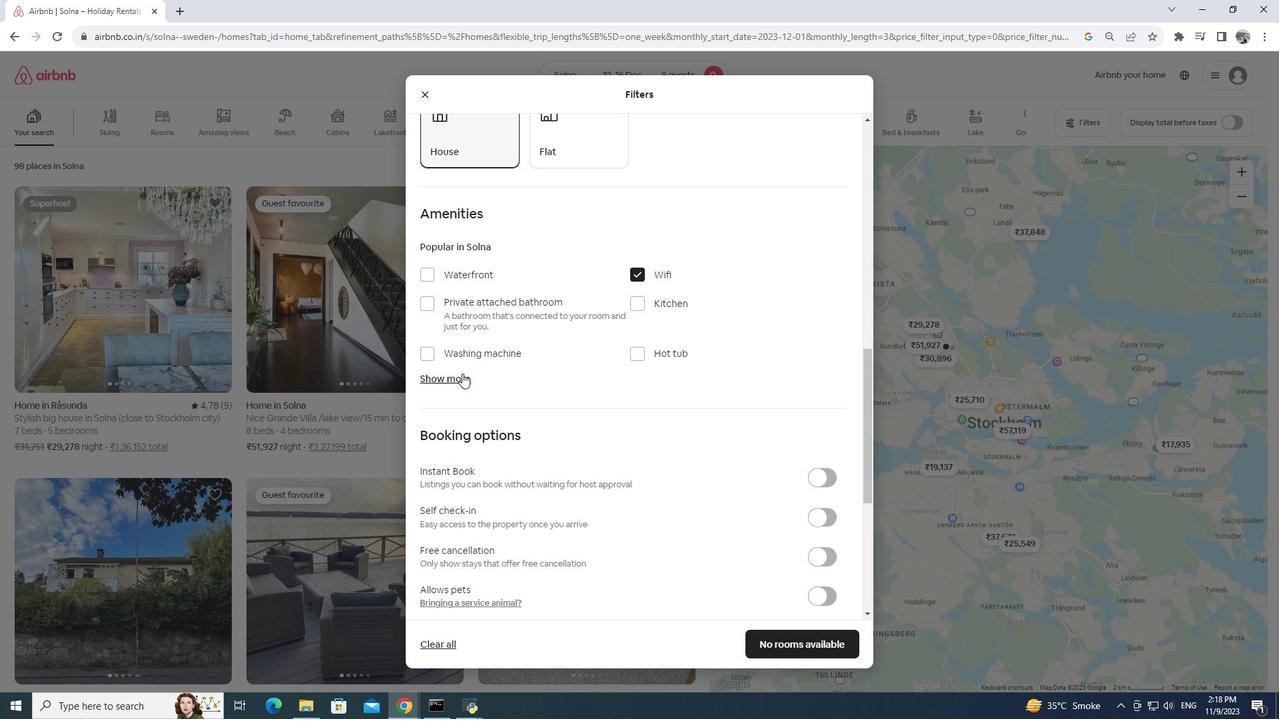 
Action: Mouse pressed left at (462, 373)
Screenshot: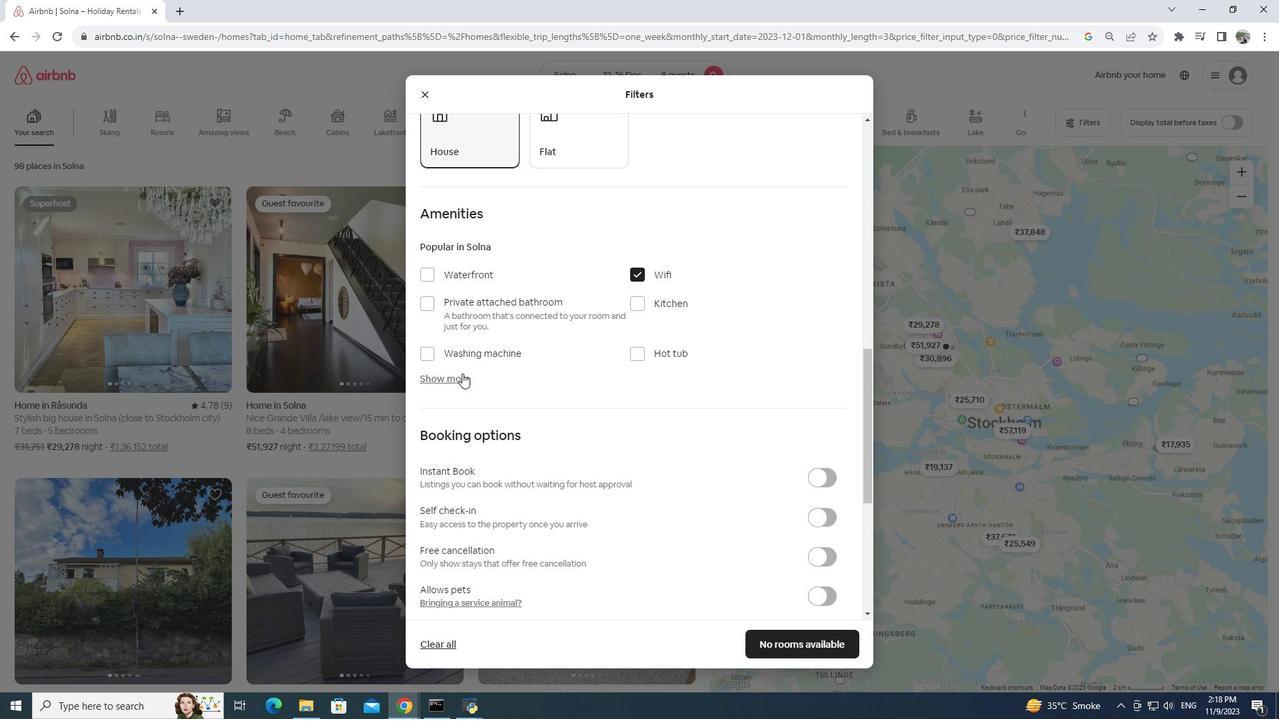 
Action: Mouse moved to (432, 376)
Screenshot: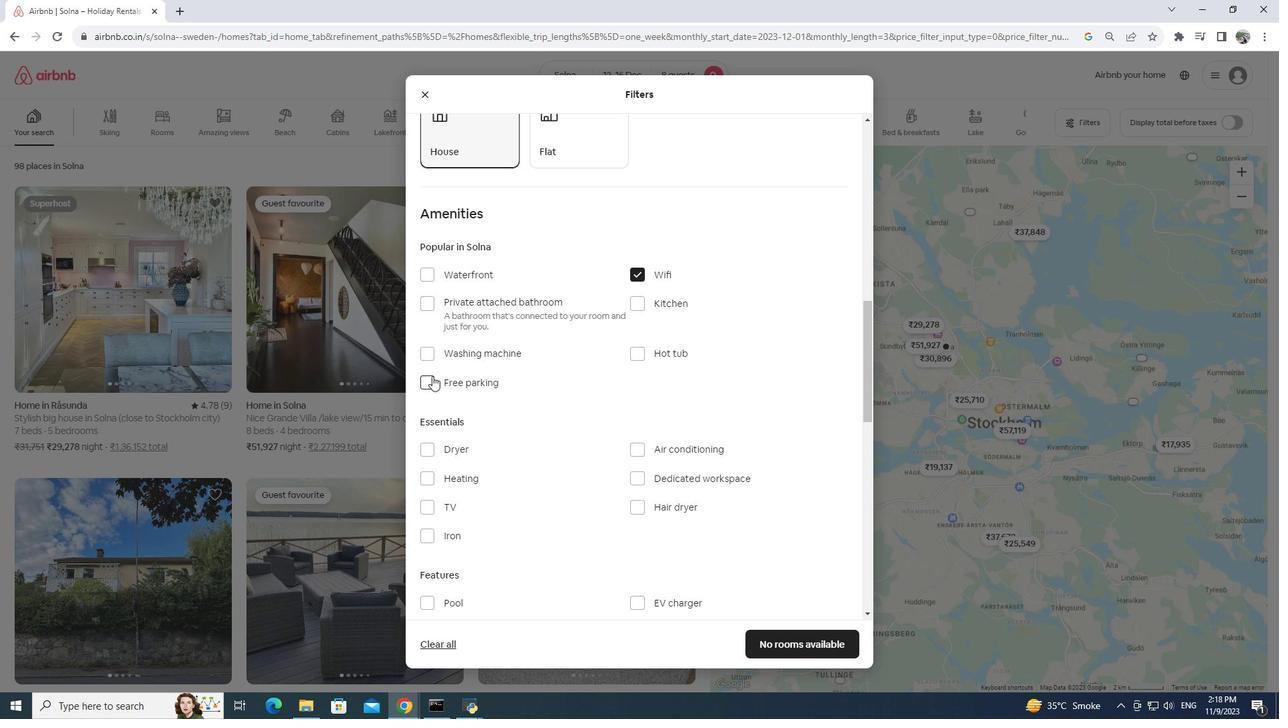 
Action: Mouse pressed left at (432, 376)
Screenshot: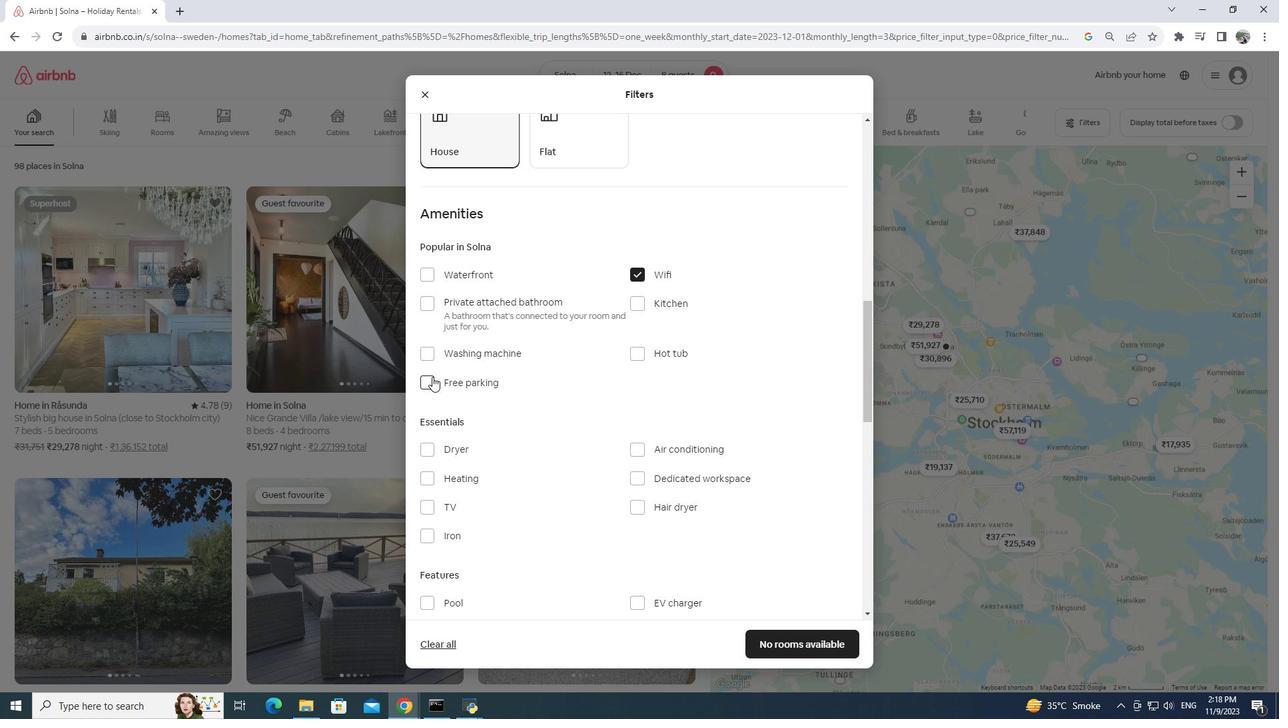 
Action: Mouse moved to (513, 399)
Screenshot: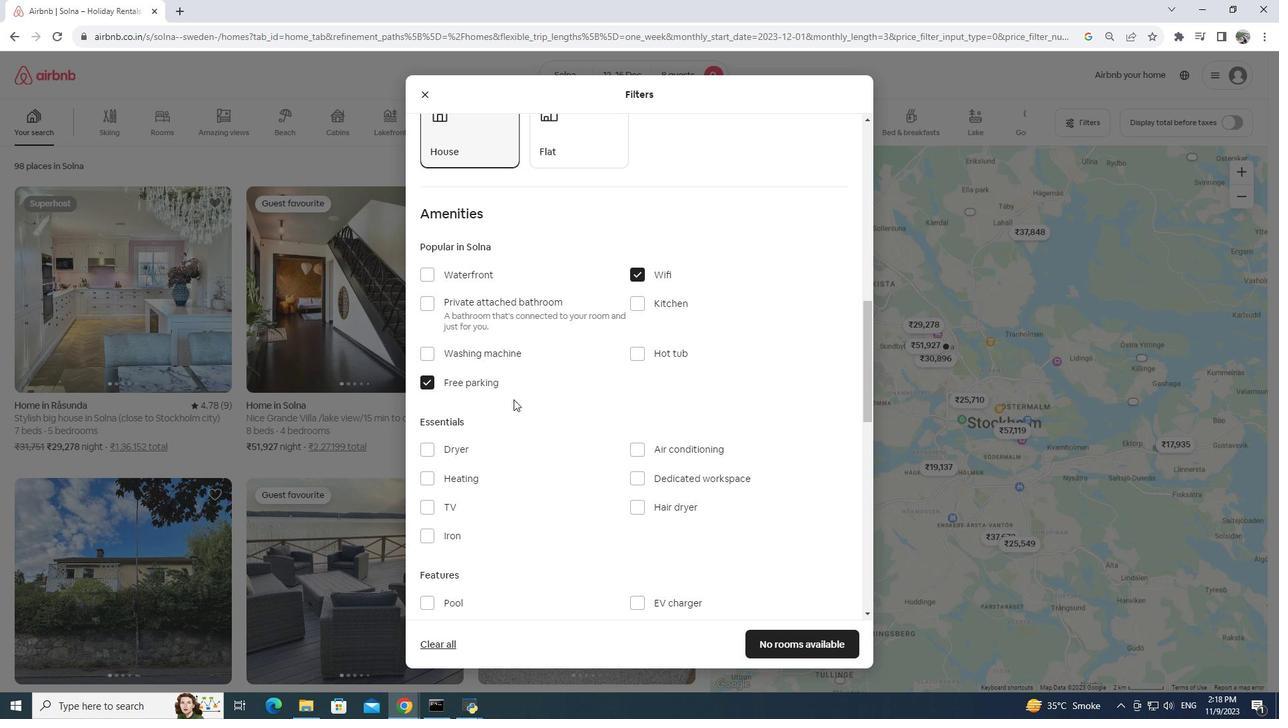 
Action: Mouse scrolled (513, 399) with delta (0, 0)
Screenshot: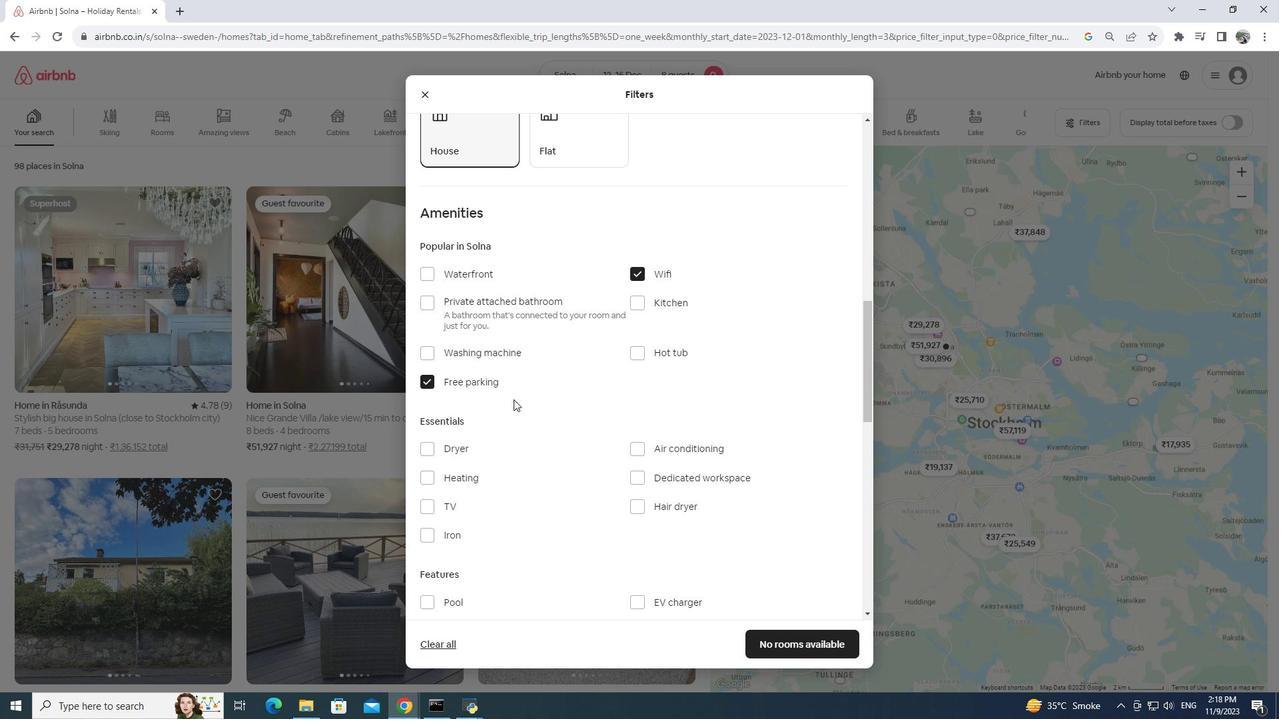 
Action: Mouse moved to (425, 445)
Screenshot: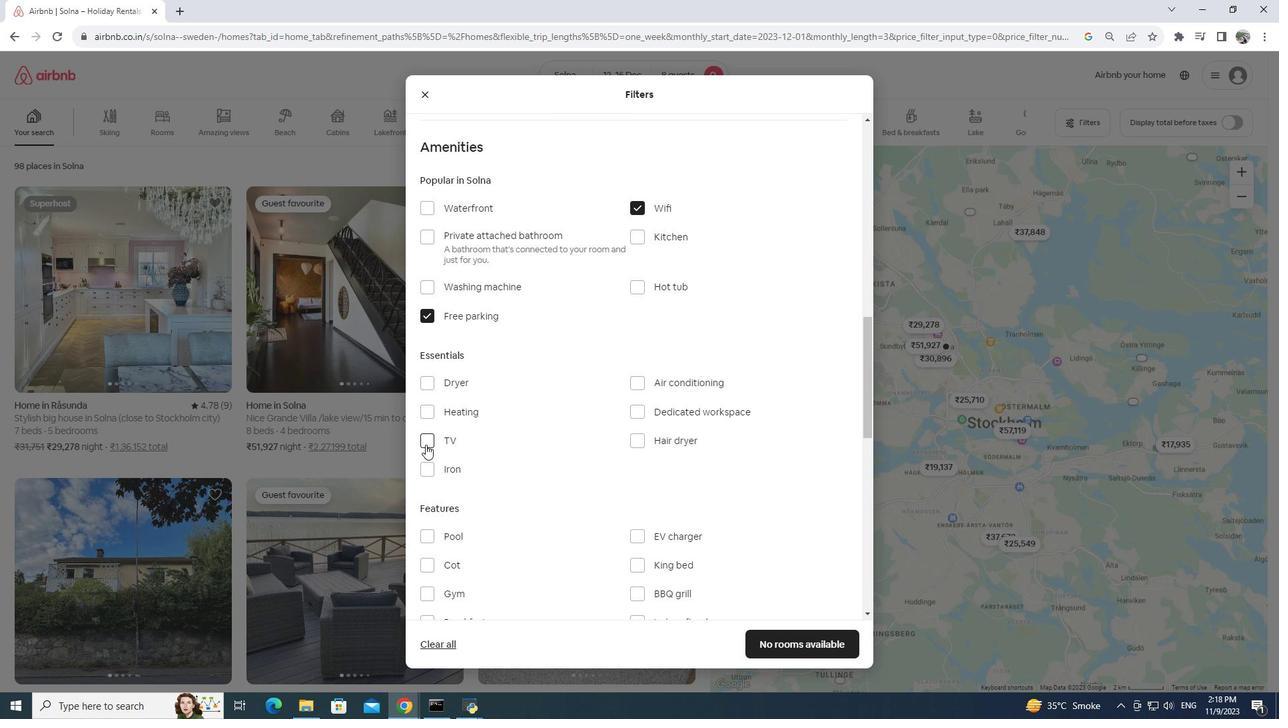 
Action: Mouse pressed left at (425, 445)
Screenshot: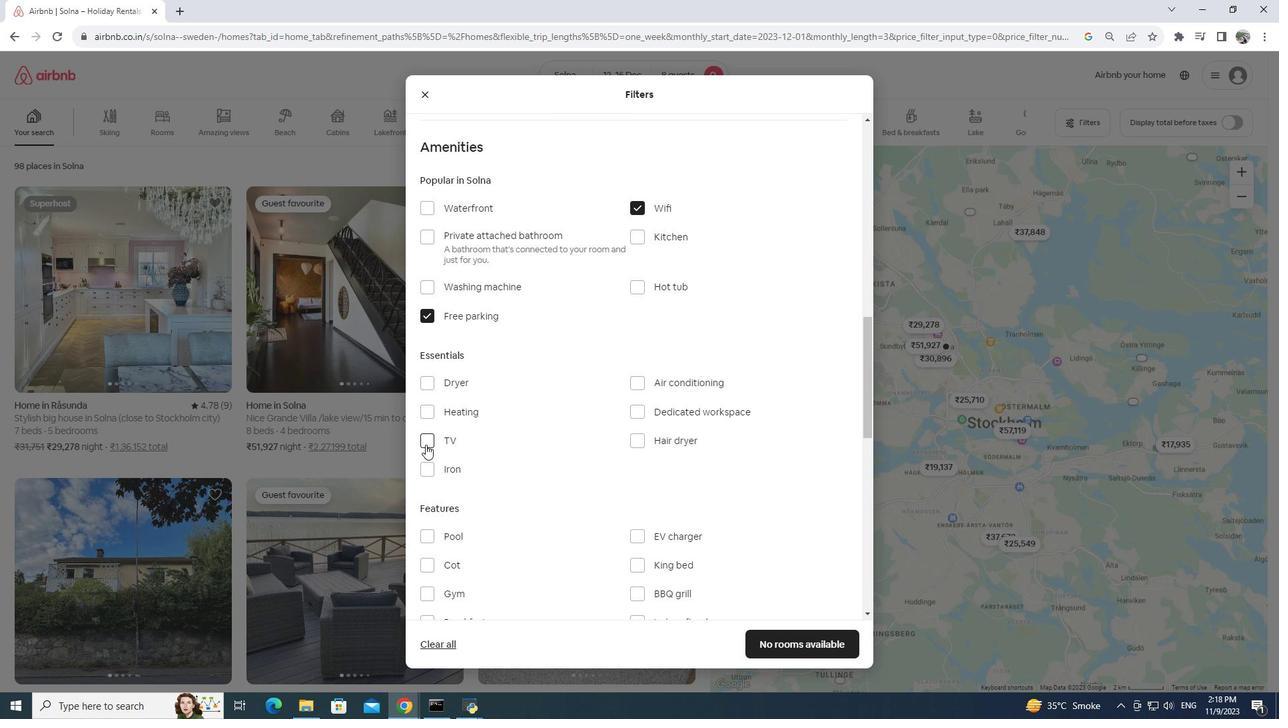 
Action: Mouse moved to (429, 425)
Screenshot: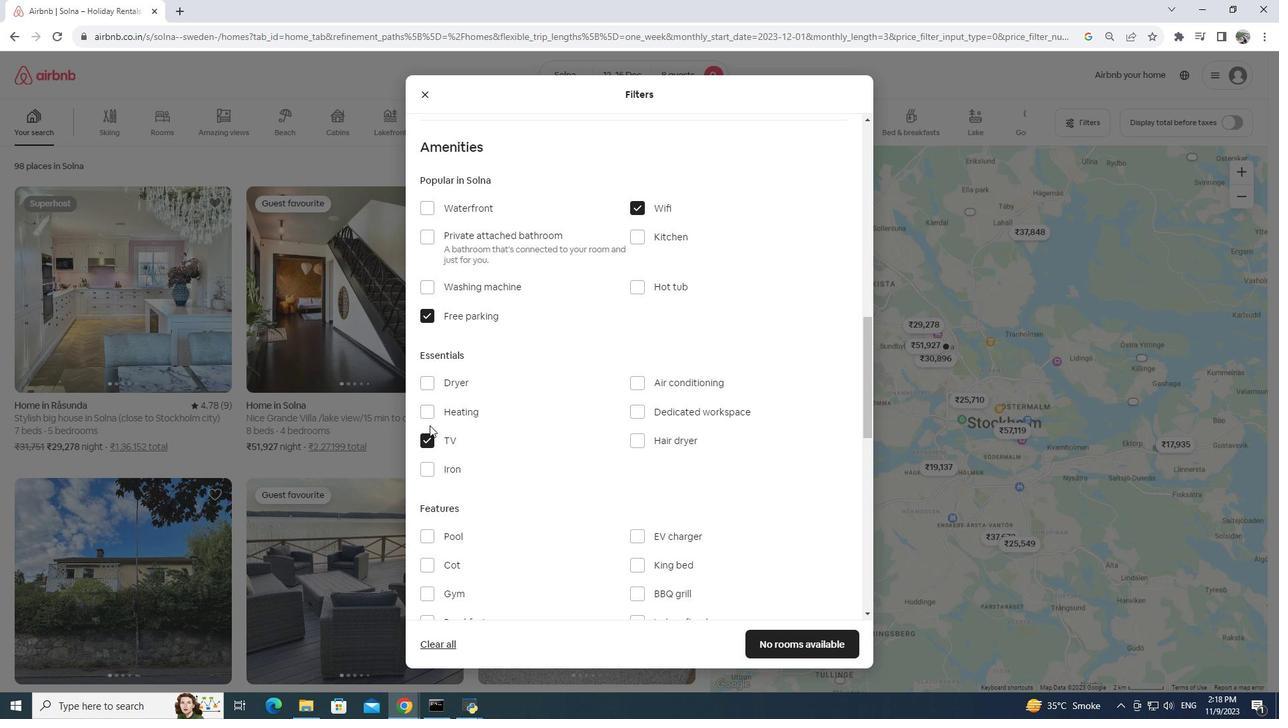 
Action: Mouse scrolled (429, 425) with delta (0, 0)
Screenshot: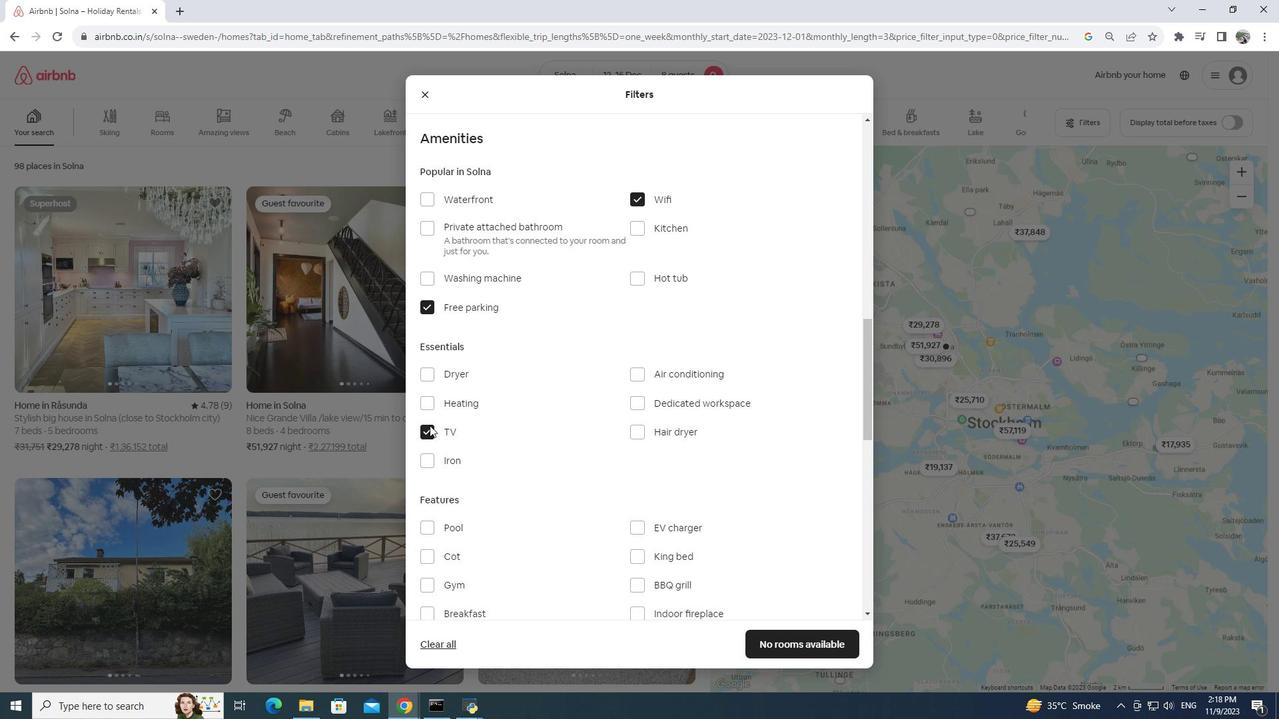 
Action: Mouse scrolled (429, 425) with delta (0, 0)
Screenshot: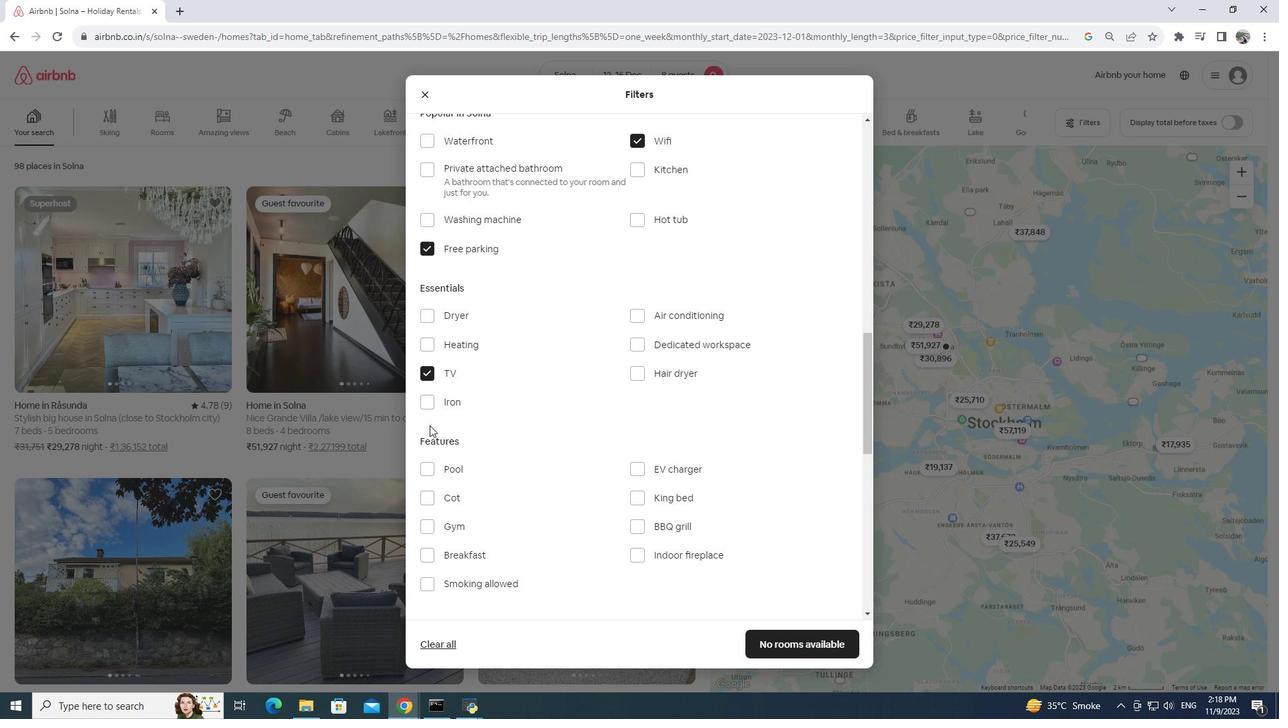 
Action: Mouse scrolled (429, 425) with delta (0, 0)
Screenshot: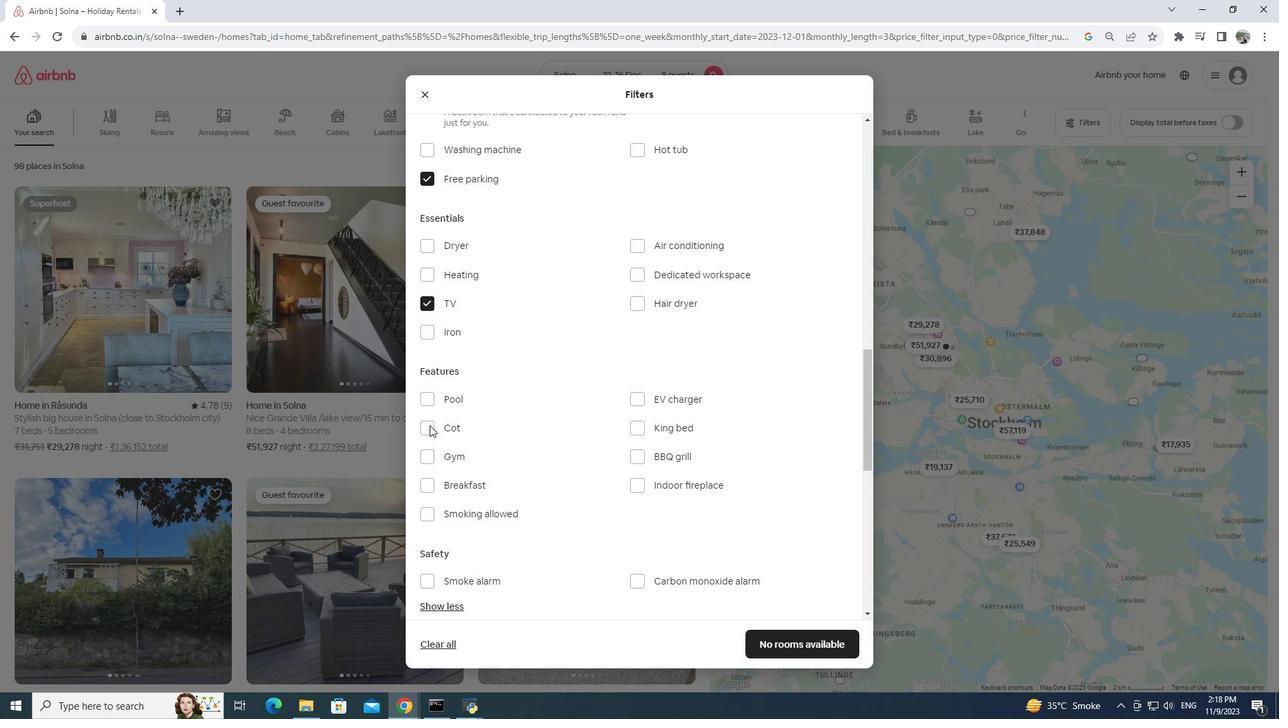 
Action: Mouse moved to (429, 425)
Screenshot: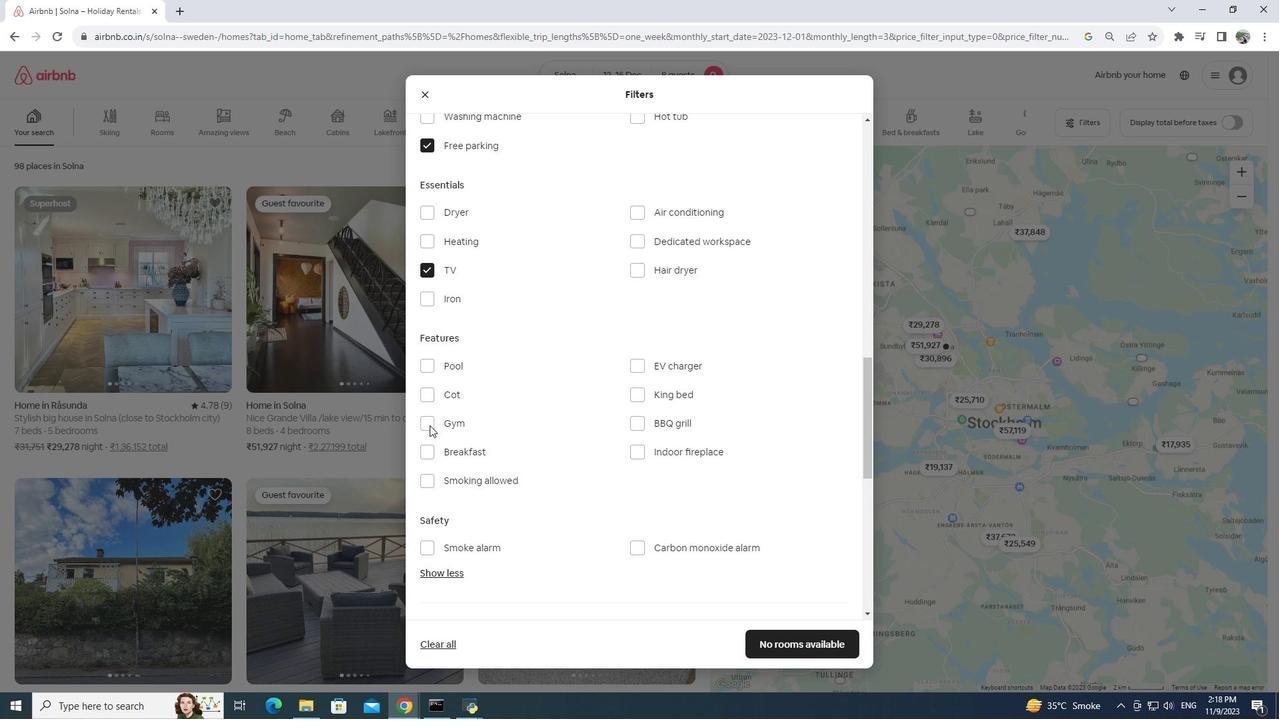 
Action: Mouse scrolled (429, 425) with delta (0, 0)
Screenshot: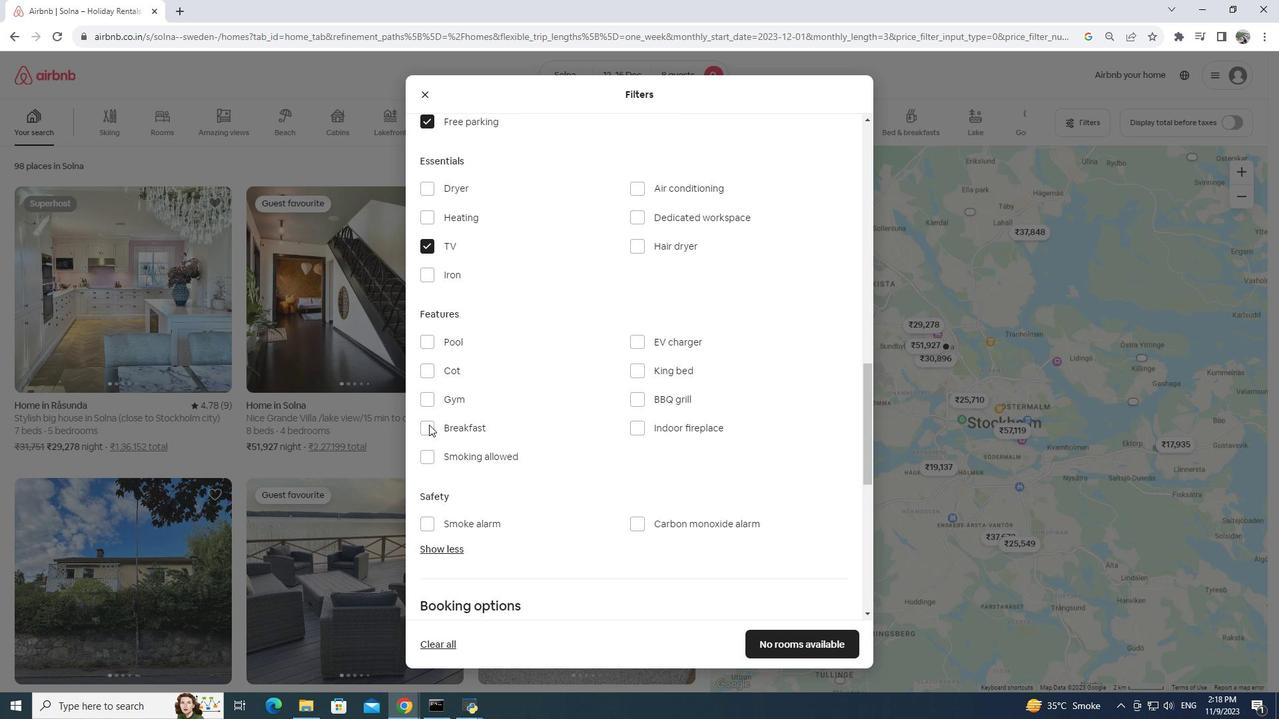 
Action: Mouse moved to (424, 331)
Screenshot: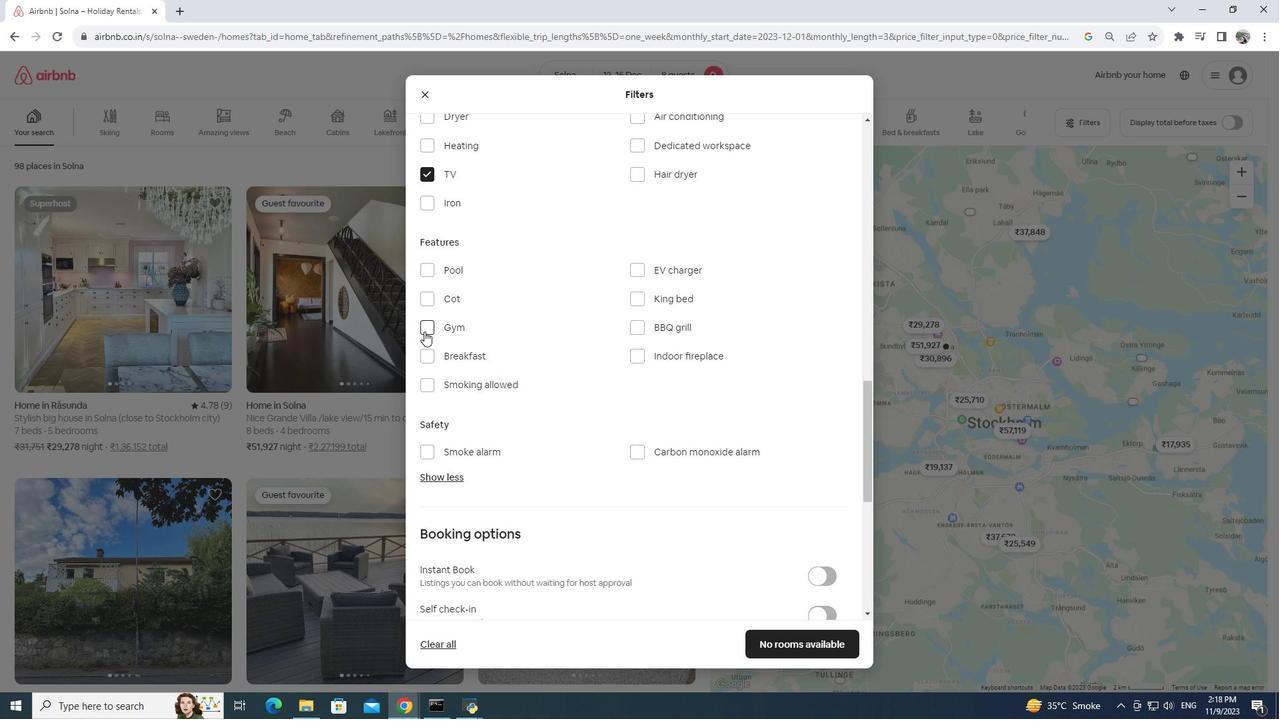
Action: Mouse pressed left at (424, 331)
Screenshot: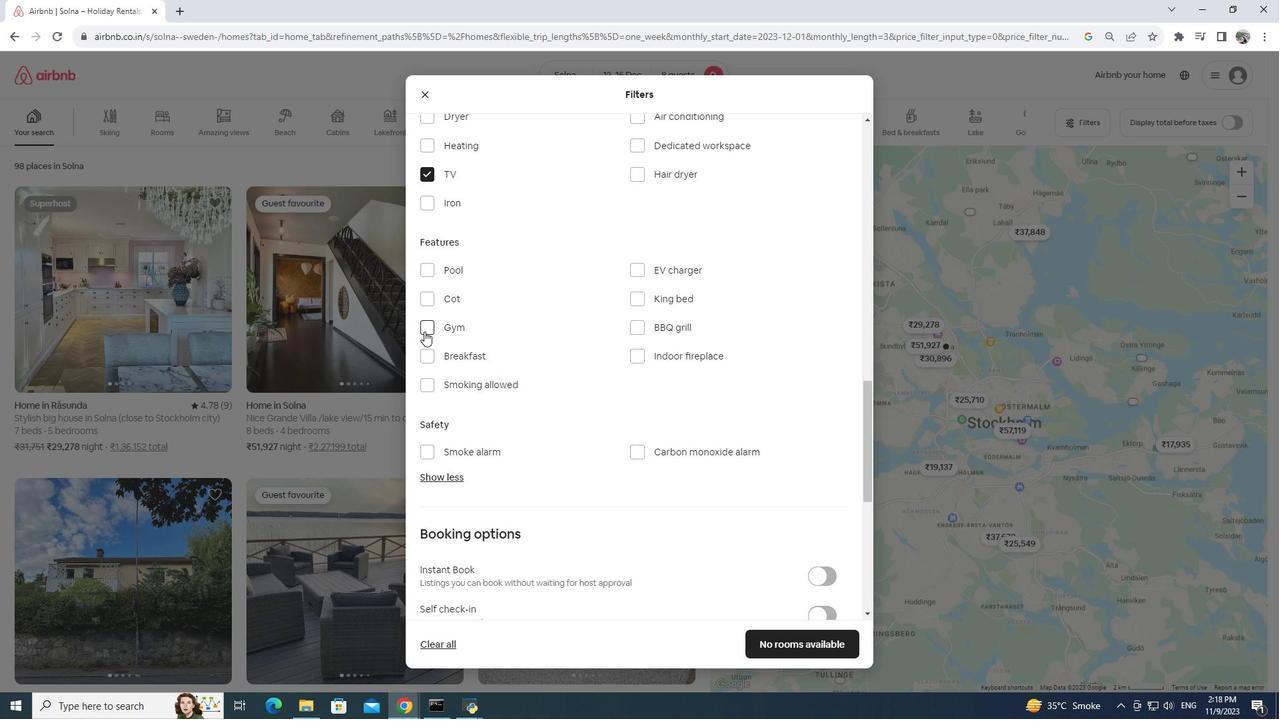 
Action: Mouse moved to (442, 354)
Screenshot: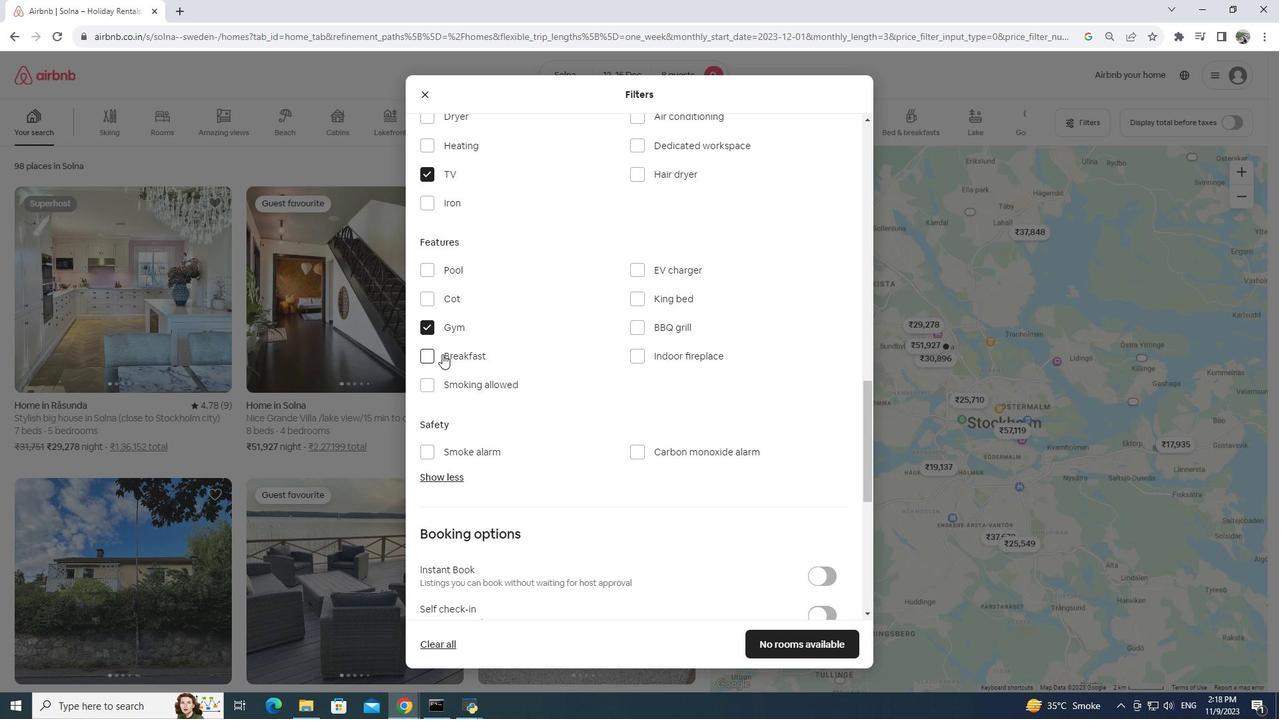 
Action: Mouse pressed left at (442, 354)
Screenshot: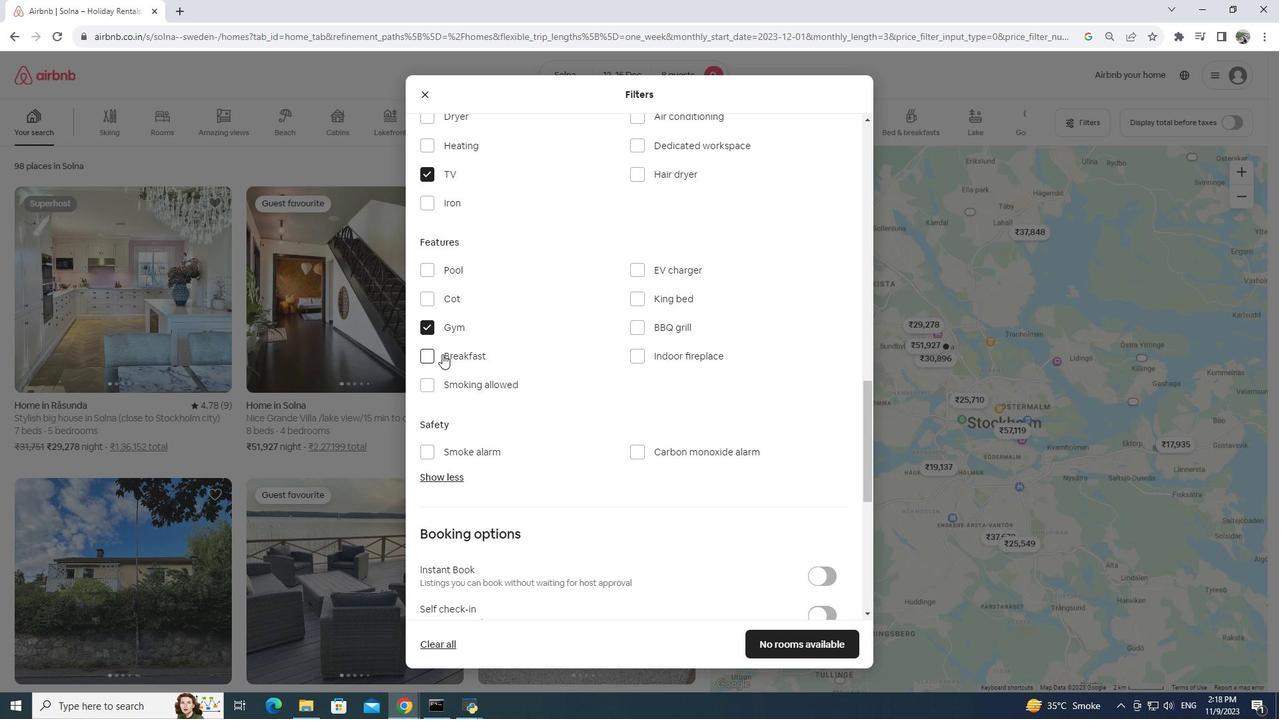 
Action: Mouse moved to (804, 644)
Screenshot: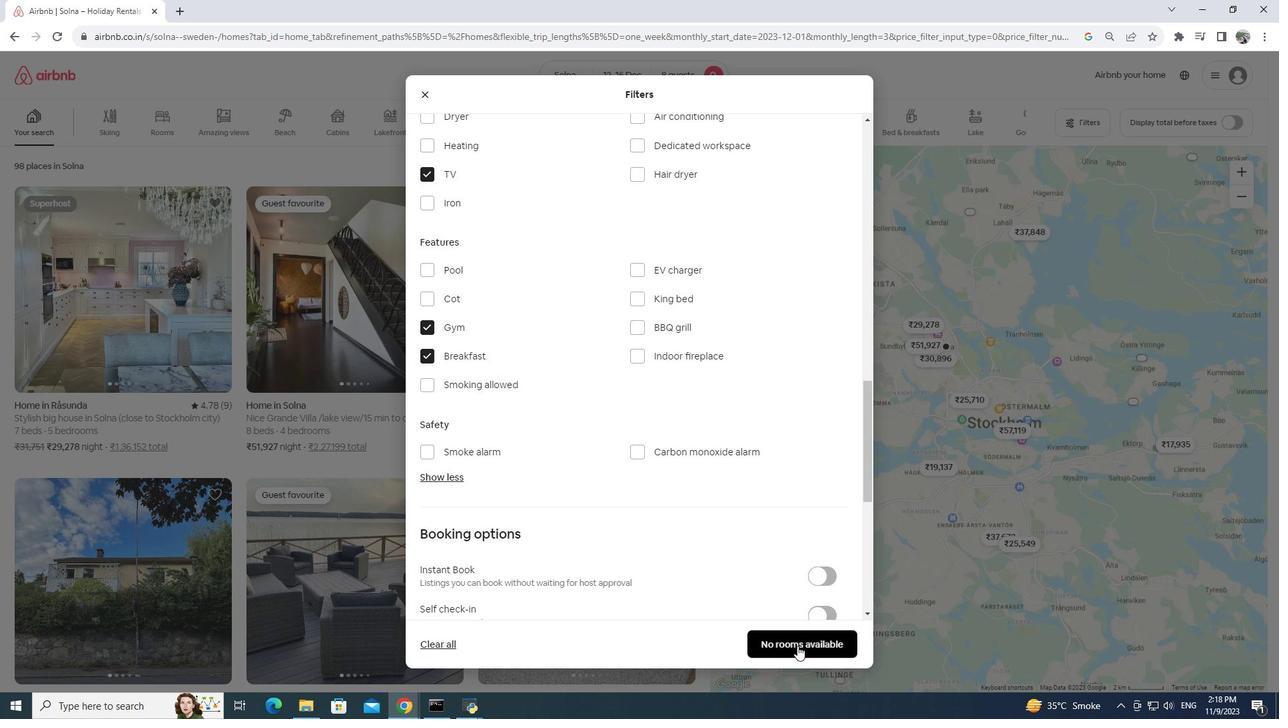 
Action: Mouse pressed left at (804, 644)
Screenshot: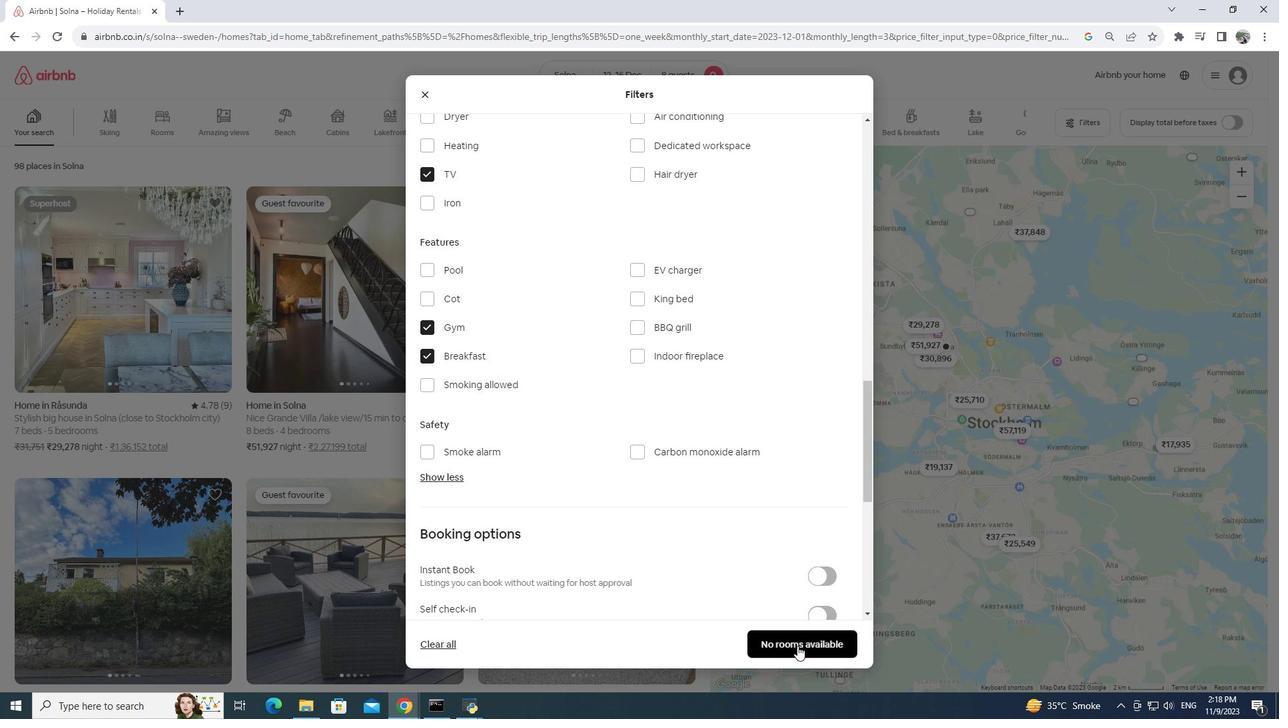 
Action: Mouse moved to (687, 590)
Screenshot: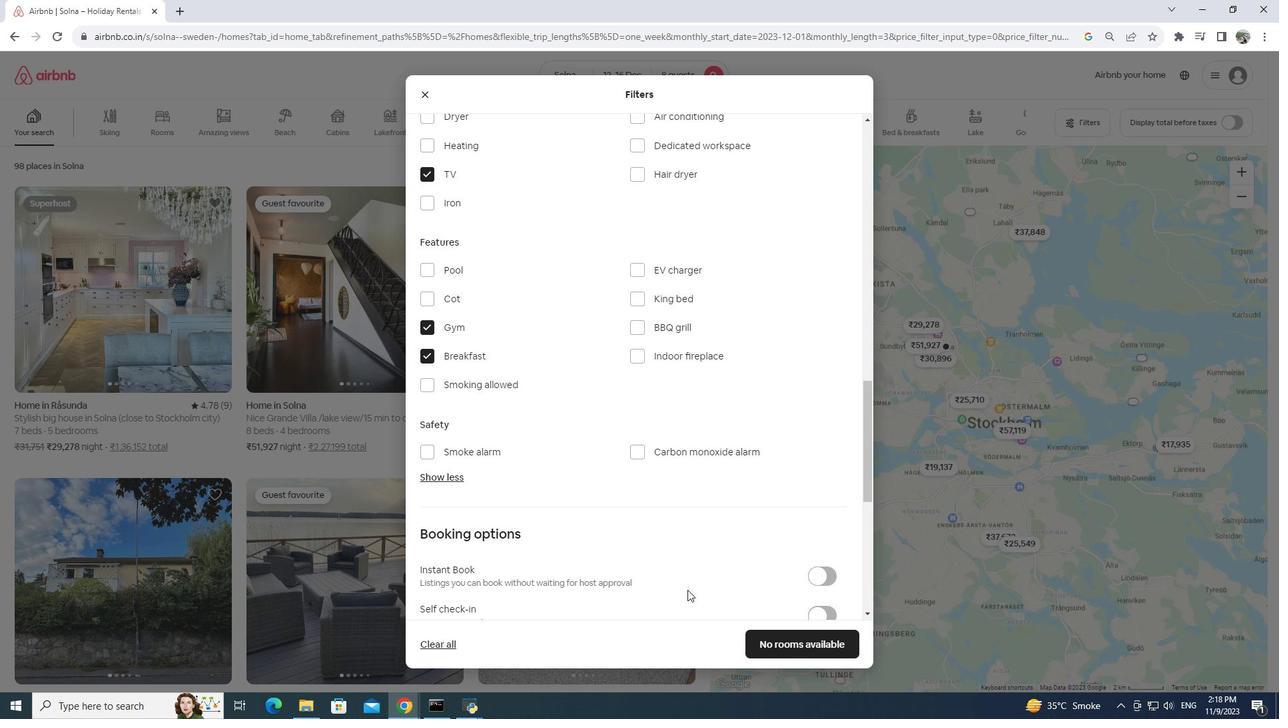 
